 Task: Find connections with filter location Pauri with filter topic #Jobvacancywith filter profile language Spanish with filter current company WomenTech Network with filter school St. Joseph's College Of Engineering with filter industry Wholesale Photography Equipment and Supplies with filter service category CateringChange with filter keywords title Library Assistant
Action: Mouse moved to (686, 87)
Screenshot: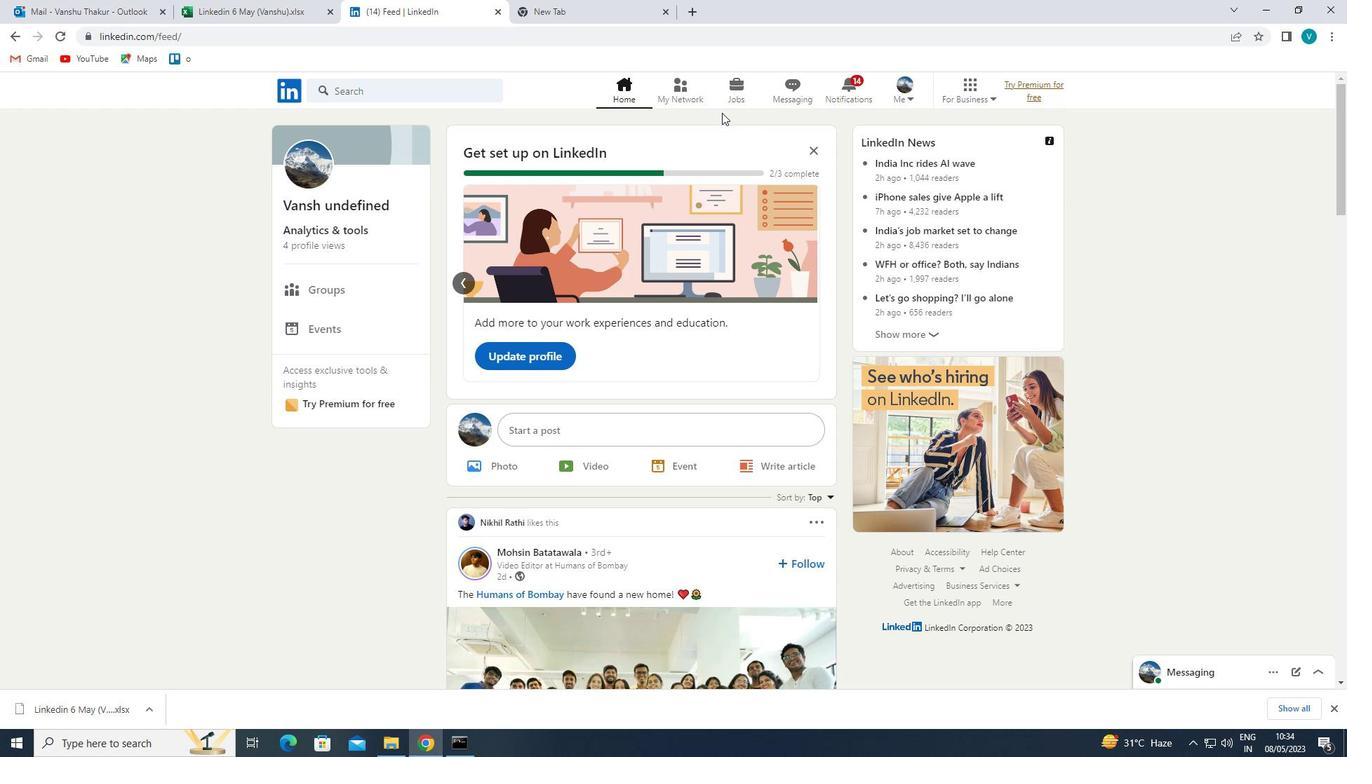 
Action: Mouse pressed left at (686, 87)
Screenshot: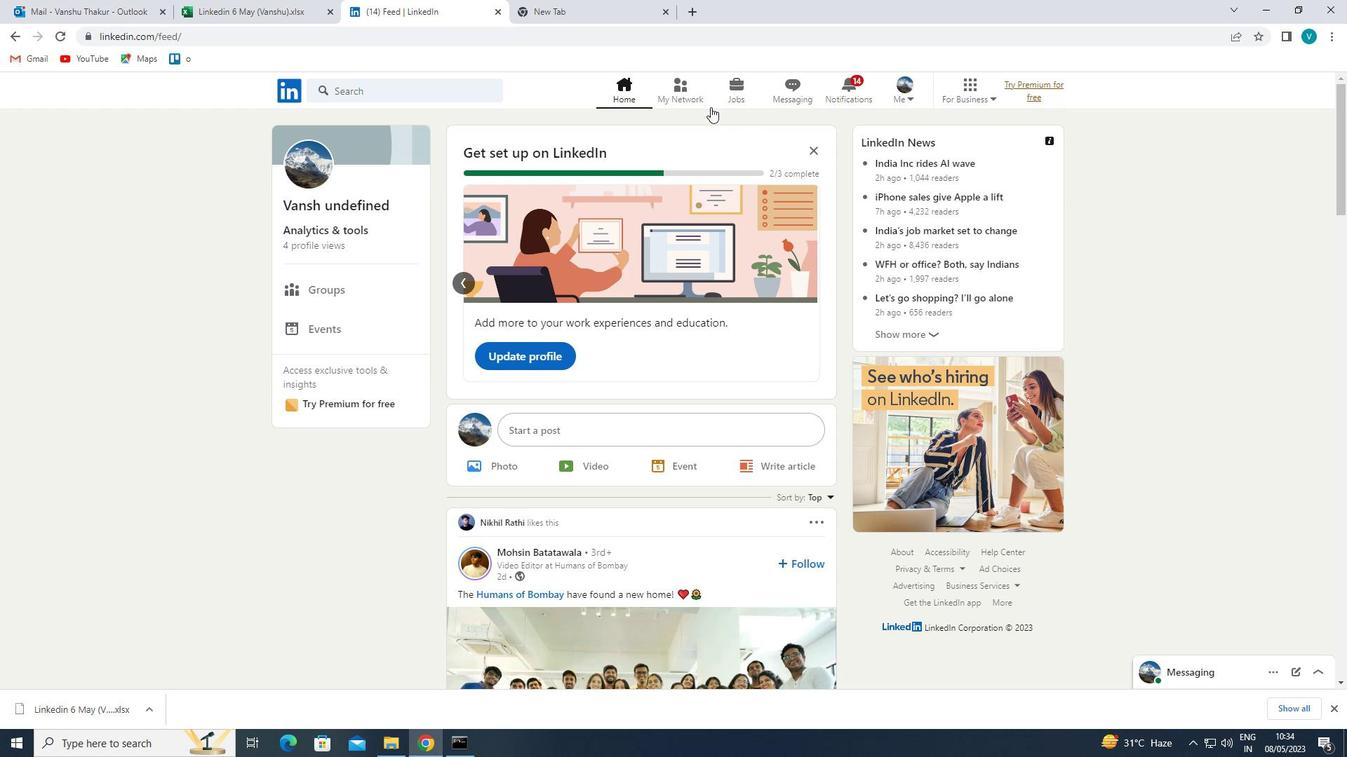 
Action: Mouse moved to (409, 167)
Screenshot: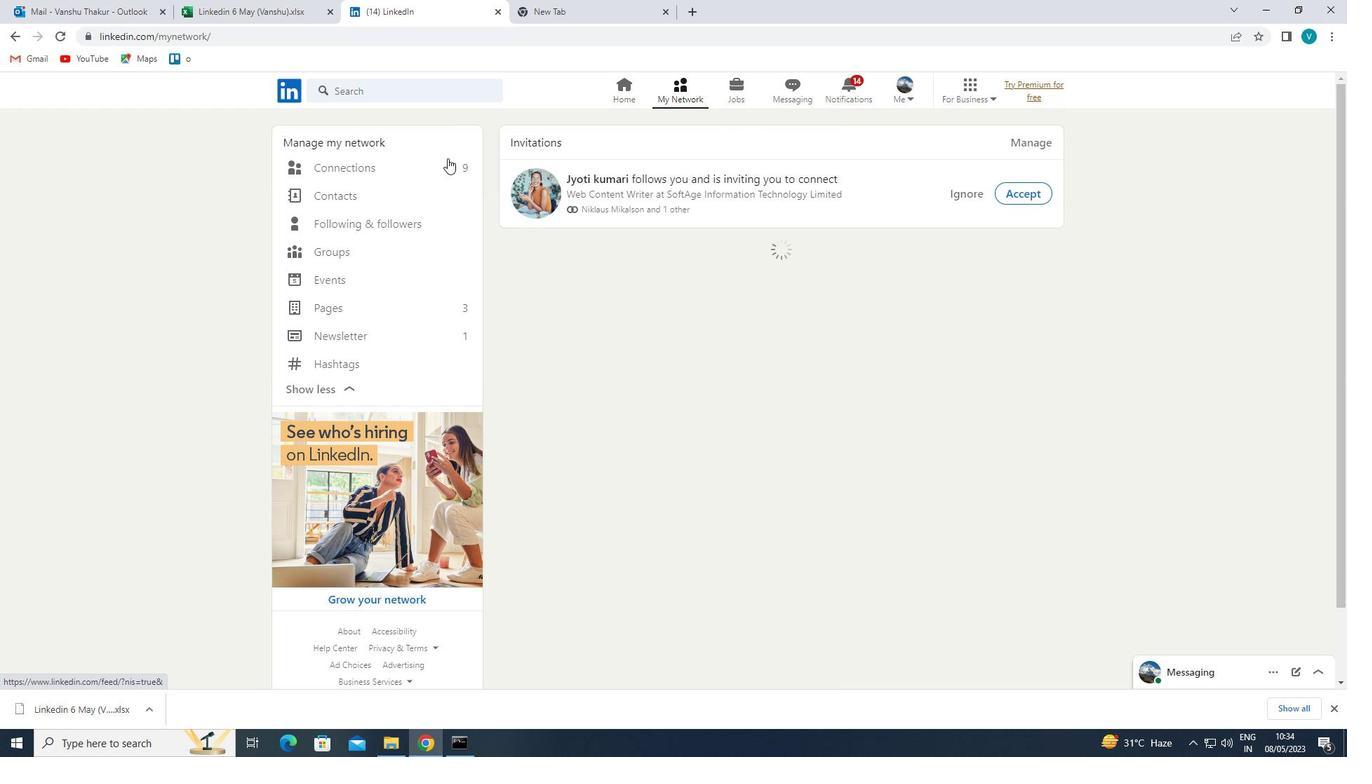 
Action: Mouse pressed left at (409, 167)
Screenshot: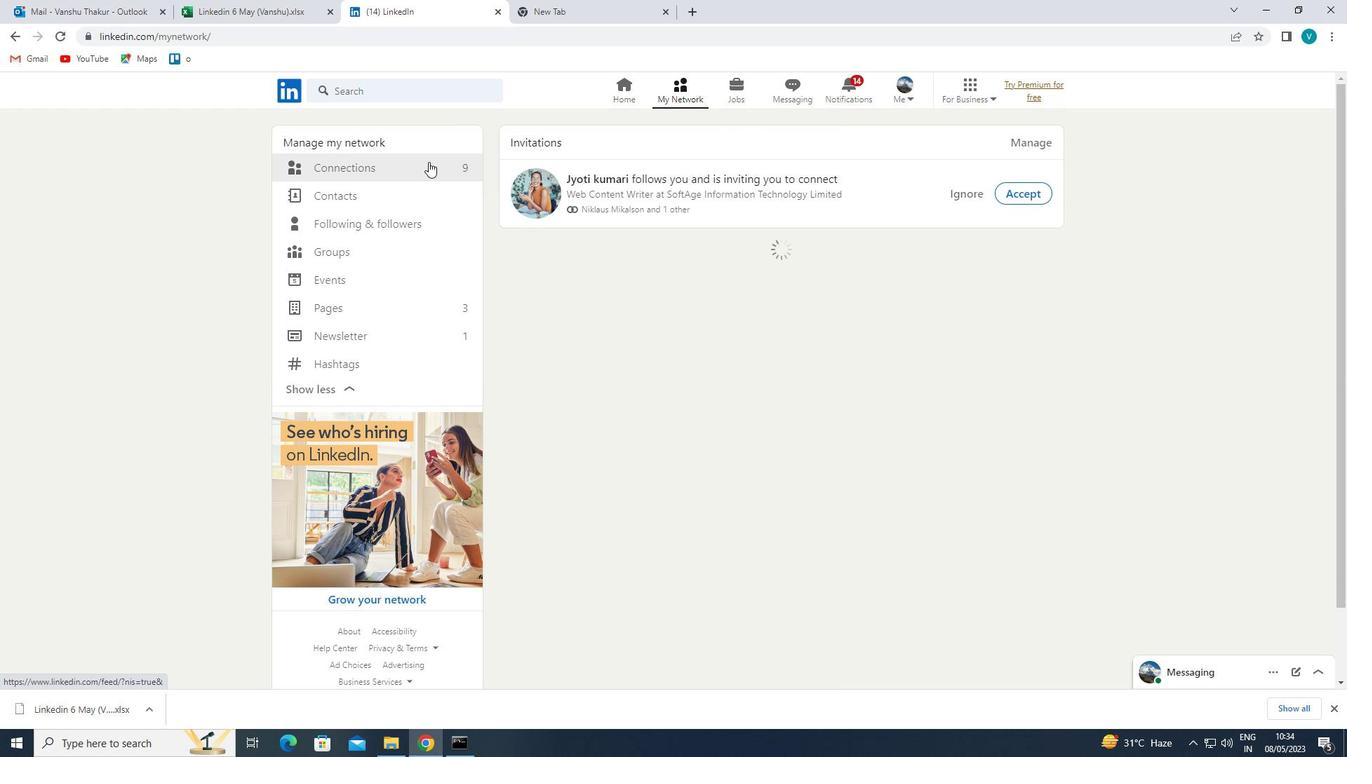 
Action: Mouse moved to (773, 159)
Screenshot: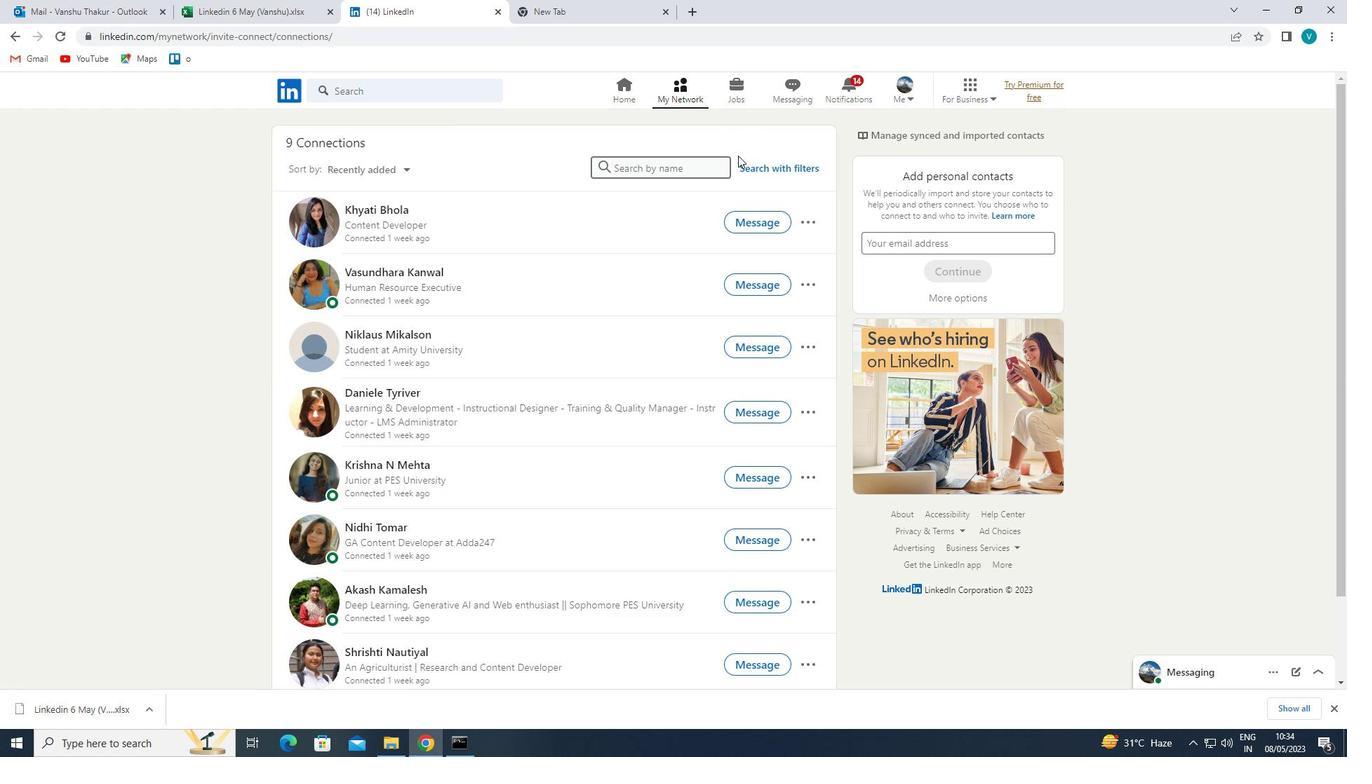 
Action: Mouse pressed left at (773, 159)
Screenshot: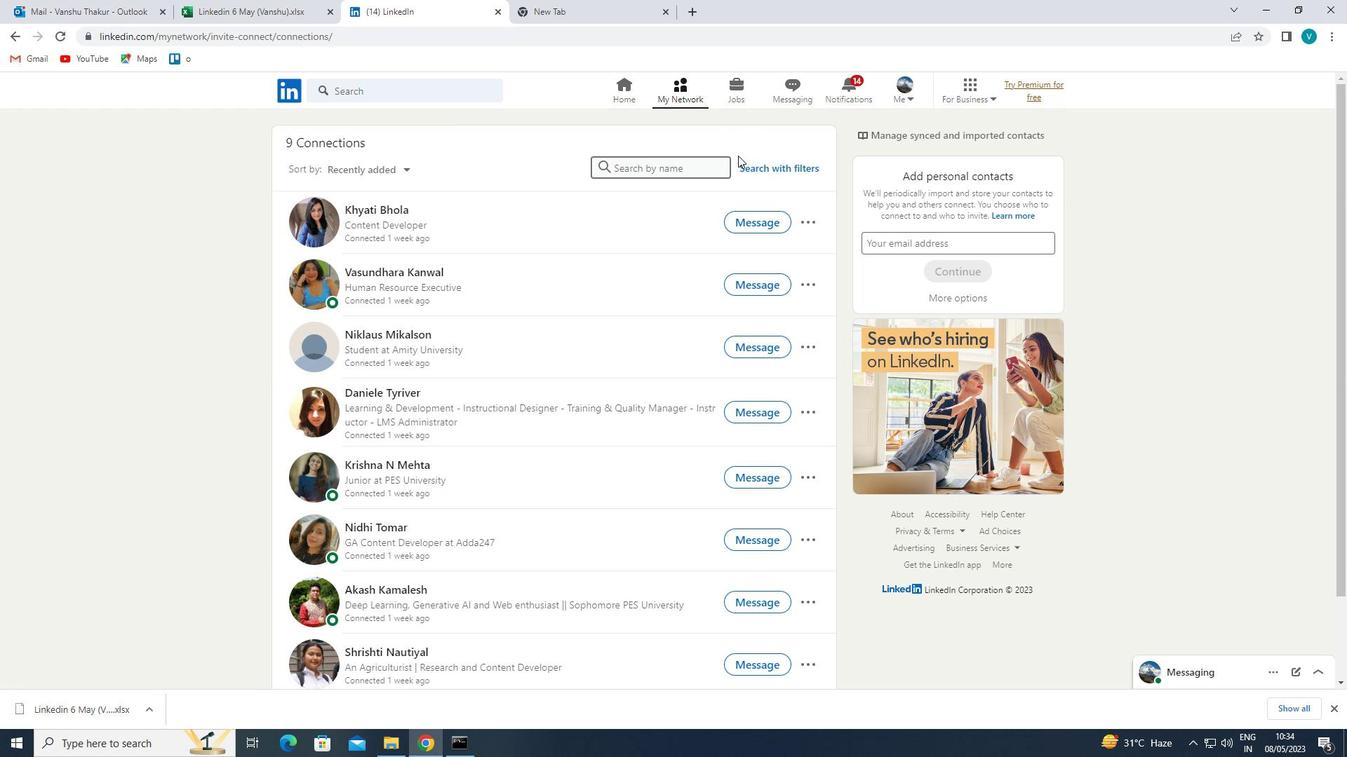 
Action: Mouse moved to (776, 162)
Screenshot: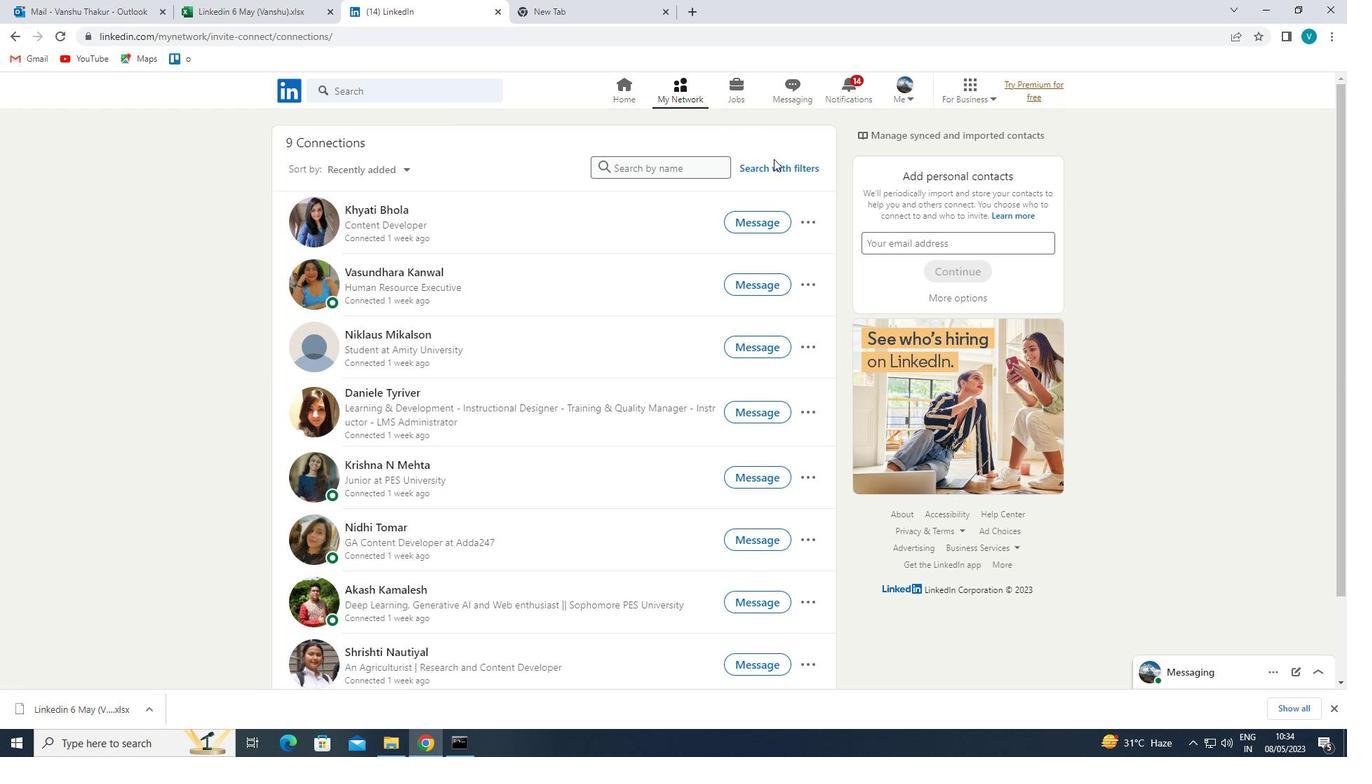 
Action: Mouse pressed left at (776, 162)
Screenshot: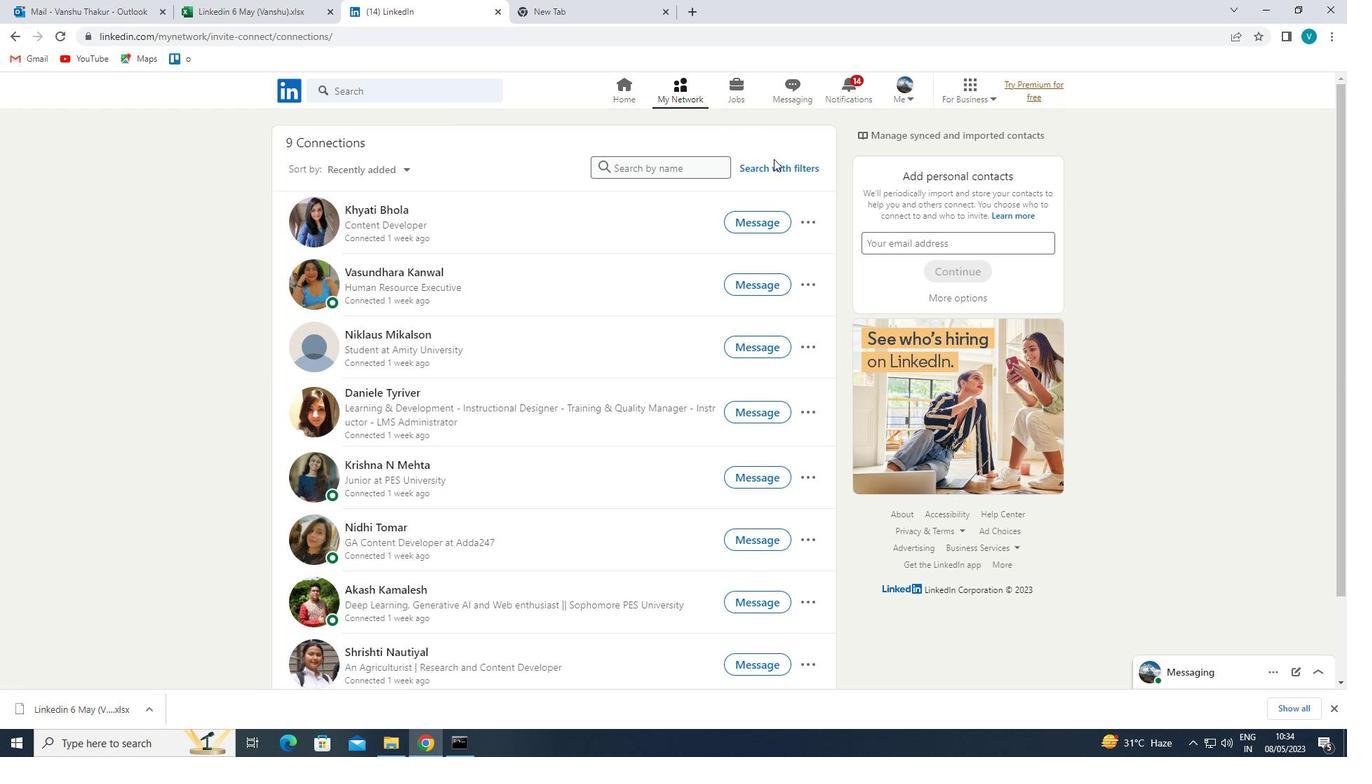 
Action: Mouse moved to (682, 129)
Screenshot: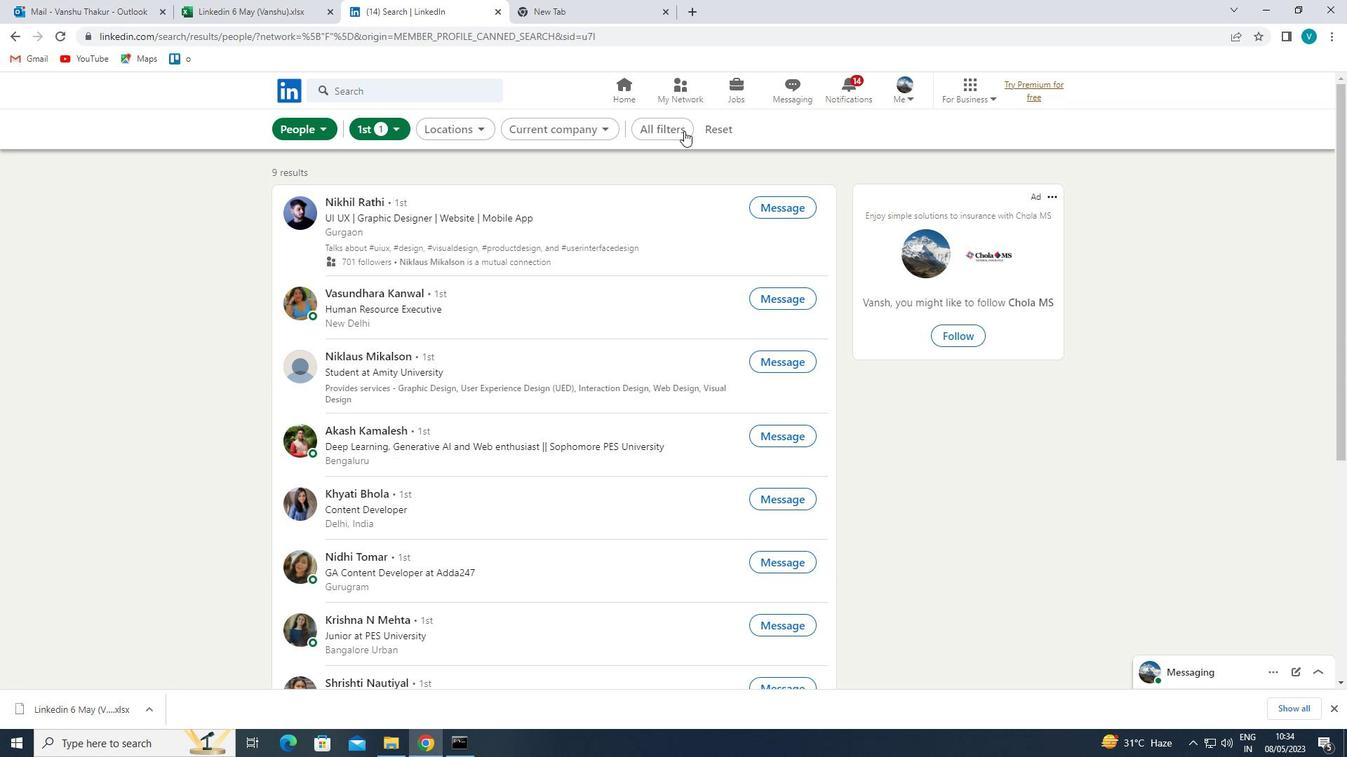 
Action: Mouse pressed left at (682, 129)
Screenshot: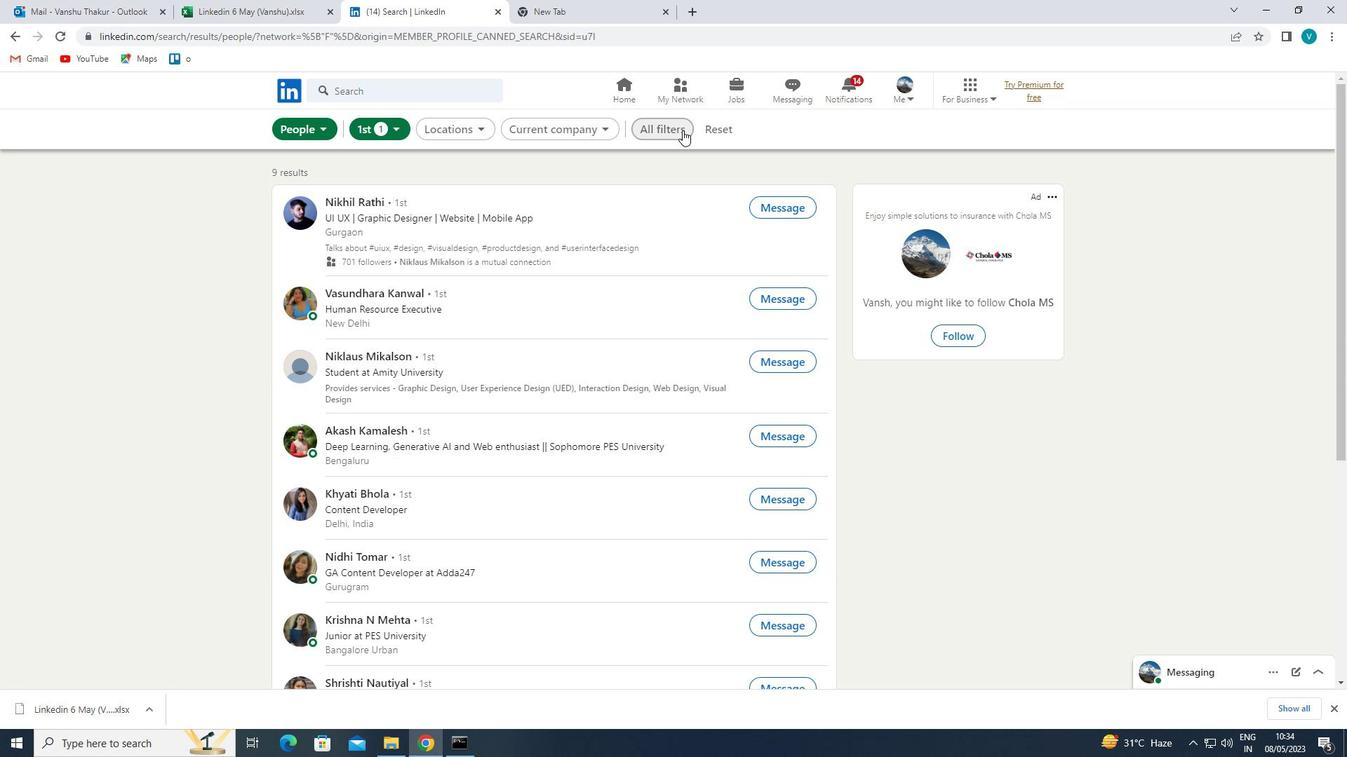 
Action: Mouse moved to (1171, 311)
Screenshot: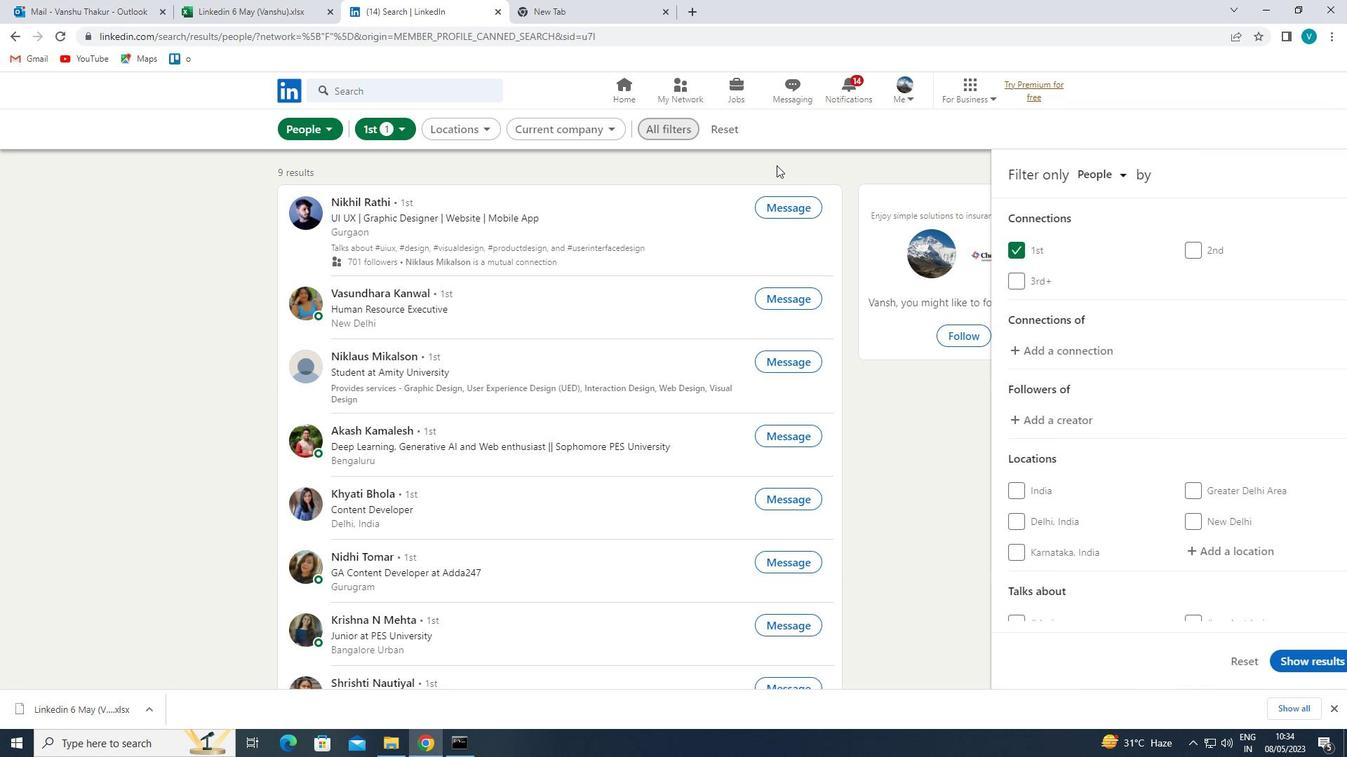 
Action: Mouse scrolled (1171, 310) with delta (0, 0)
Screenshot: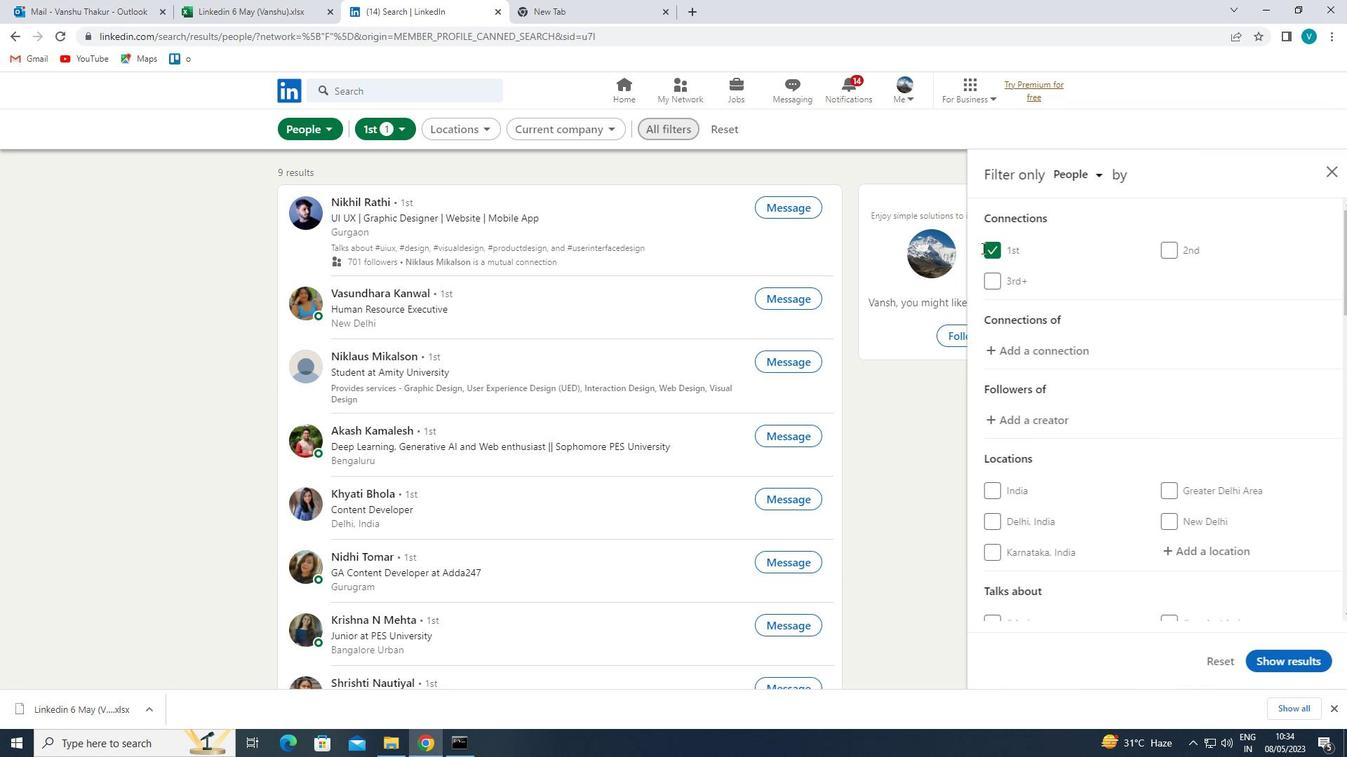 
Action: Mouse scrolled (1171, 310) with delta (0, 0)
Screenshot: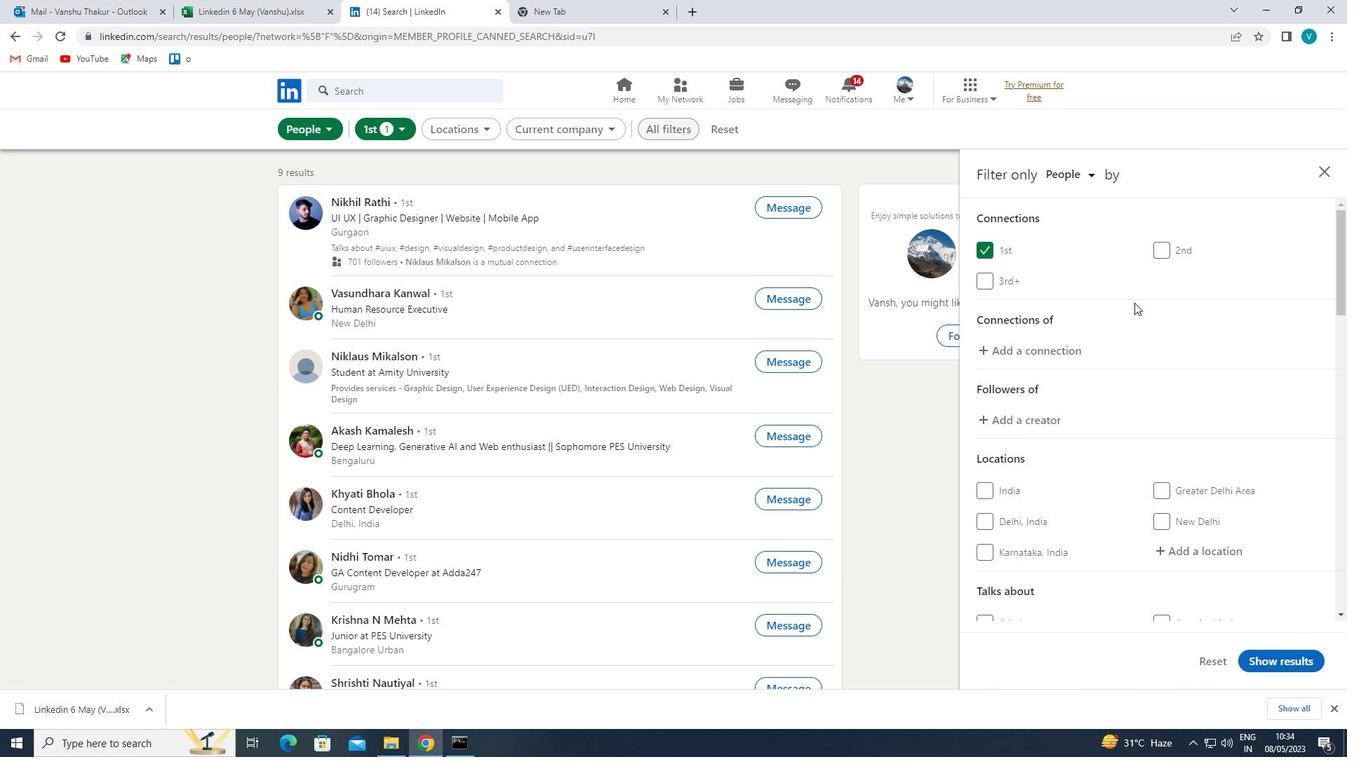 
Action: Mouse moved to (1198, 415)
Screenshot: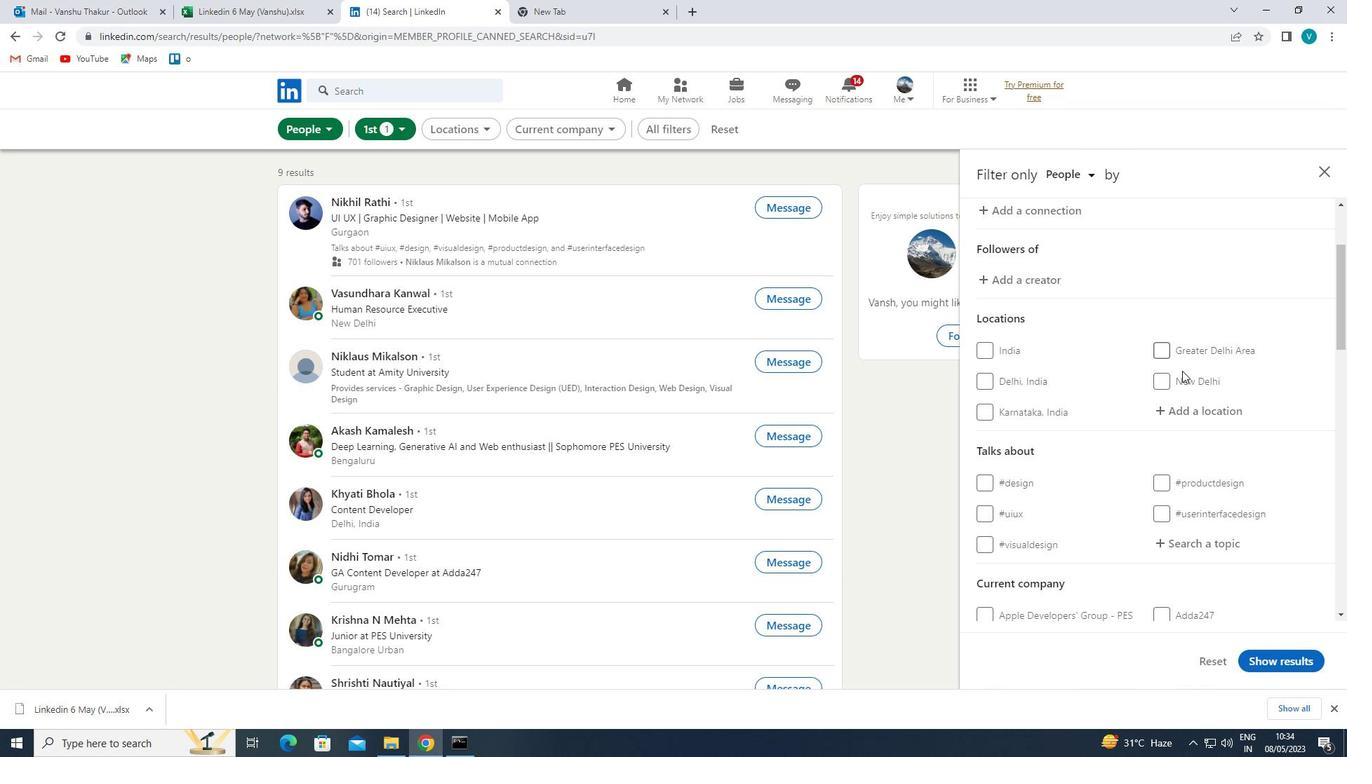 
Action: Mouse pressed left at (1198, 415)
Screenshot: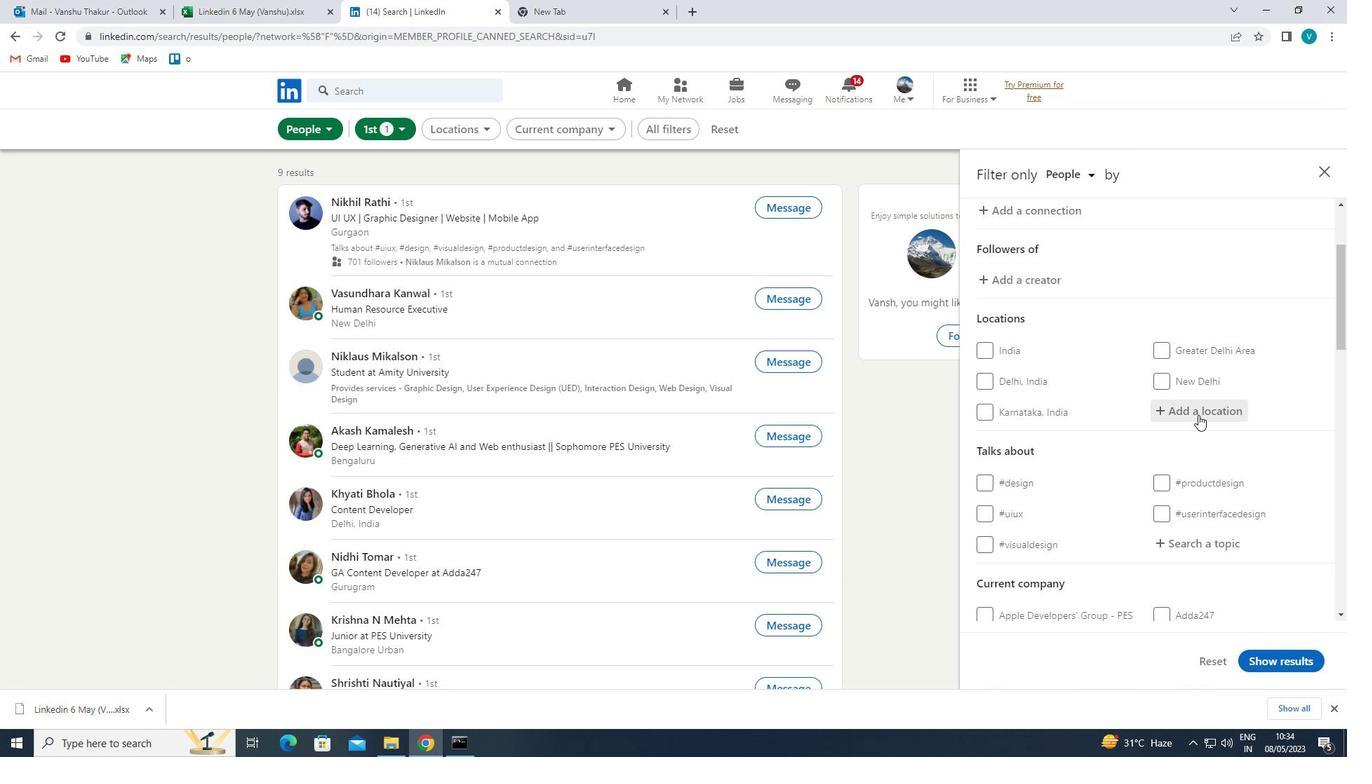 
Action: Mouse moved to (1045, 338)
Screenshot: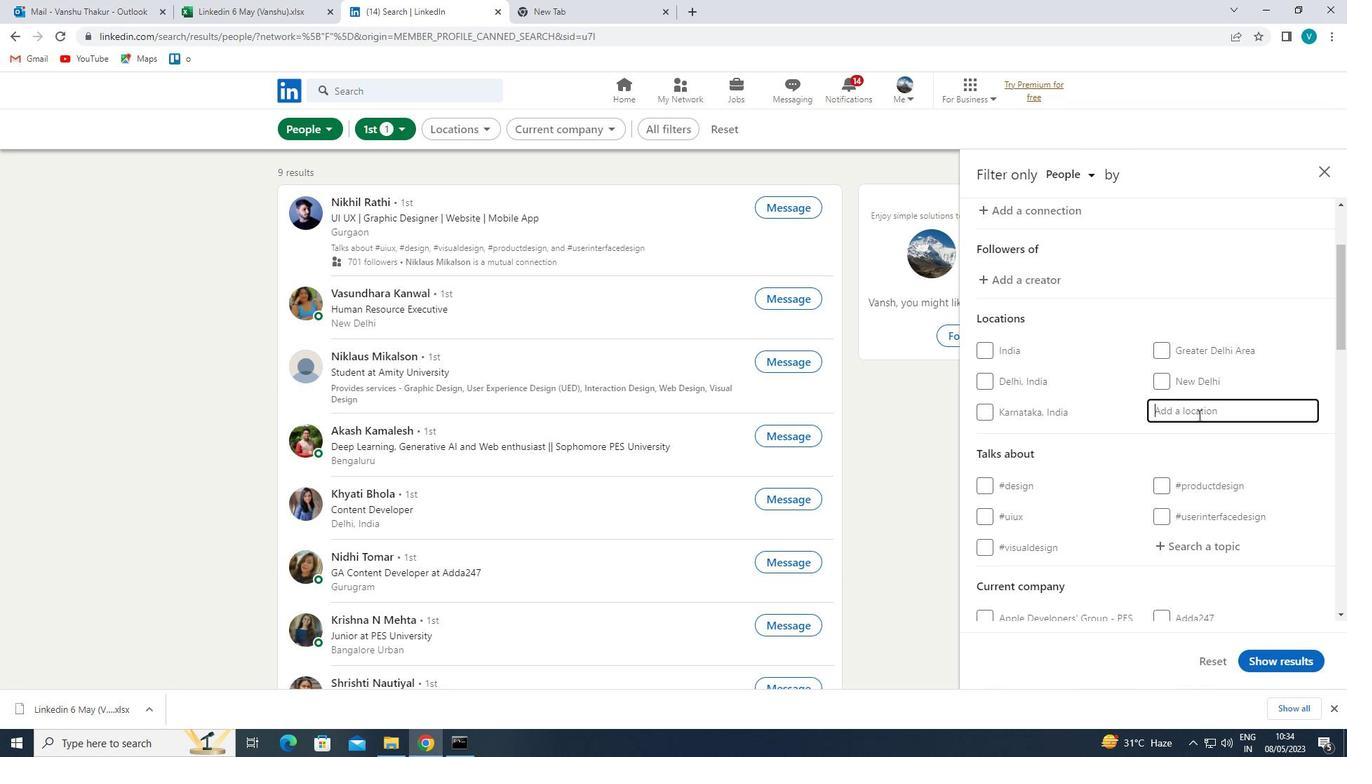
Action: Key pressed <Key.shift>PAURI
Screenshot: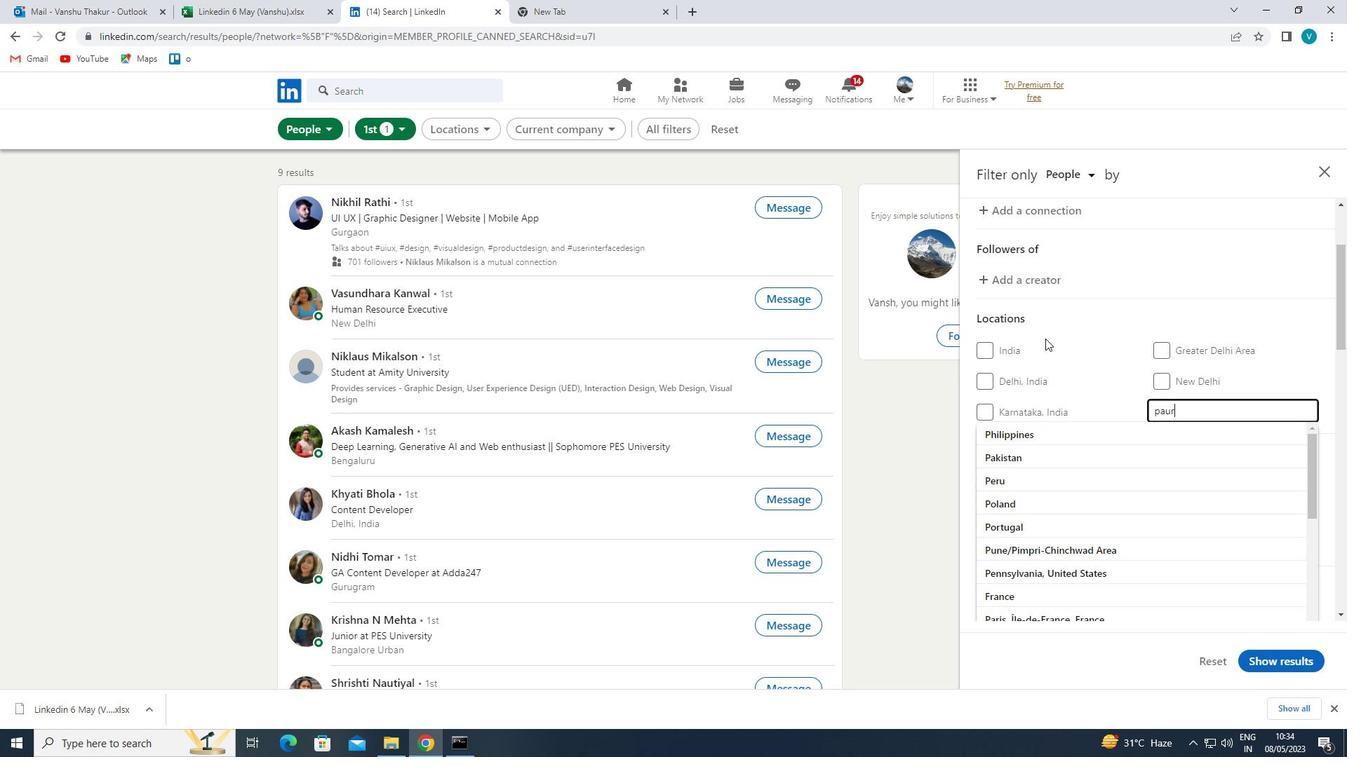 
Action: Mouse moved to (1058, 426)
Screenshot: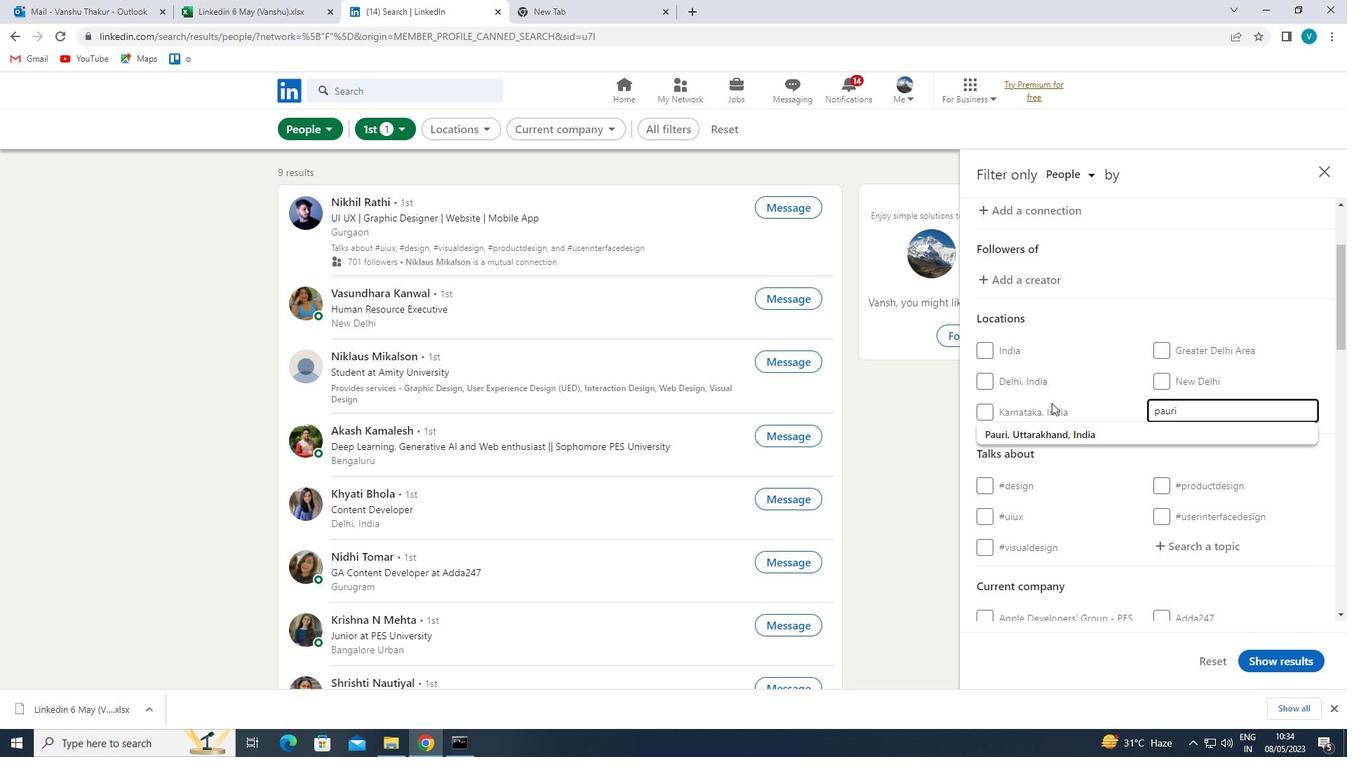 
Action: Mouse pressed left at (1058, 426)
Screenshot: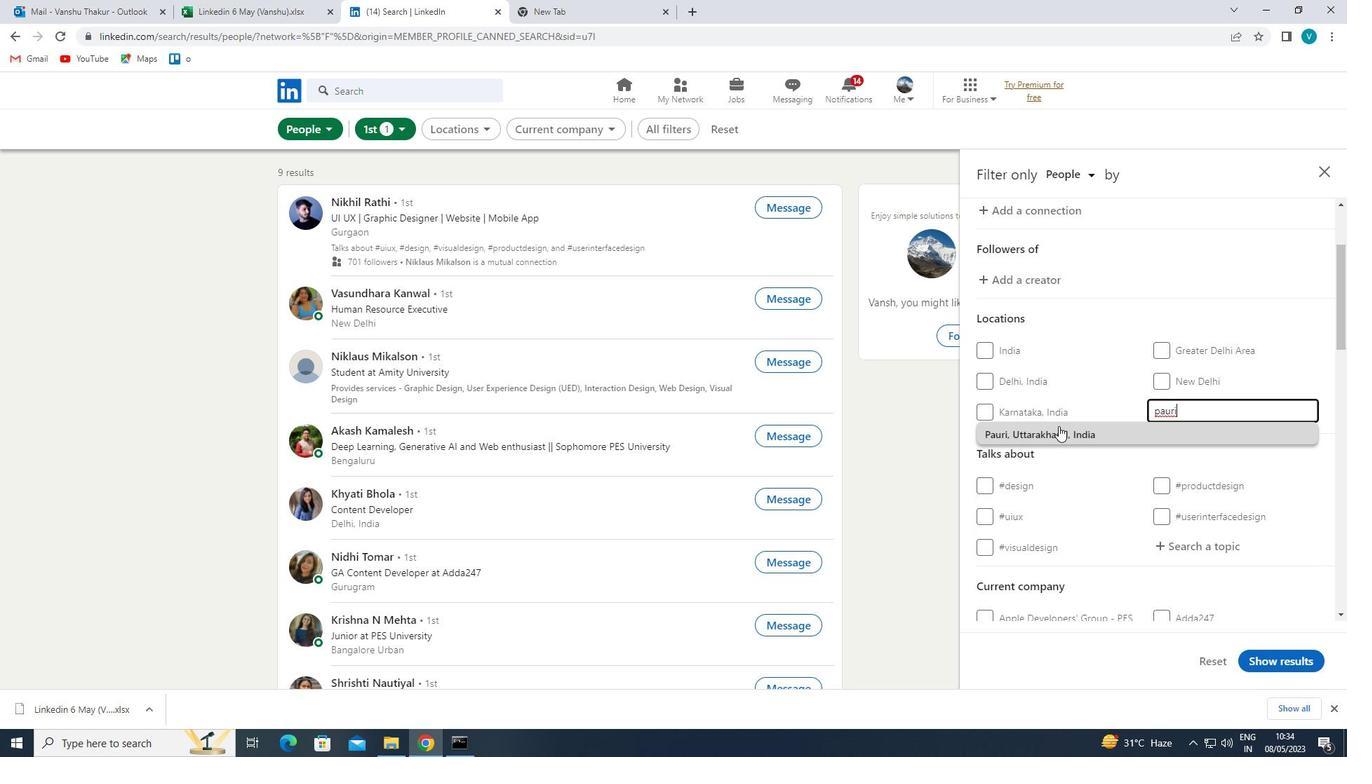 
Action: Mouse moved to (1228, 480)
Screenshot: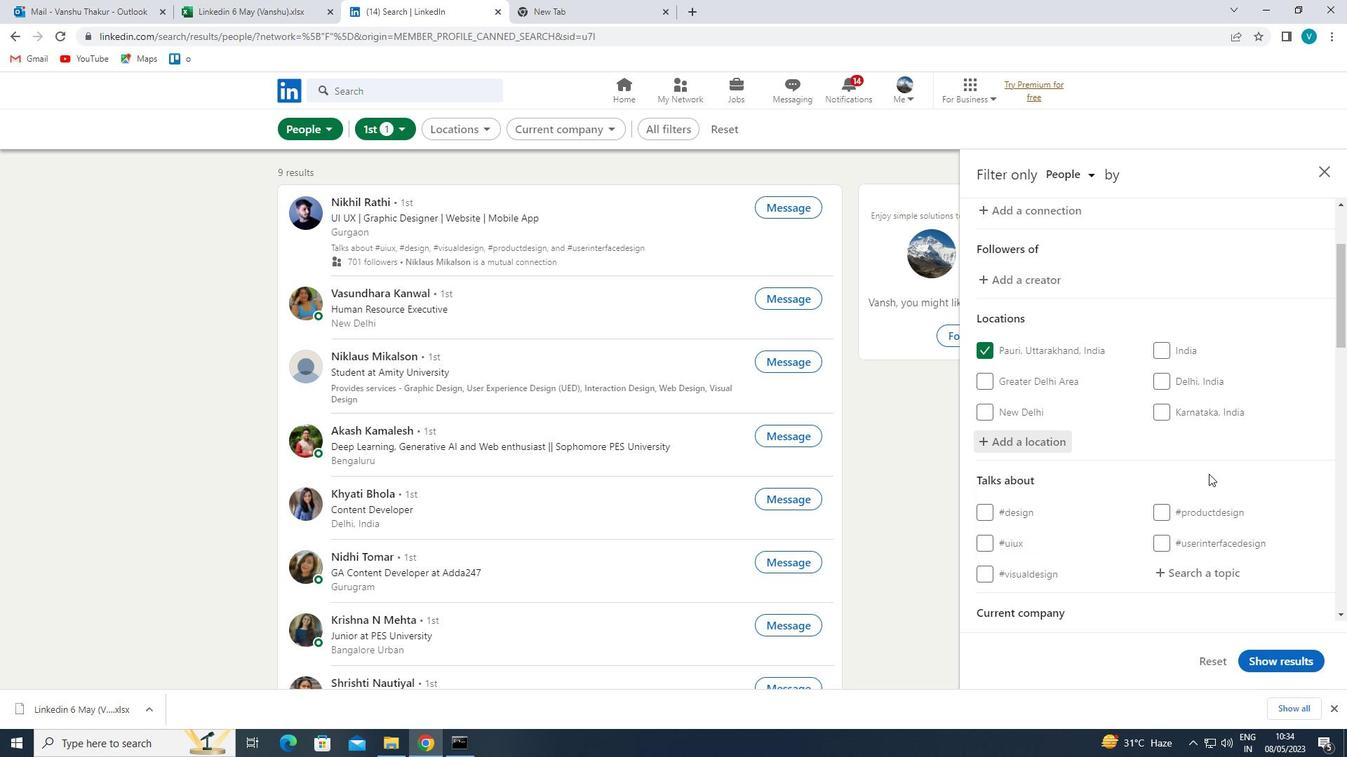 
Action: Mouse scrolled (1228, 479) with delta (0, 0)
Screenshot: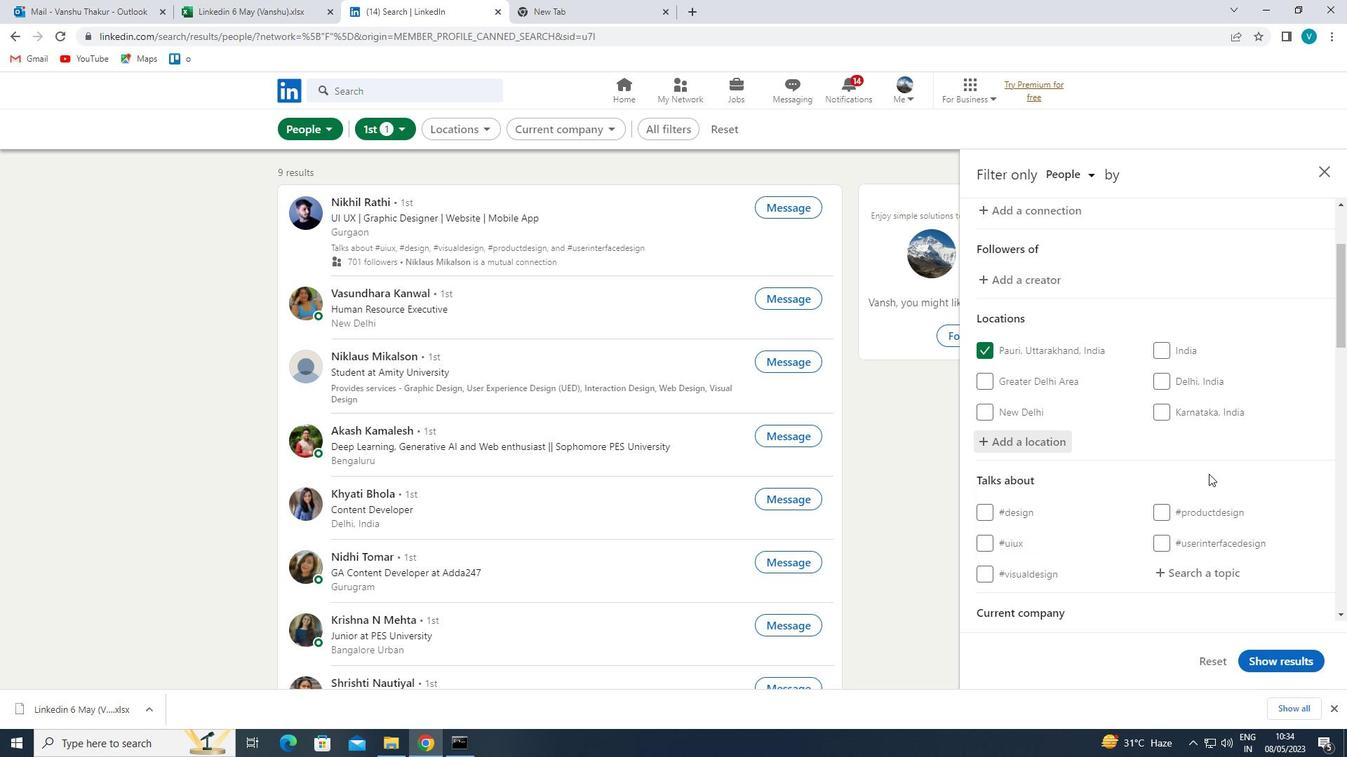 
Action: Mouse moved to (1228, 481)
Screenshot: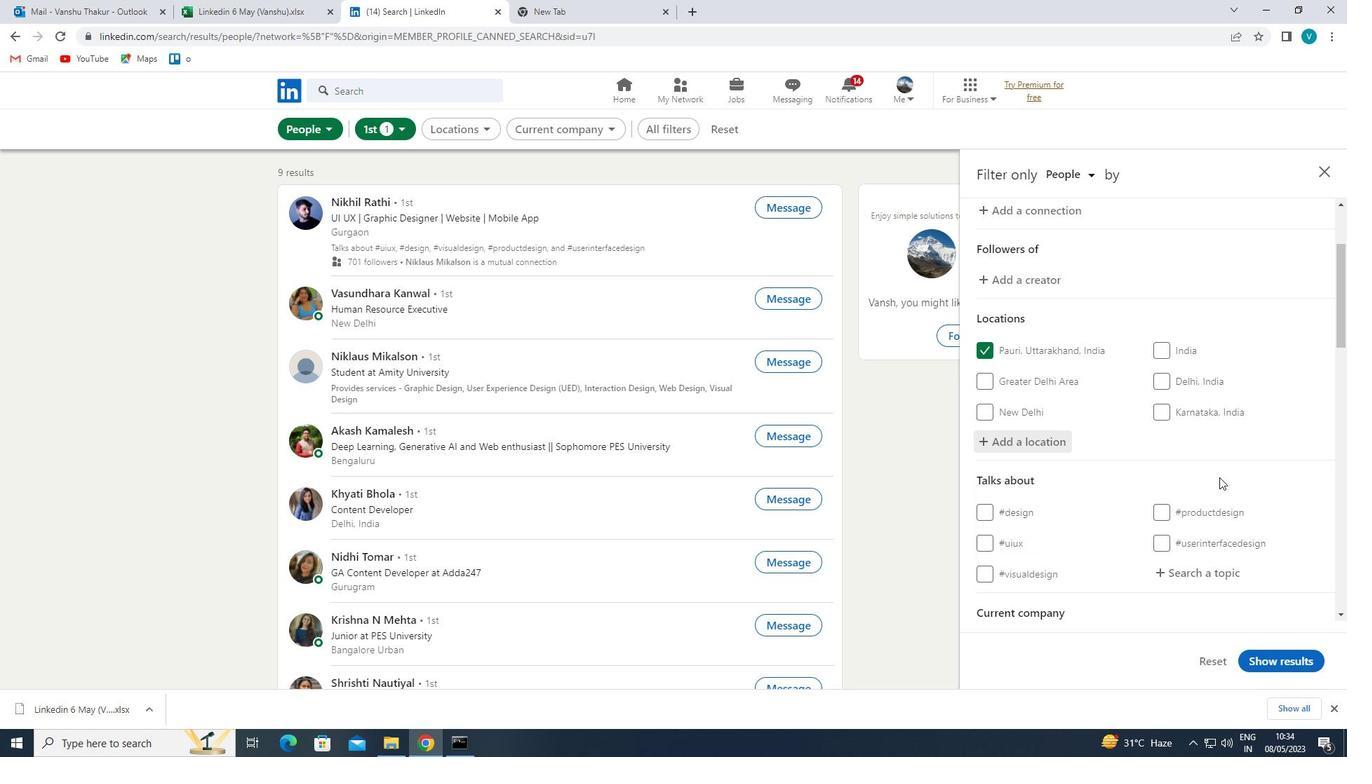 
Action: Mouse scrolled (1228, 480) with delta (0, 0)
Screenshot: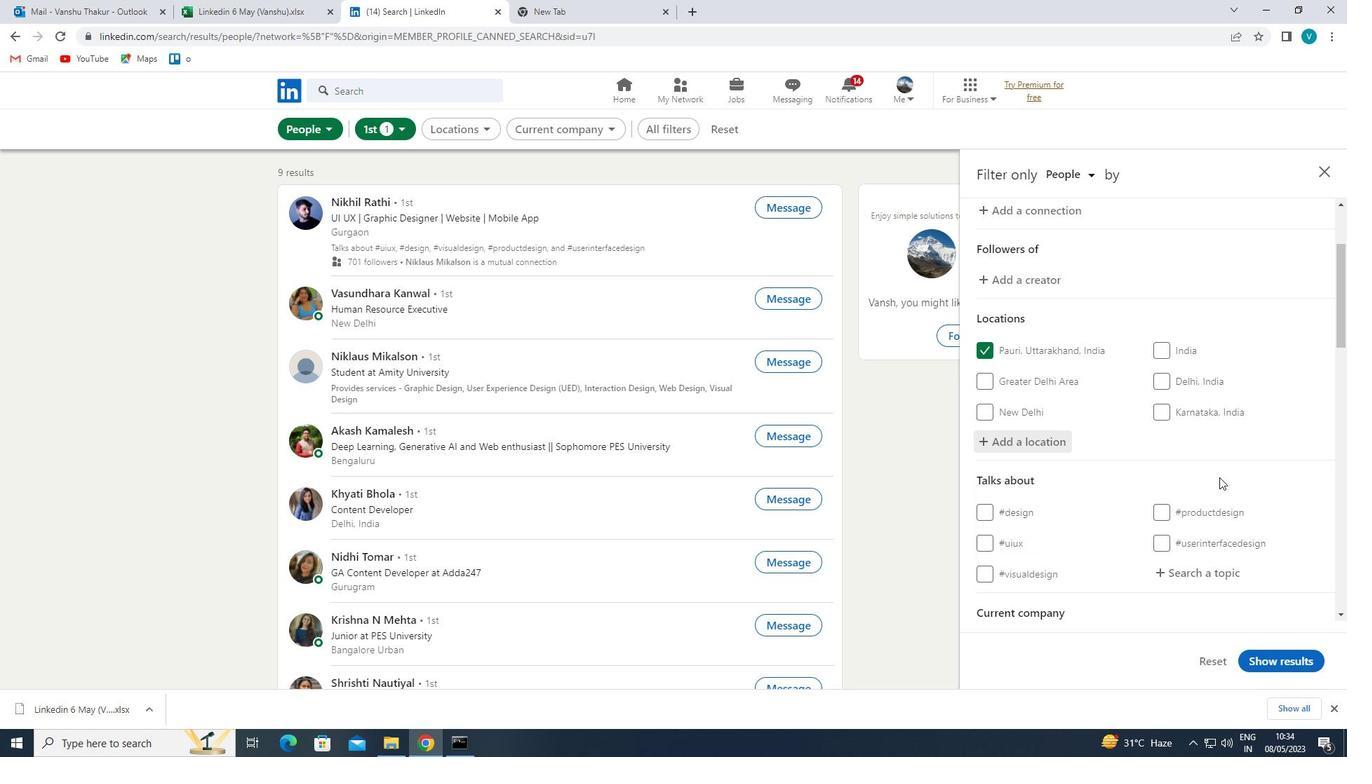 
Action: Mouse moved to (1230, 435)
Screenshot: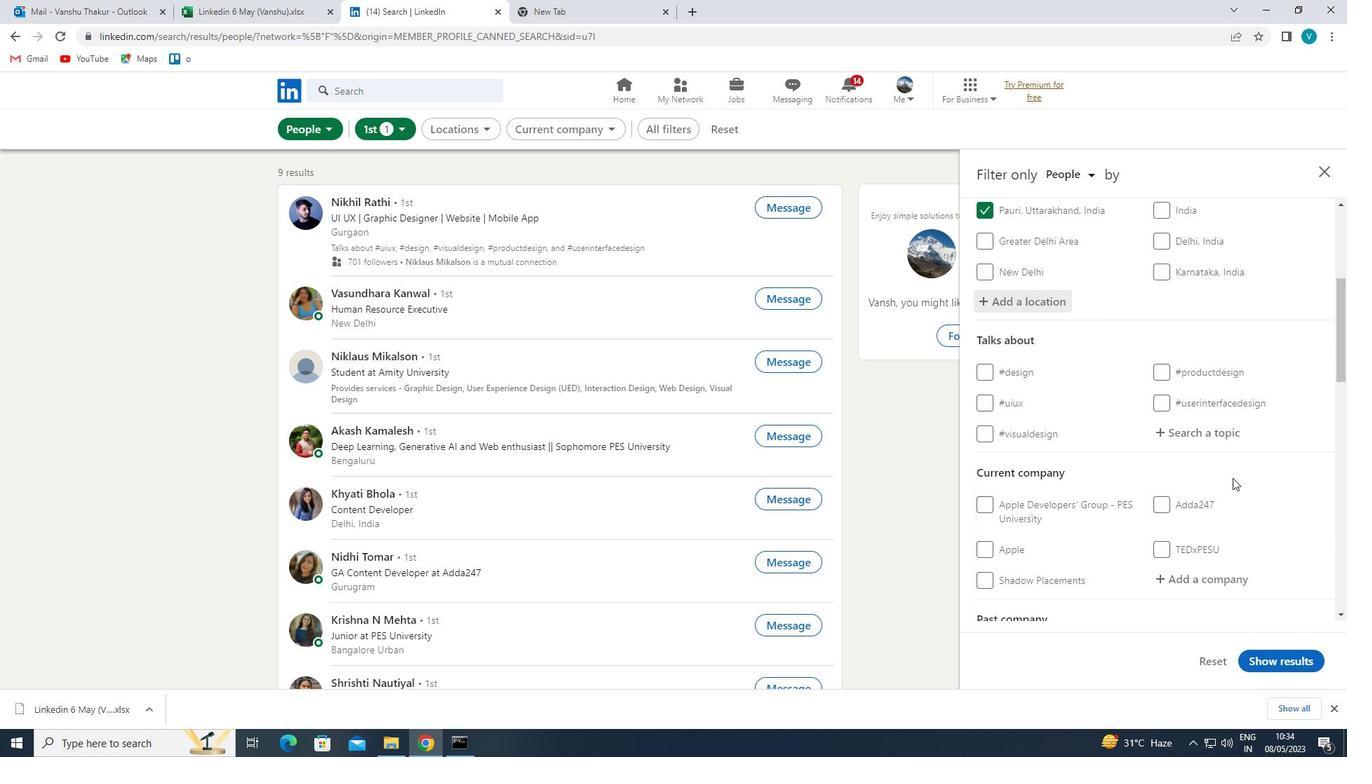 
Action: Mouse pressed left at (1230, 435)
Screenshot: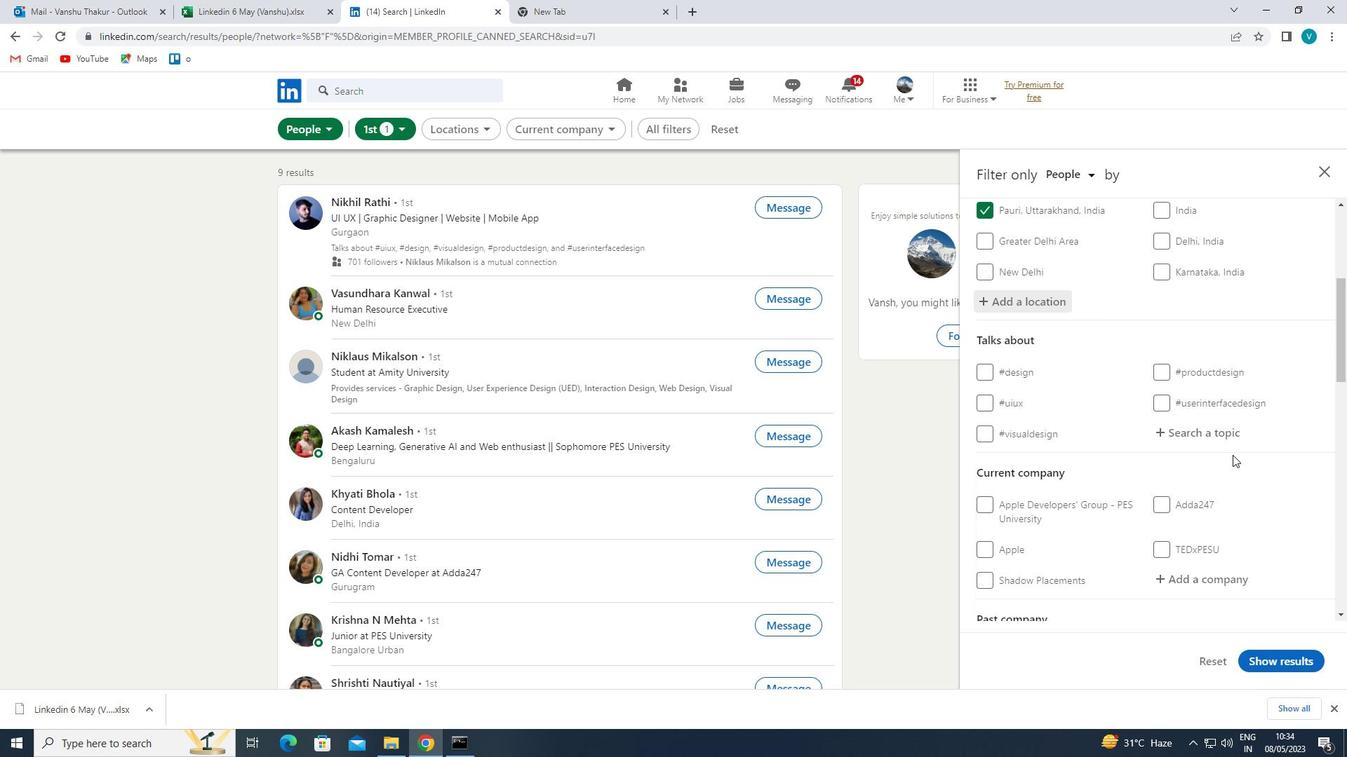 
Action: Mouse moved to (994, 300)
Screenshot: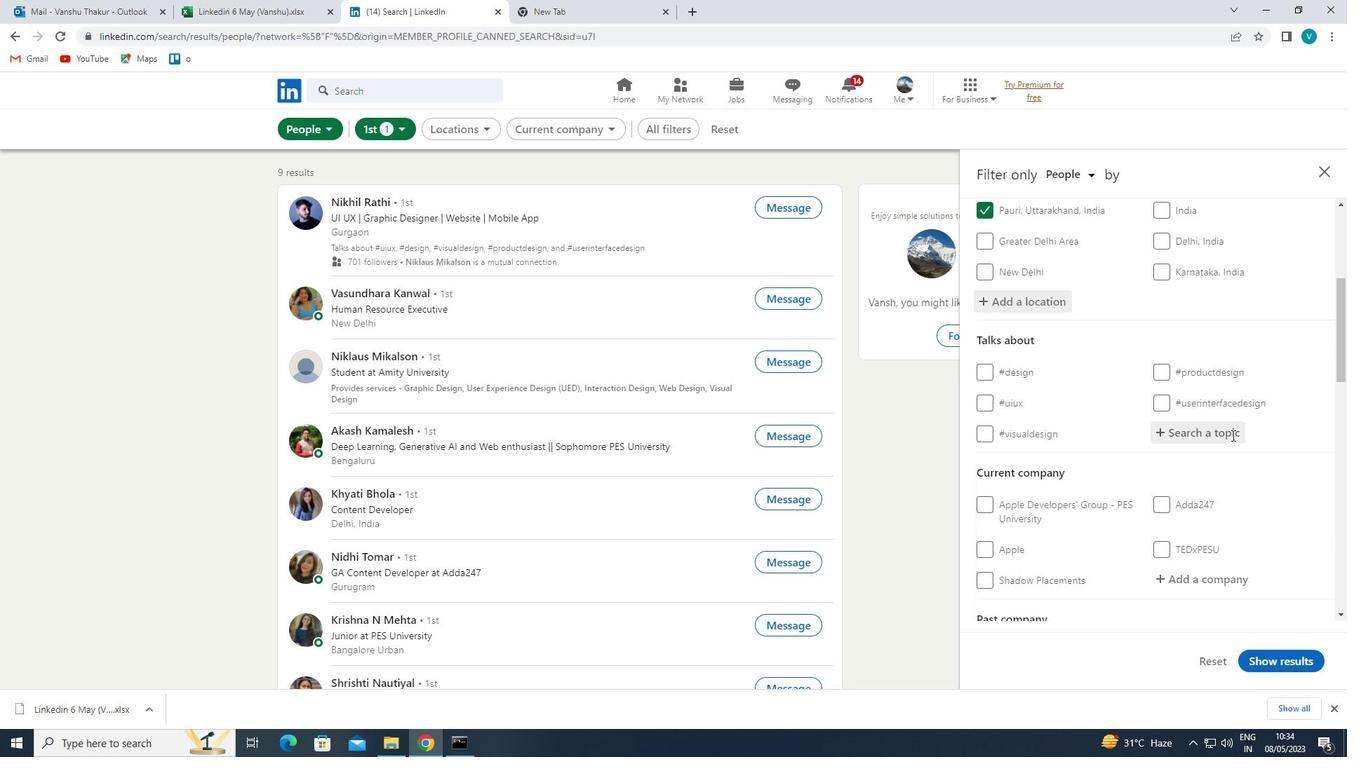 
Action: Key pressed JOBVACAB<Key.backspace>
Screenshot: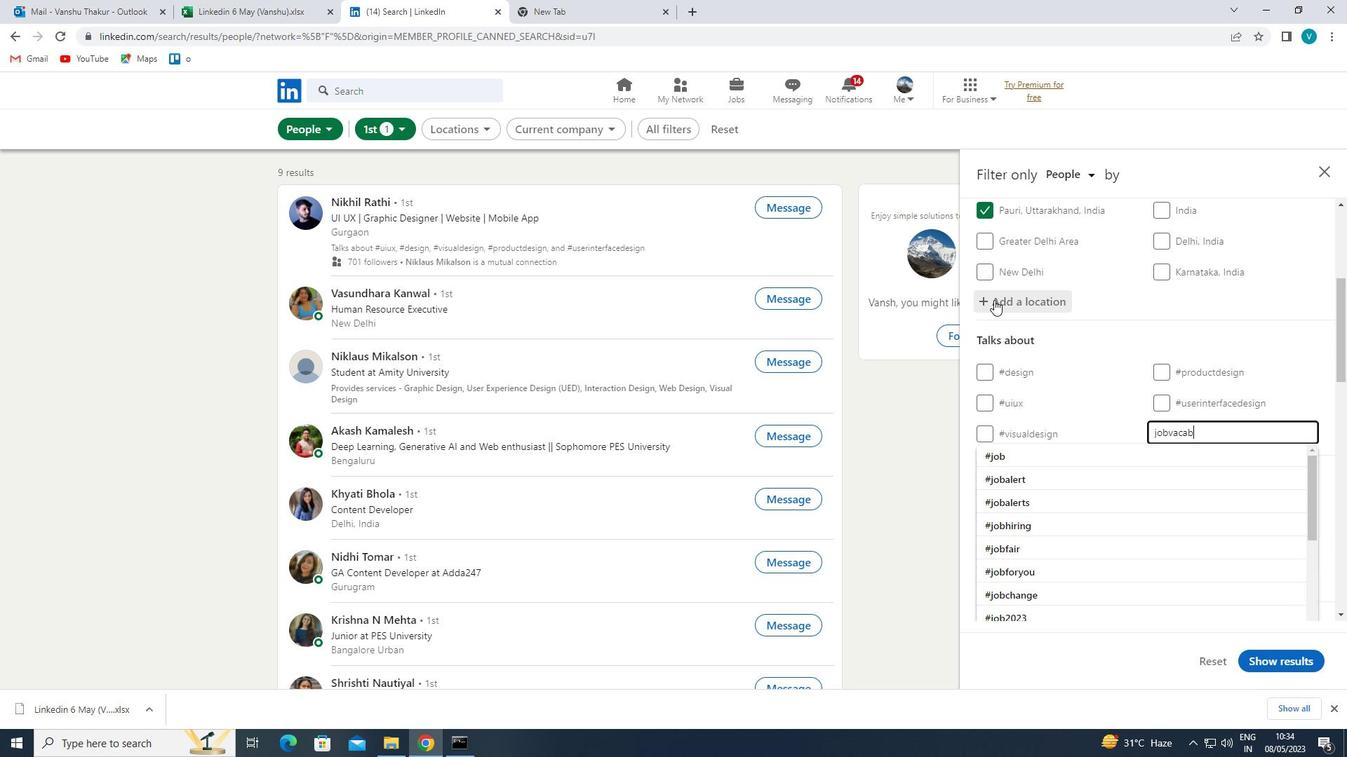 
Action: Mouse moved to (1042, 451)
Screenshot: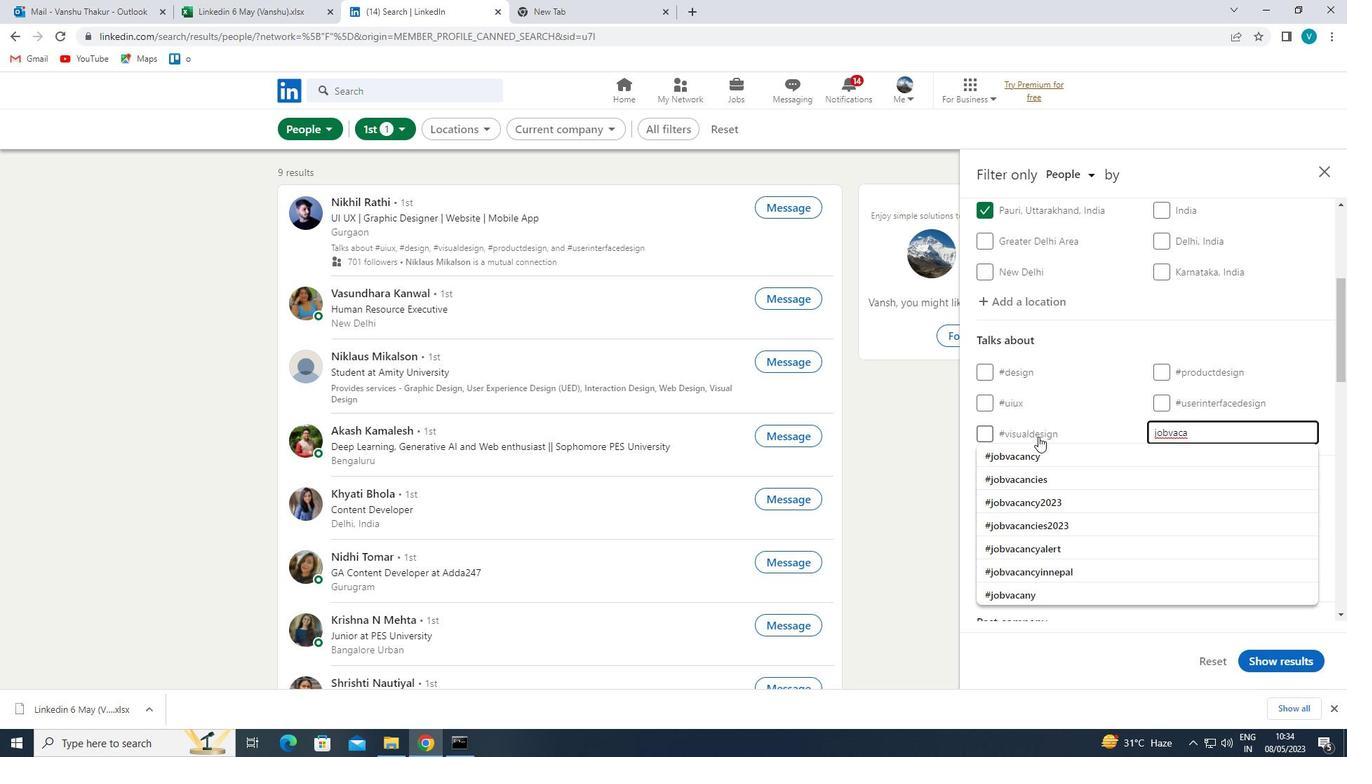 
Action: Mouse pressed left at (1042, 451)
Screenshot: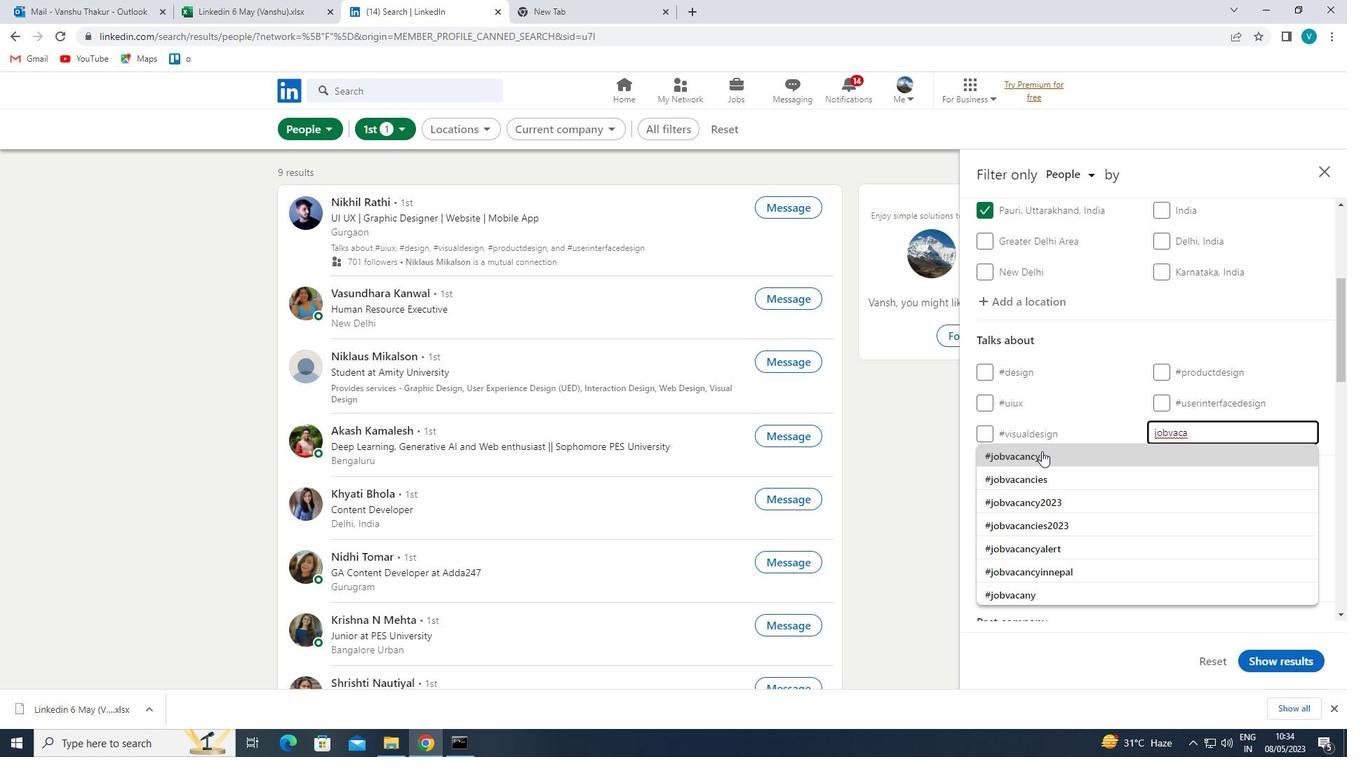 
Action: Mouse moved to (1058, 451)
Screenshot: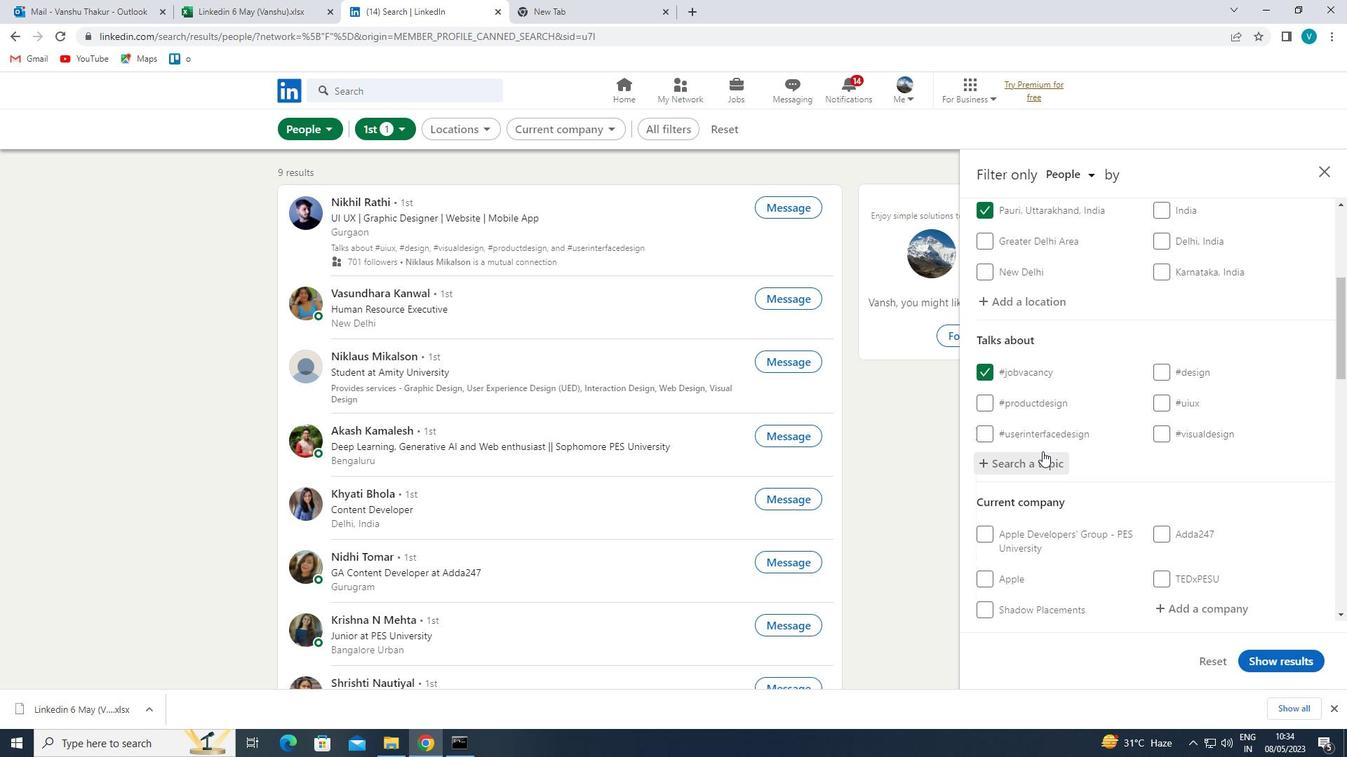 
Action: Mouse scrolled (1058, 451) with delta (0, 0)
Screenshot: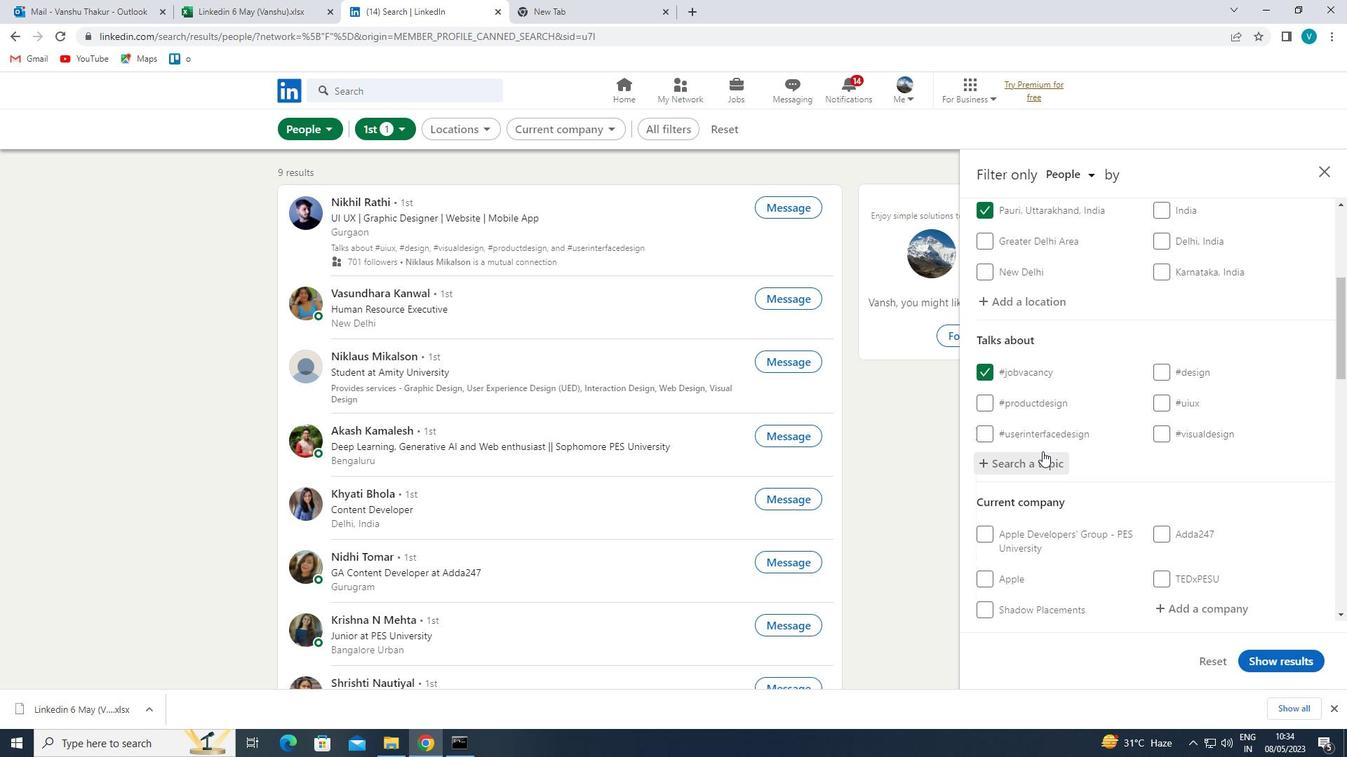 
Action: Mouse moved to (1065, 451)
Screenshot: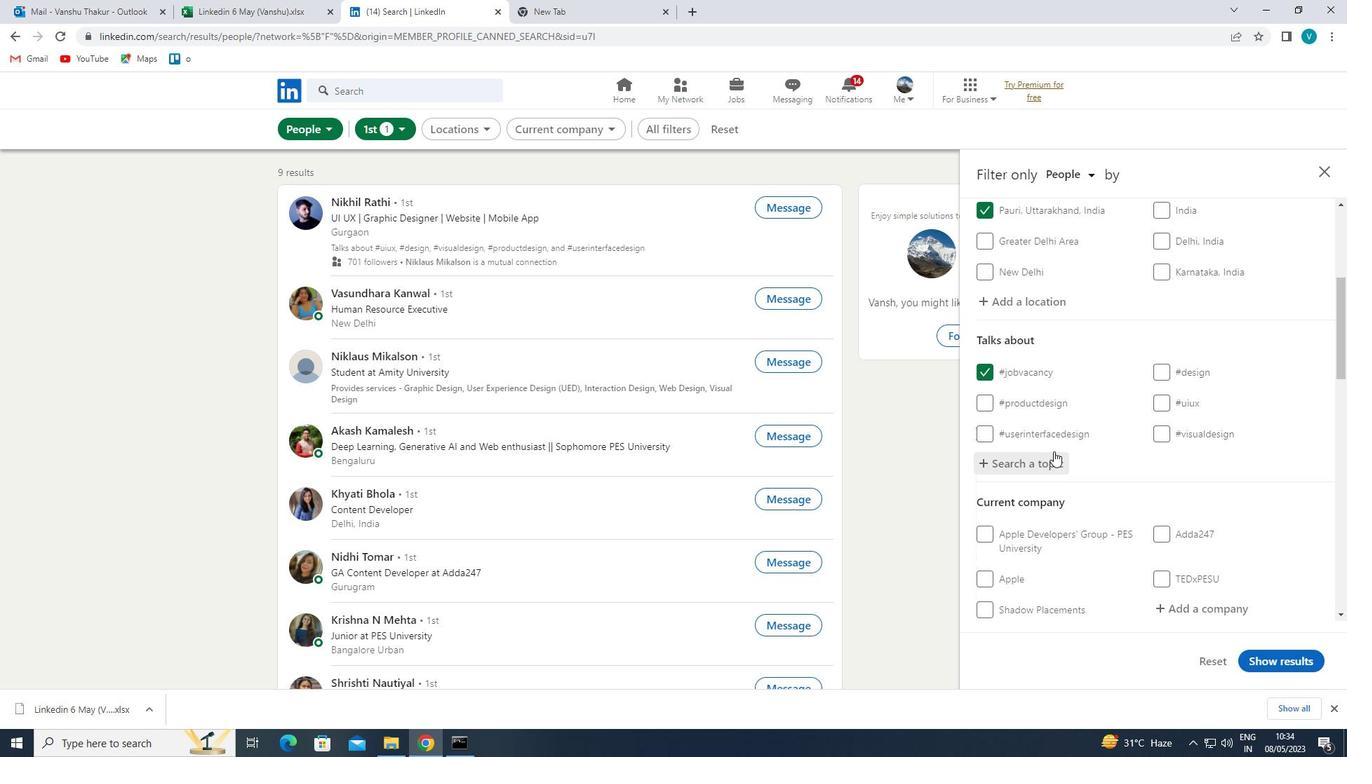 
Action: Mouse scrolled (1065, 451) with delta (0, 0)
Screenshot: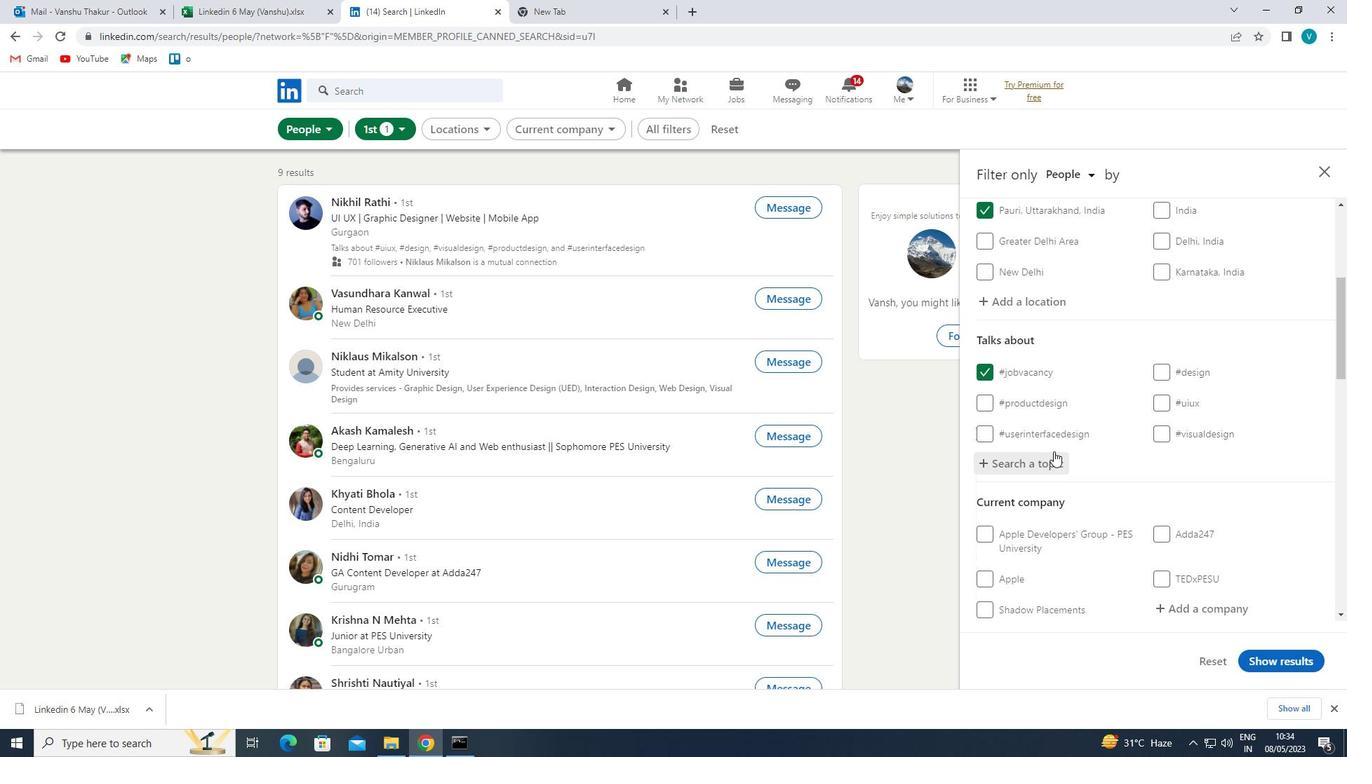 
Action: Mouse moved to (1069, 451)
Screenshot: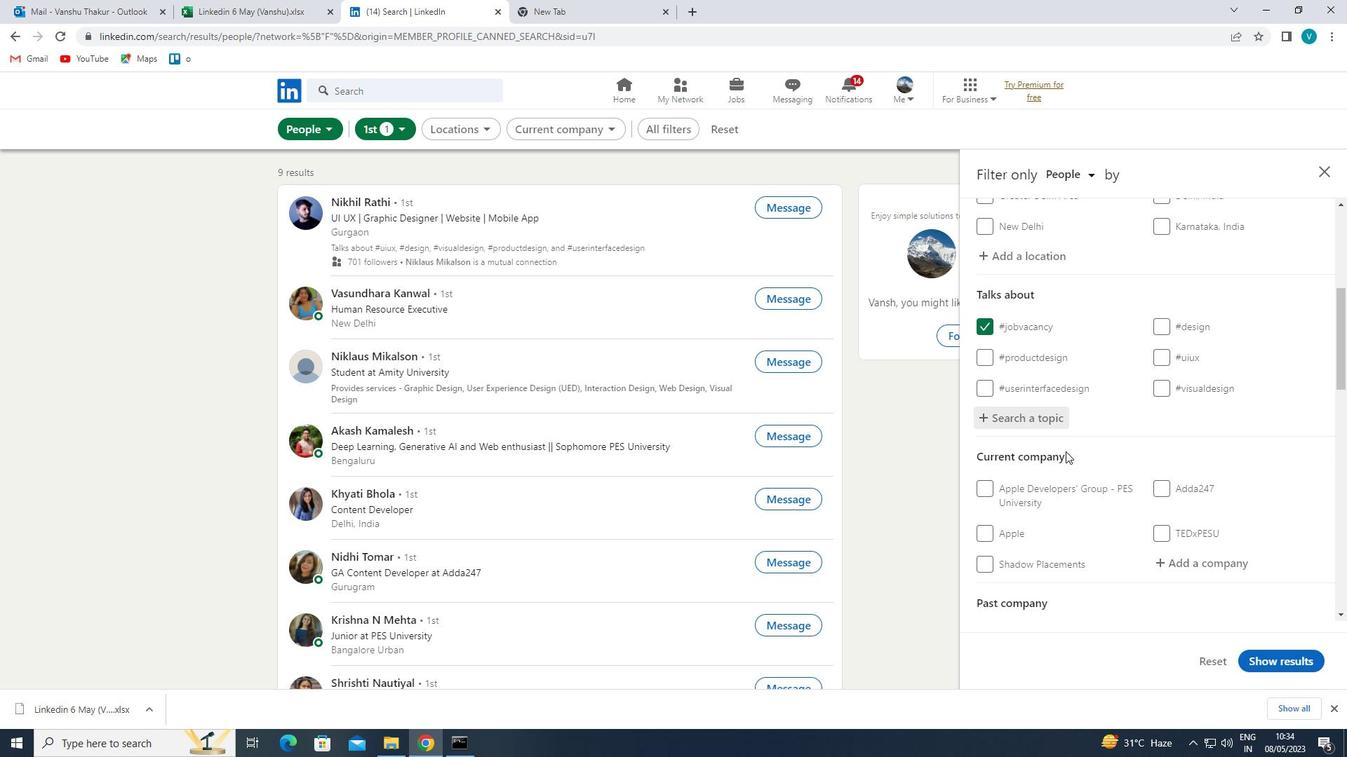 
Action: Mouse scrolled (1069, 451) with delta (0, 0)
Screenshot: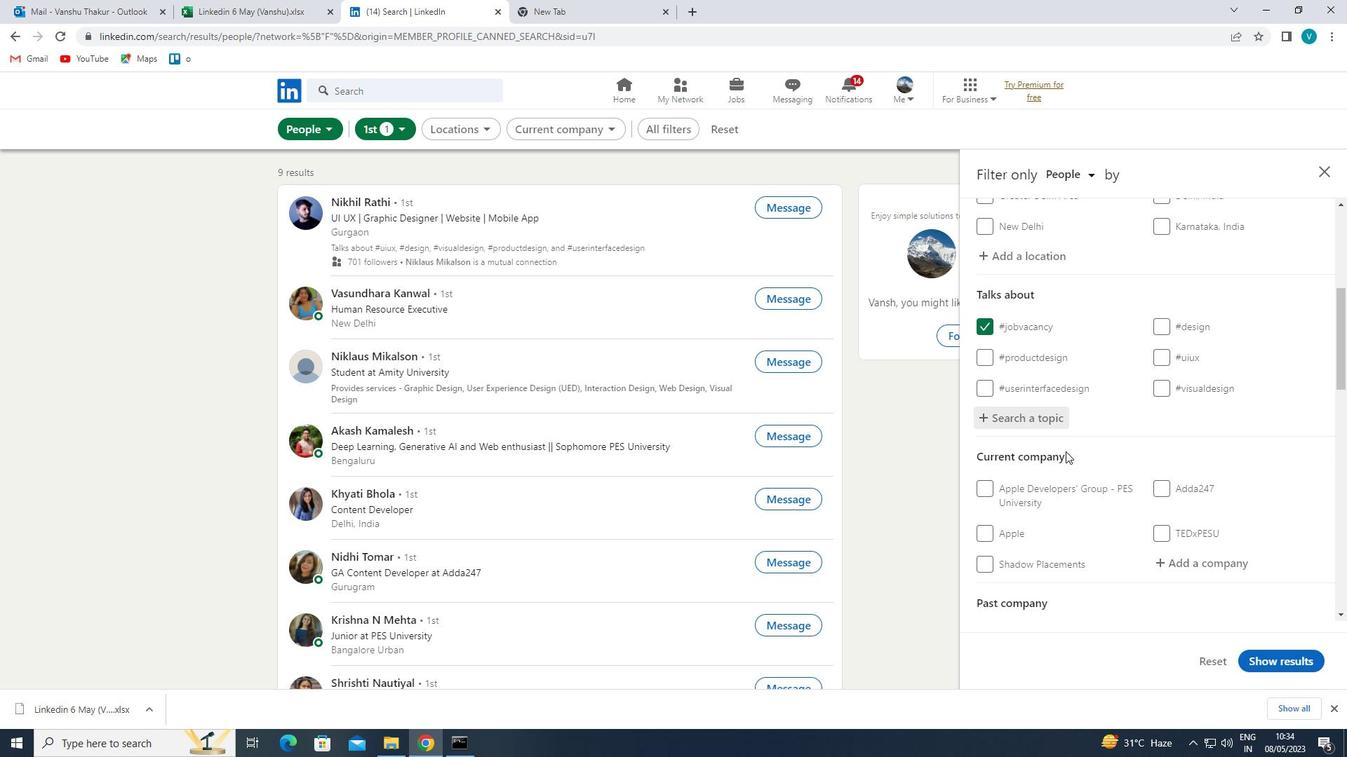 
Action: Mouse moved to (1207, 398)
Screenshot: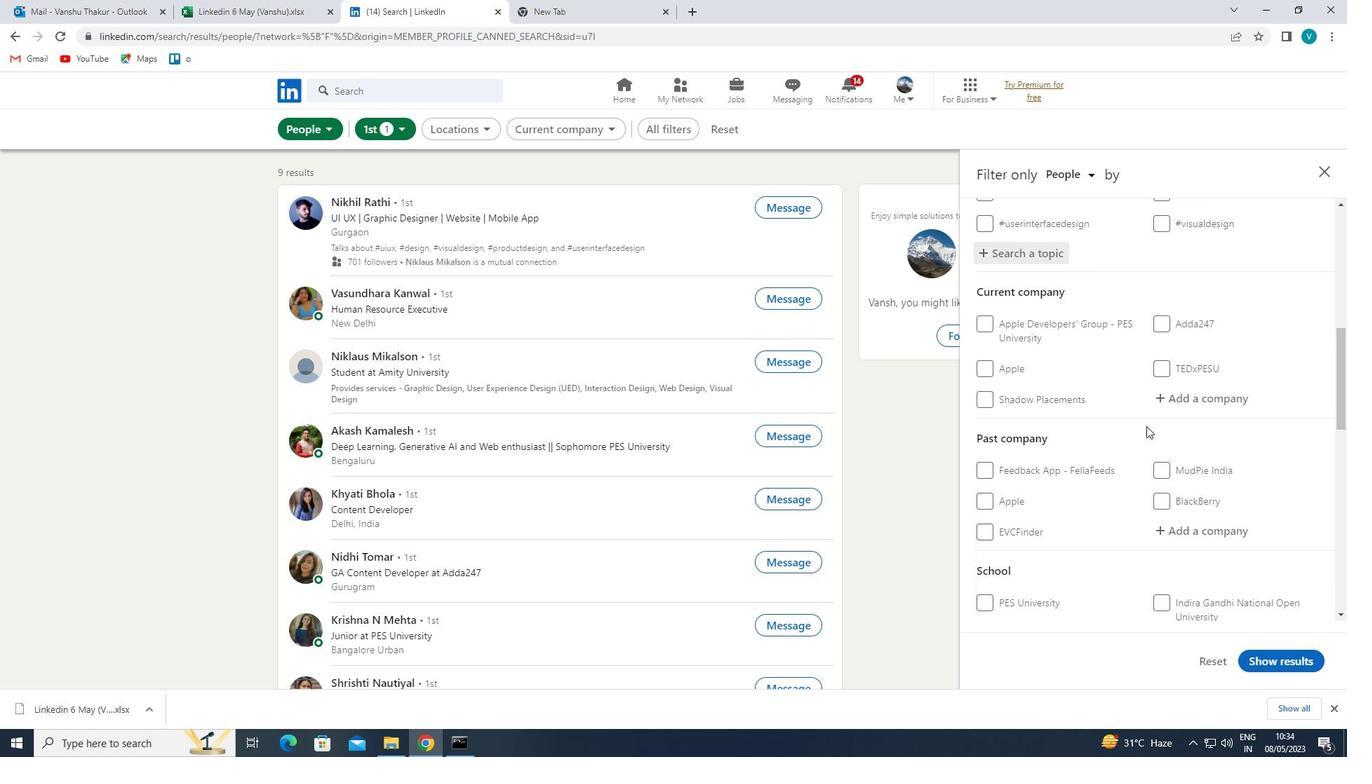 
Action: Mouse pressed left at (1207, 398)
Screenshot: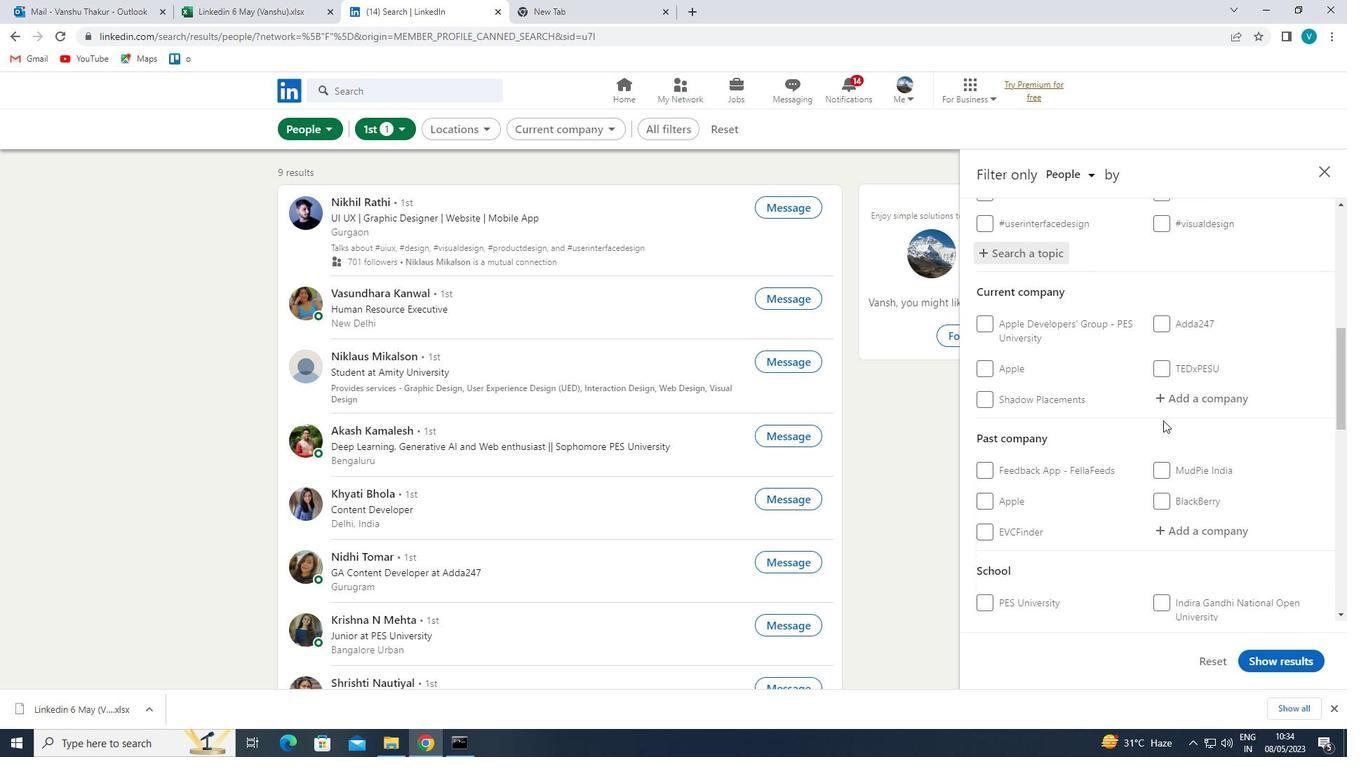 
Action: Mouse moved to (1030, 295)
Screenshot: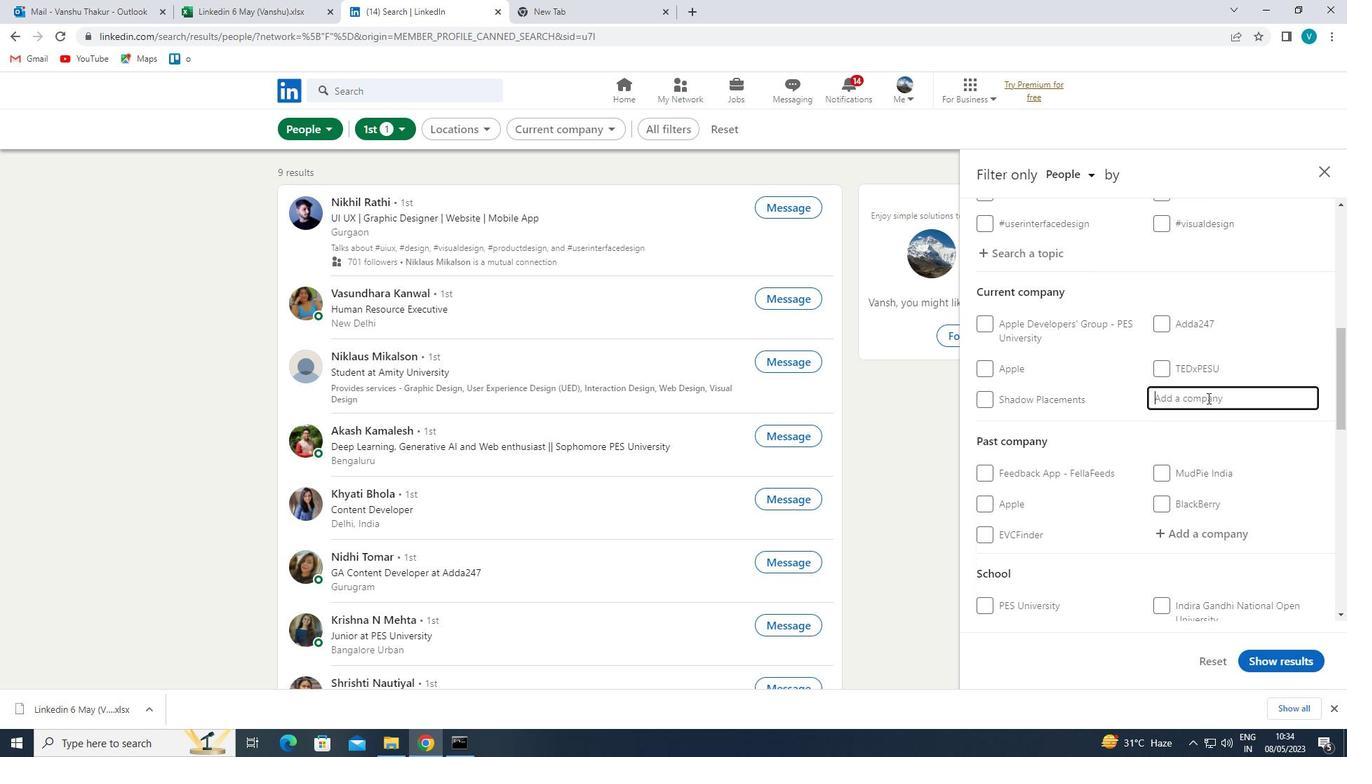 
Action: Key pressed <Key.shift>WOMEN
Screenshot: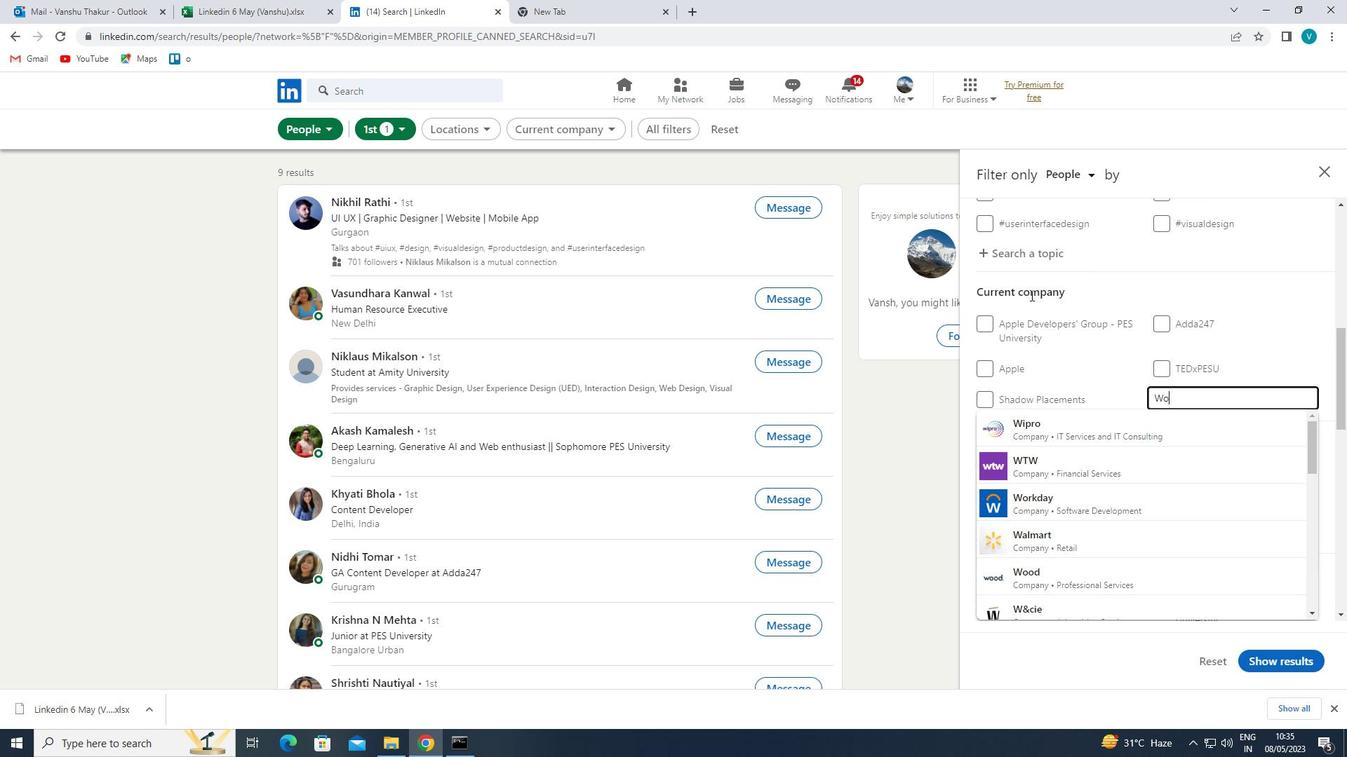 
Action: Mouse moved to (1063, 312)
Screenshot: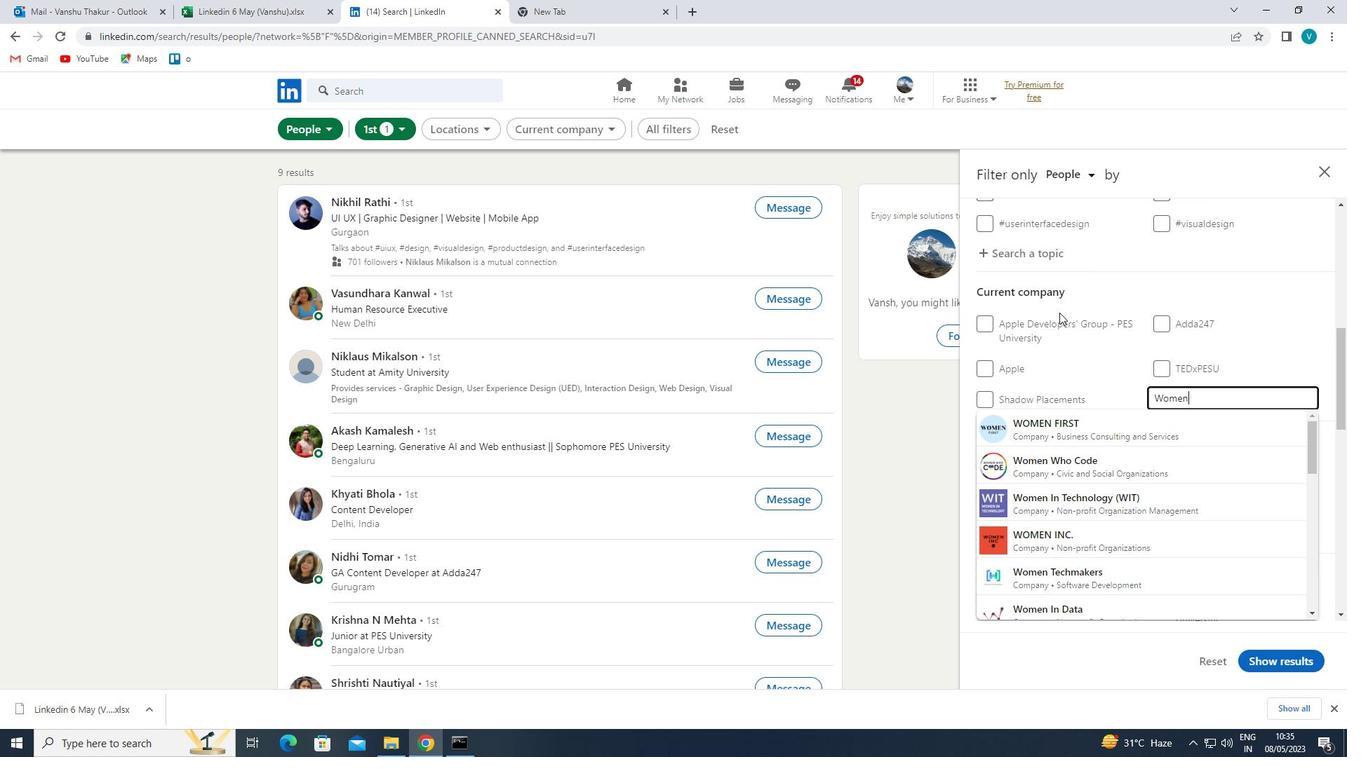 
Action: Key pressed <Key.shift>TECH
Screenshot: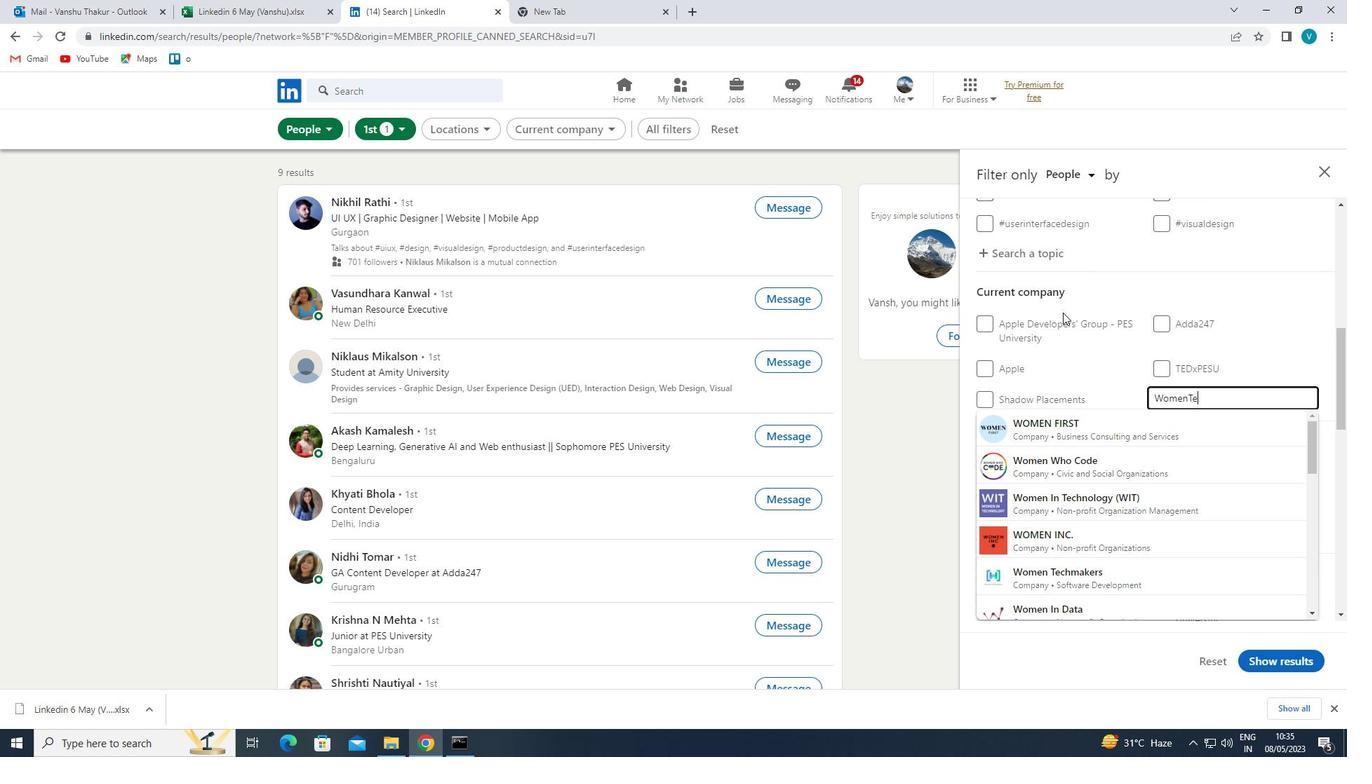 
Action: Mouse moved to (1112, 420)
Screenshot: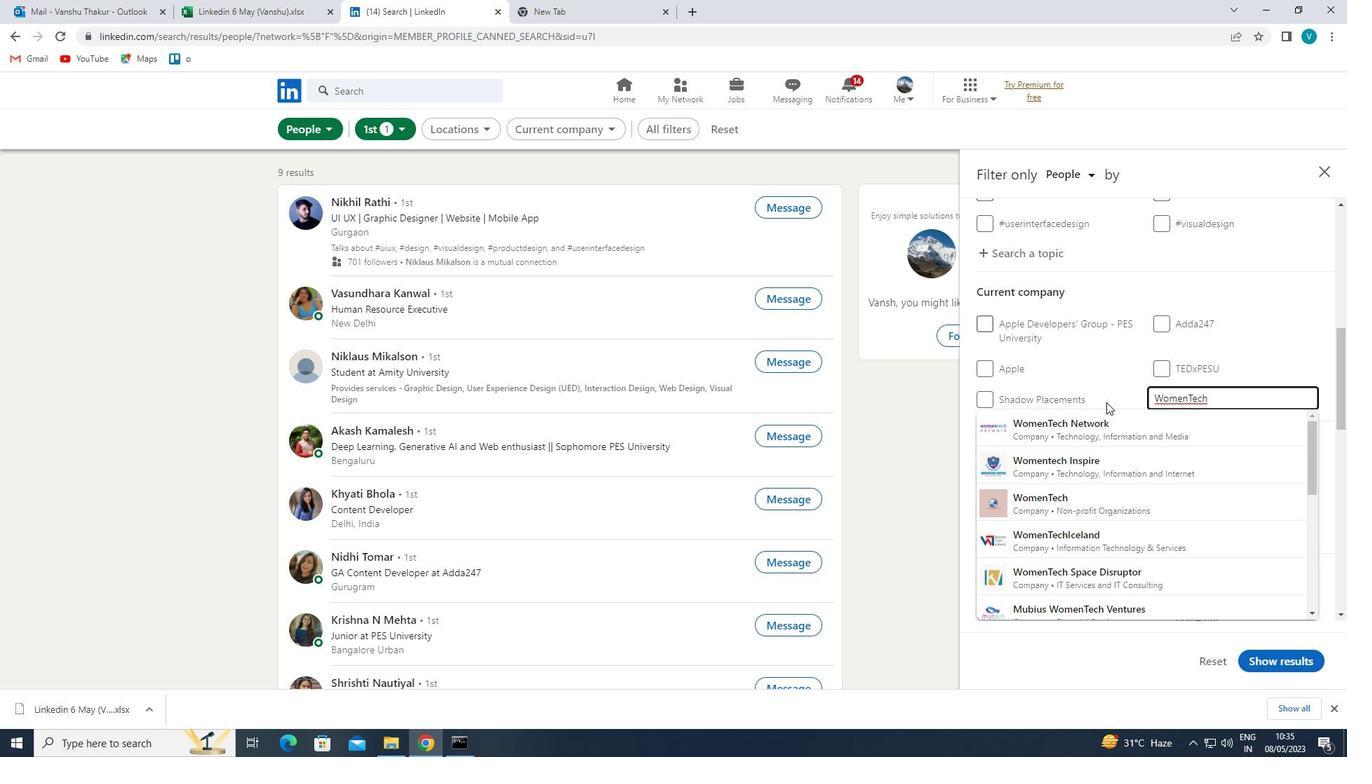 
Action: Mouse pressed left at (1112, 420)
Screenshot: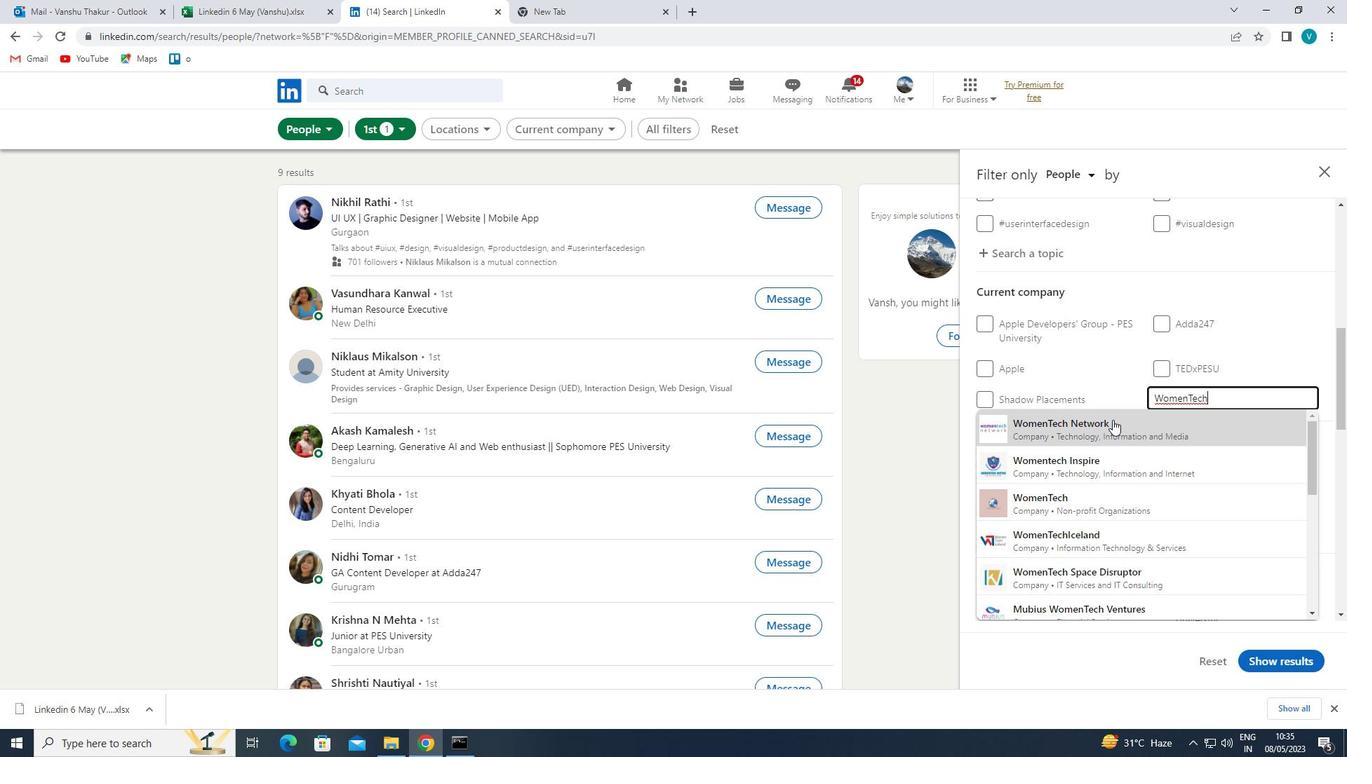 
Action: Mouse moved to (1117, 422)
Screenshot: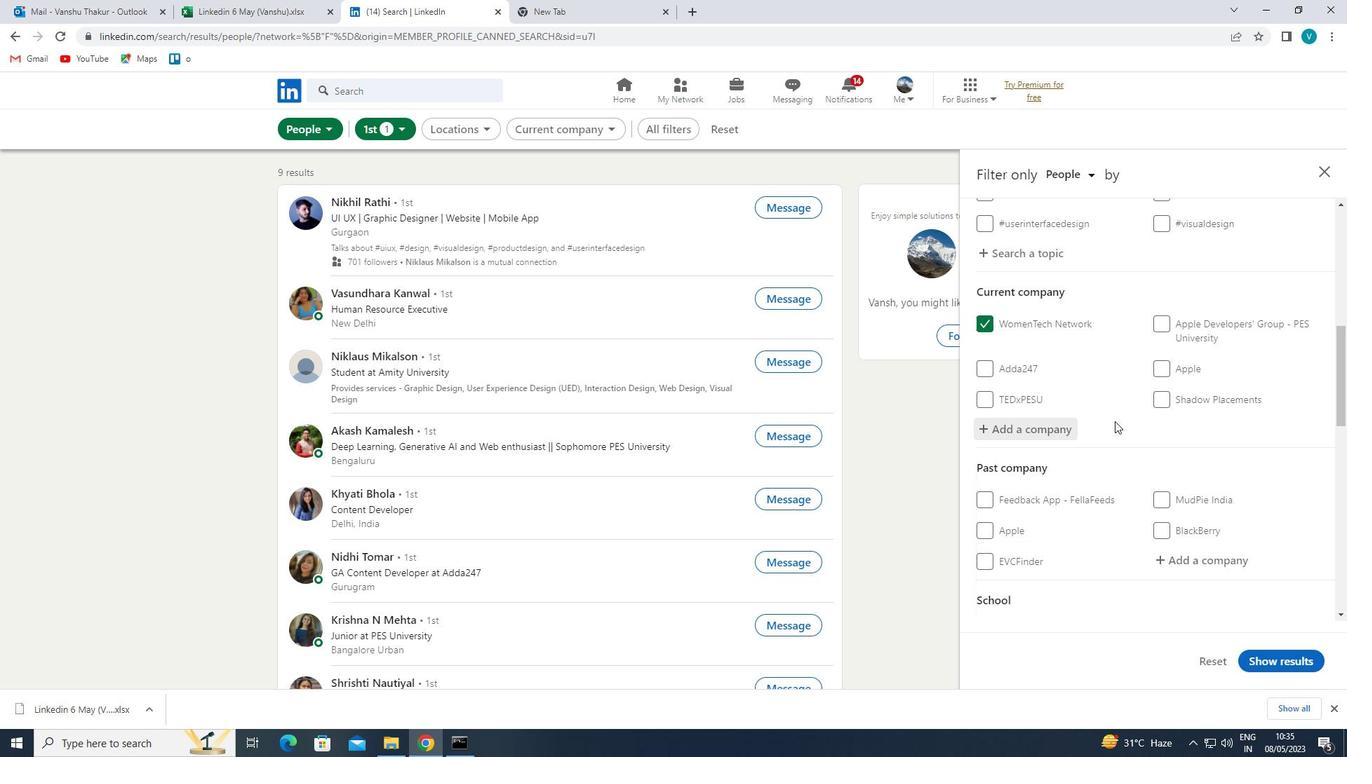 
Action: Mouse scrolled (1117, 421) with delta (0, 0)
Screenshot: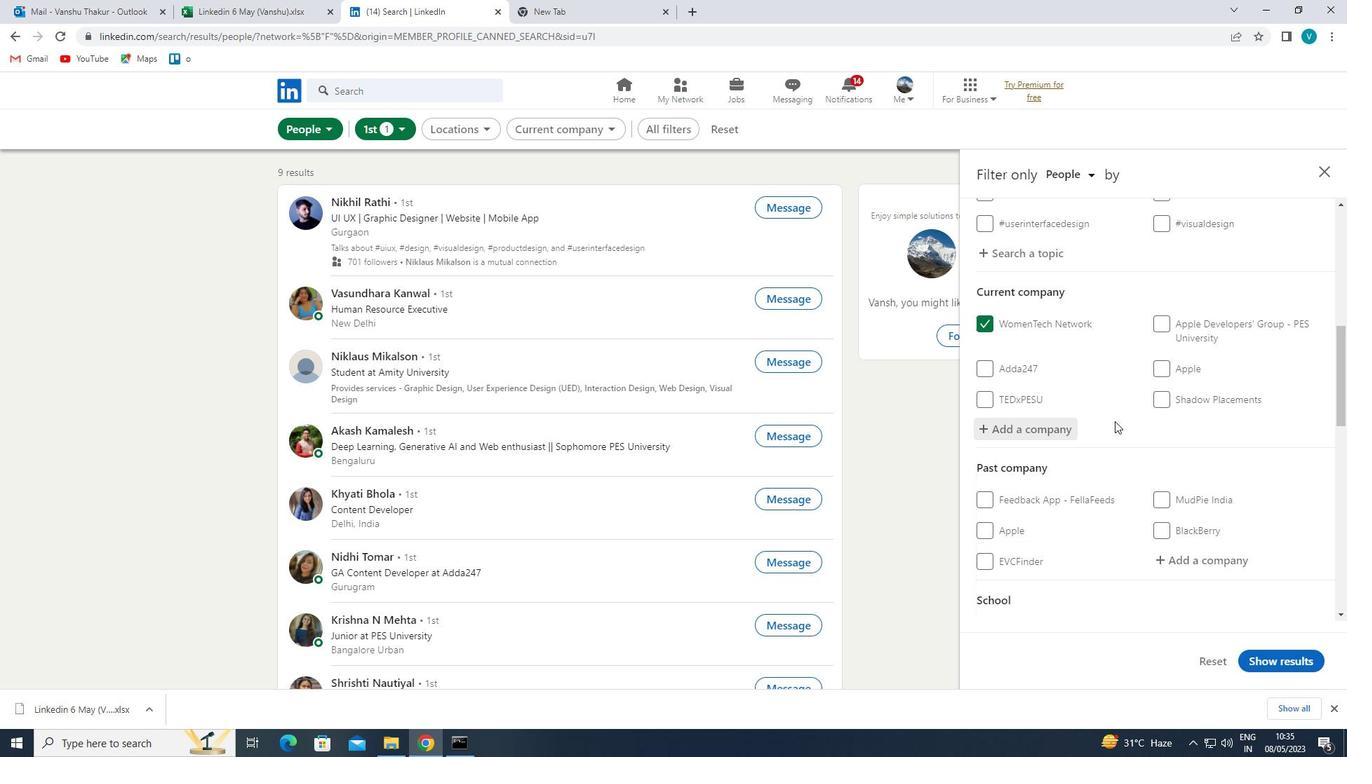 
Action: Mouse moved to (1120, 424)
Screenshot: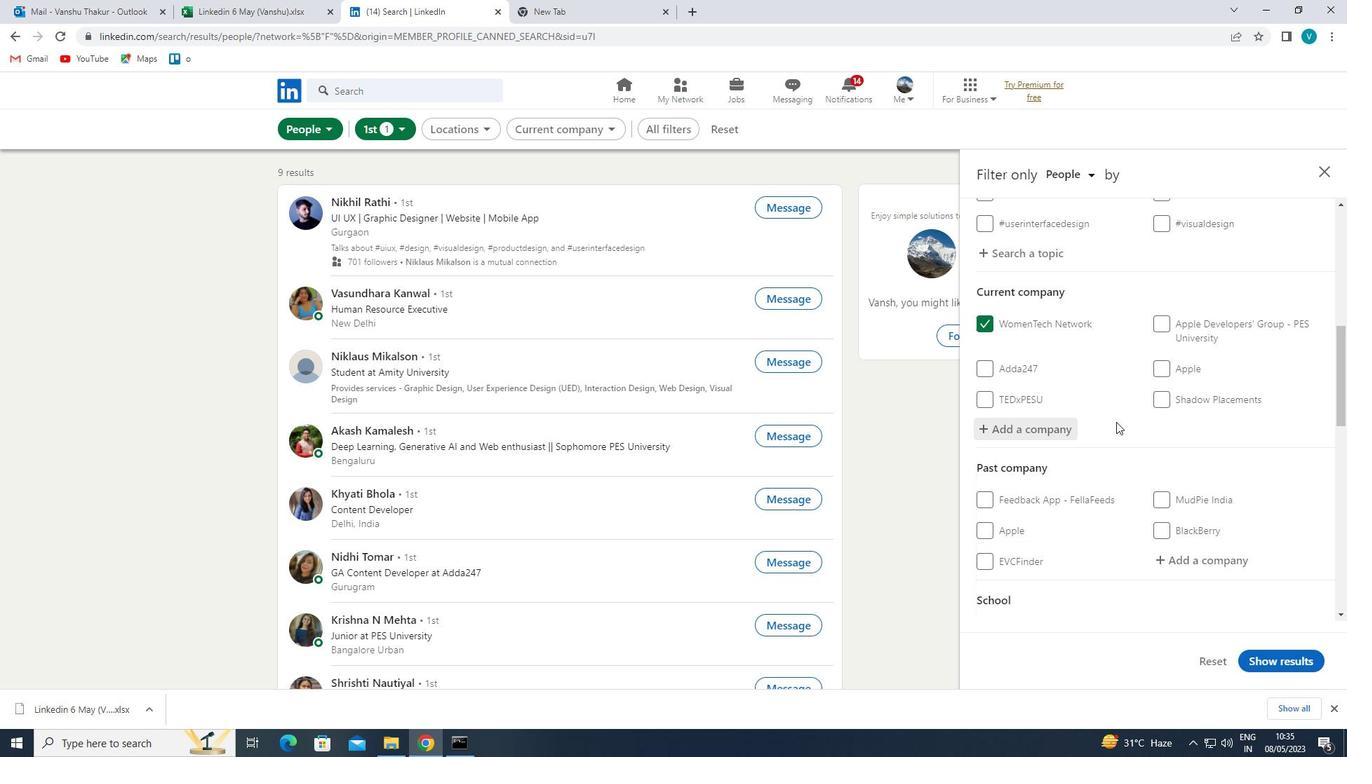 
Action: Mouse scrolled (1120, 423) with delta (0, 0)
Screenshot: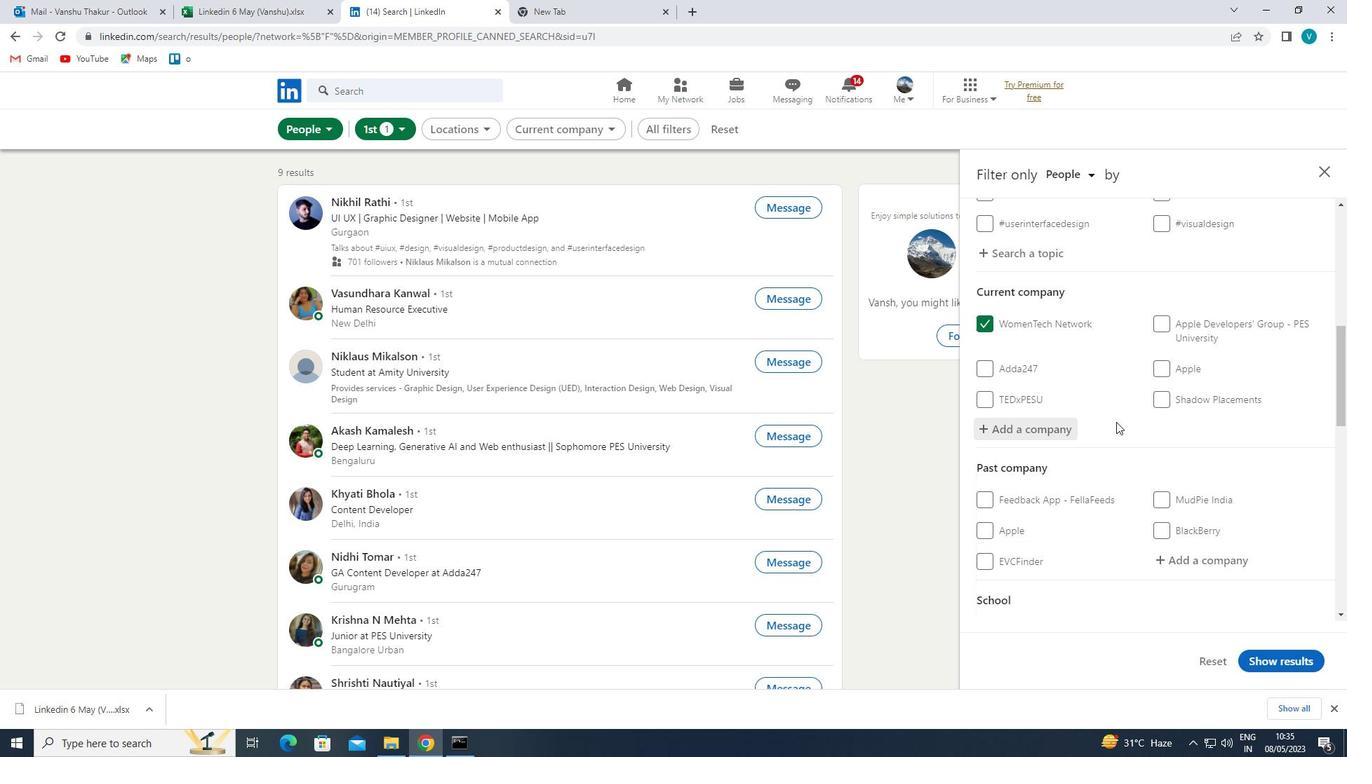 
Action: Mouse moved to (1122, 429)
Screenshot: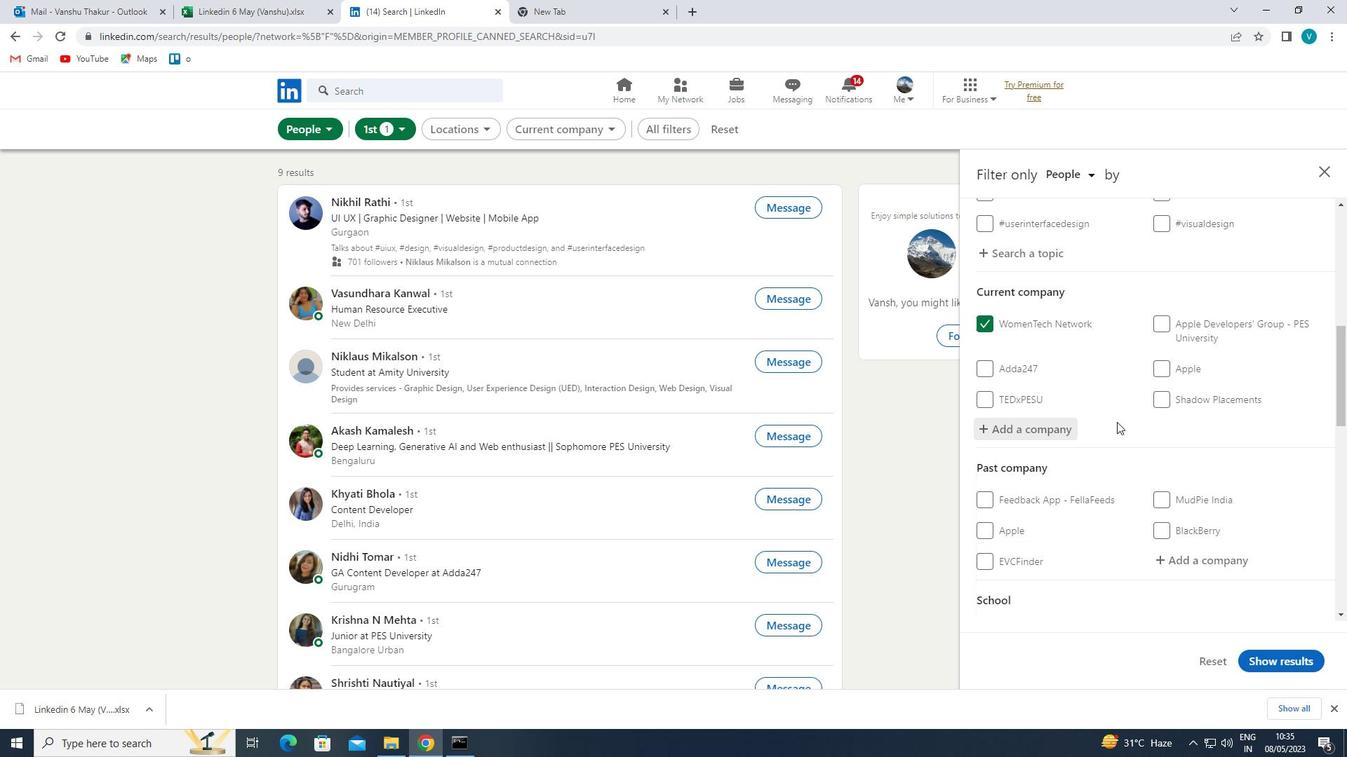
Action: Mouse scrolled (1122, 428) with delta (0, 0)
Screenshot: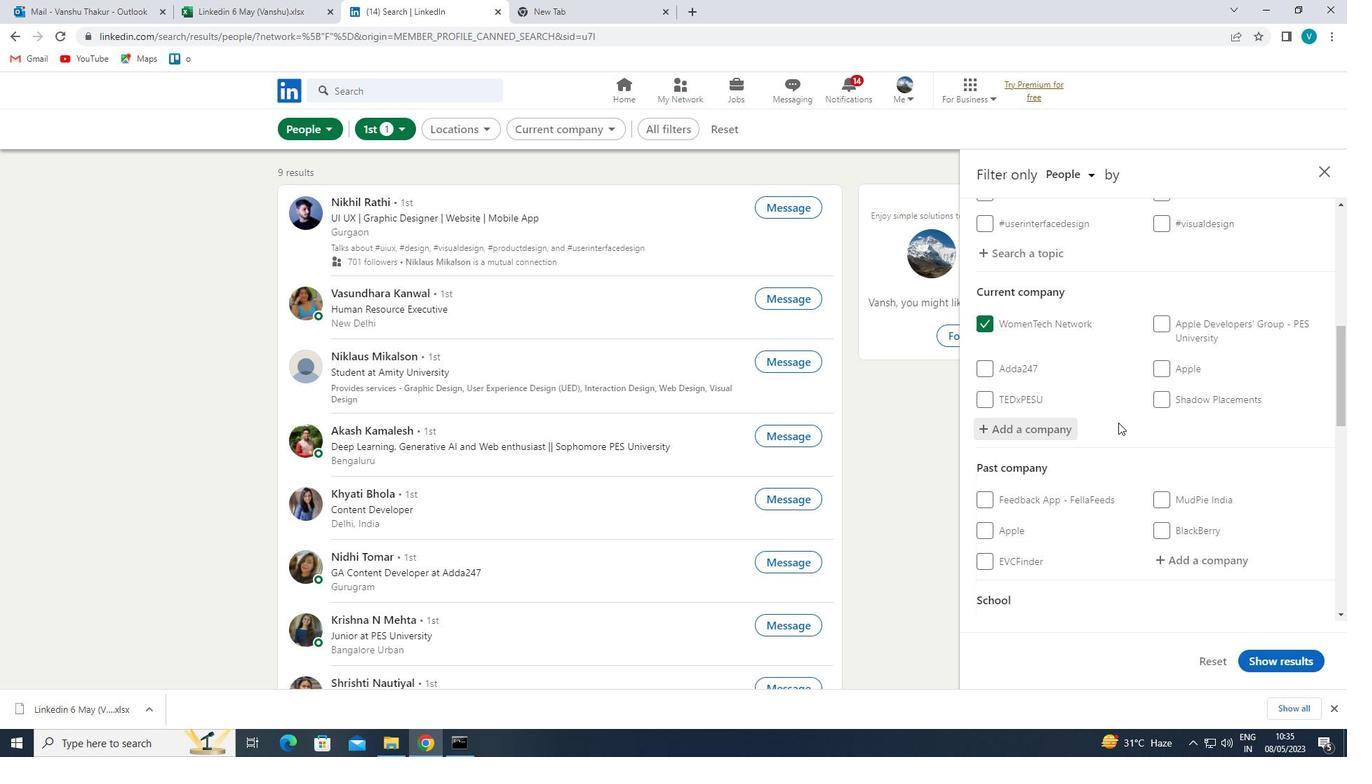 
Action: Mouse moved to (1122, 431)
Screenshot: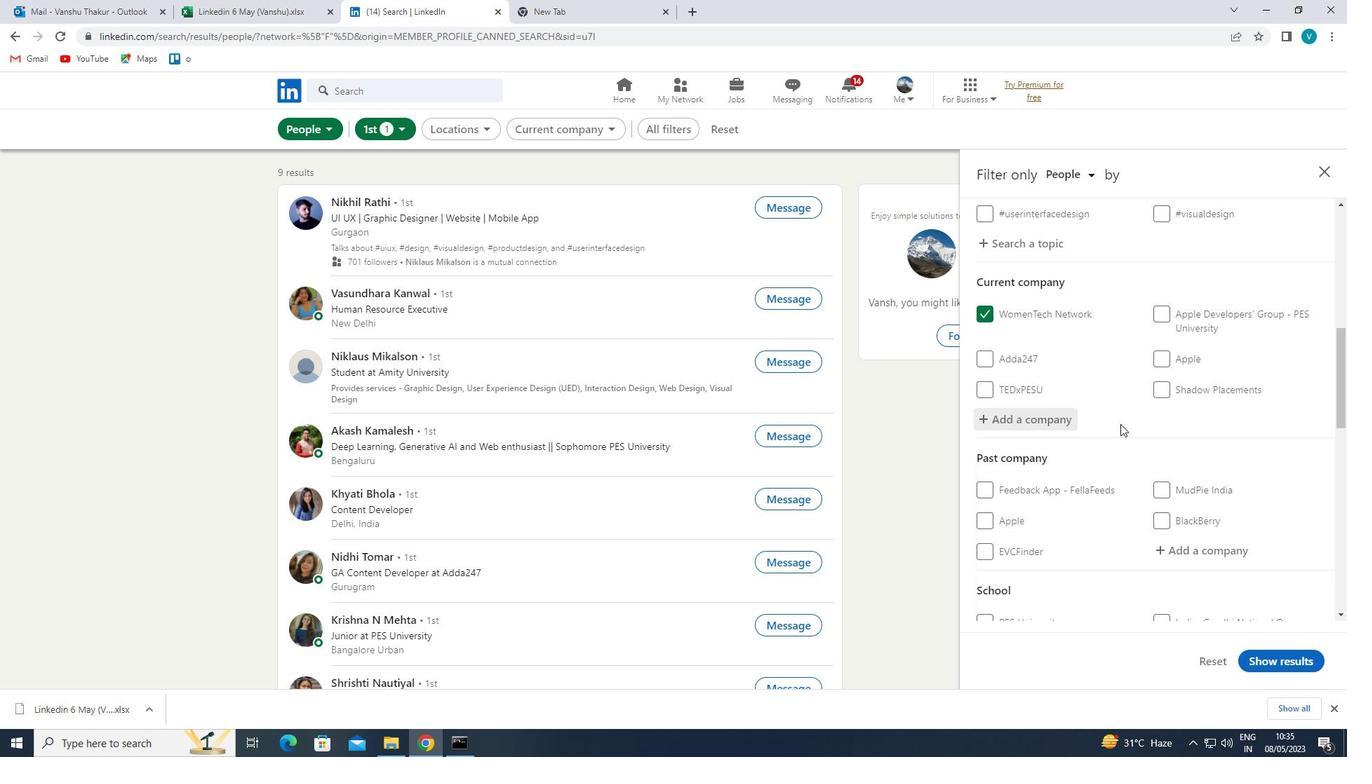 
Action: Mouse scrolled (1122, 430) with delta (0, 0)
Screenshot: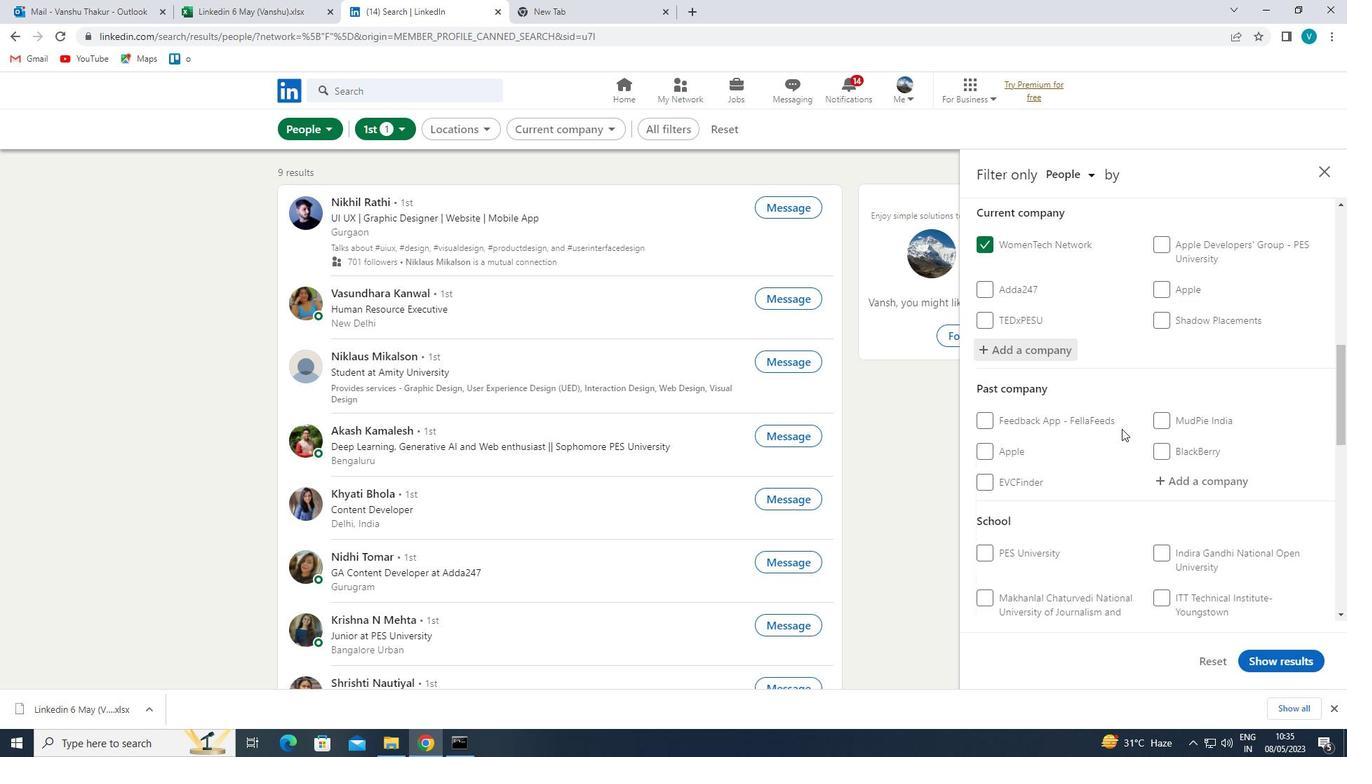 
Action: Mouse moved to (1132, 430)
Screenshot: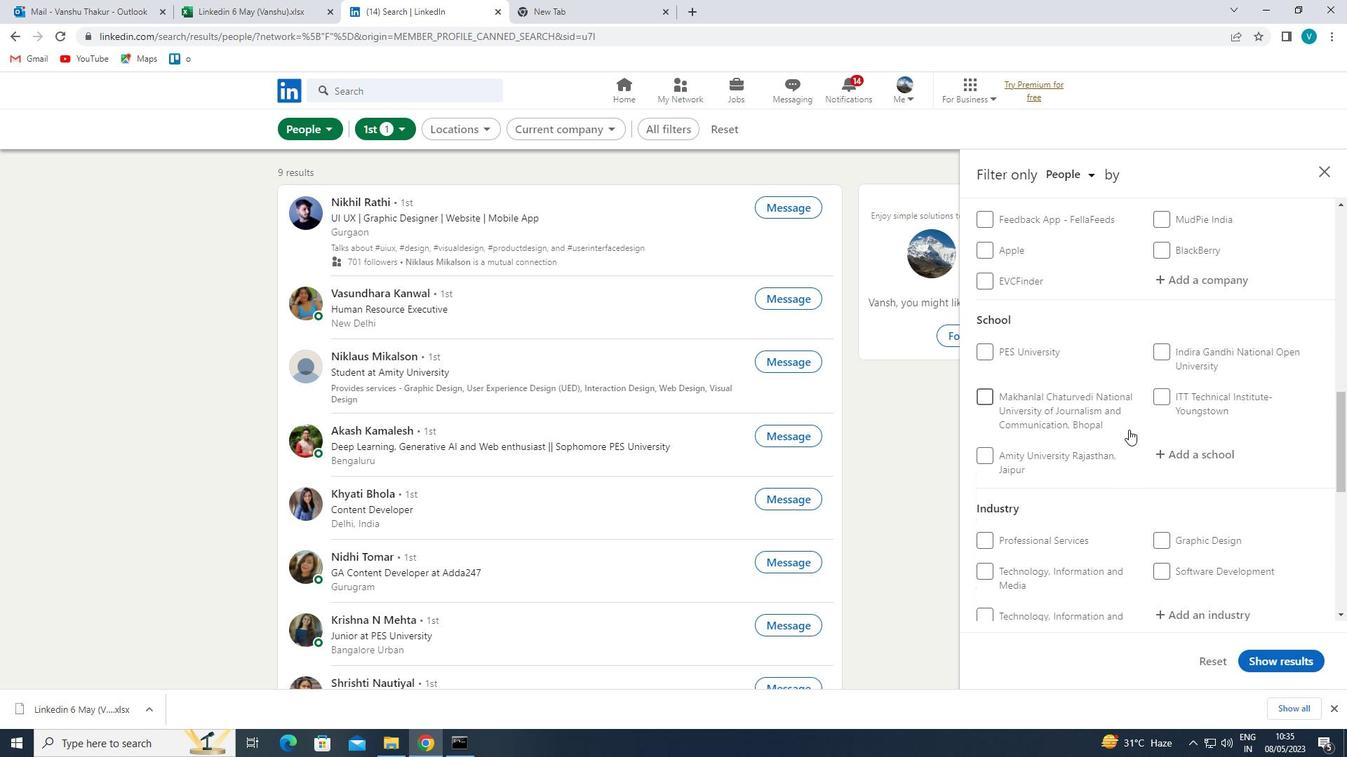 
Action: Mouse scrolled (1132, 429) with delta (0, 0)
Screenshot: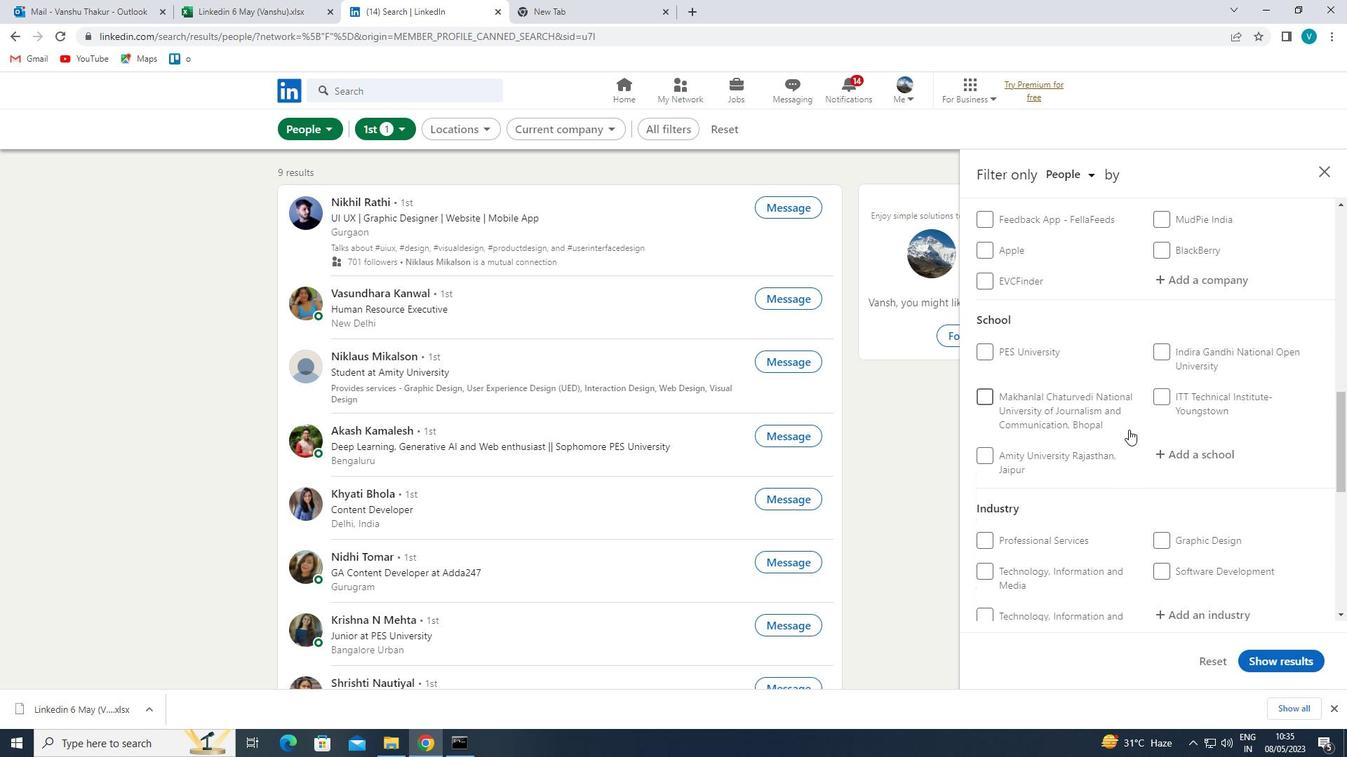 
Action: Mouse moved to (1192, 383)
Screenshot: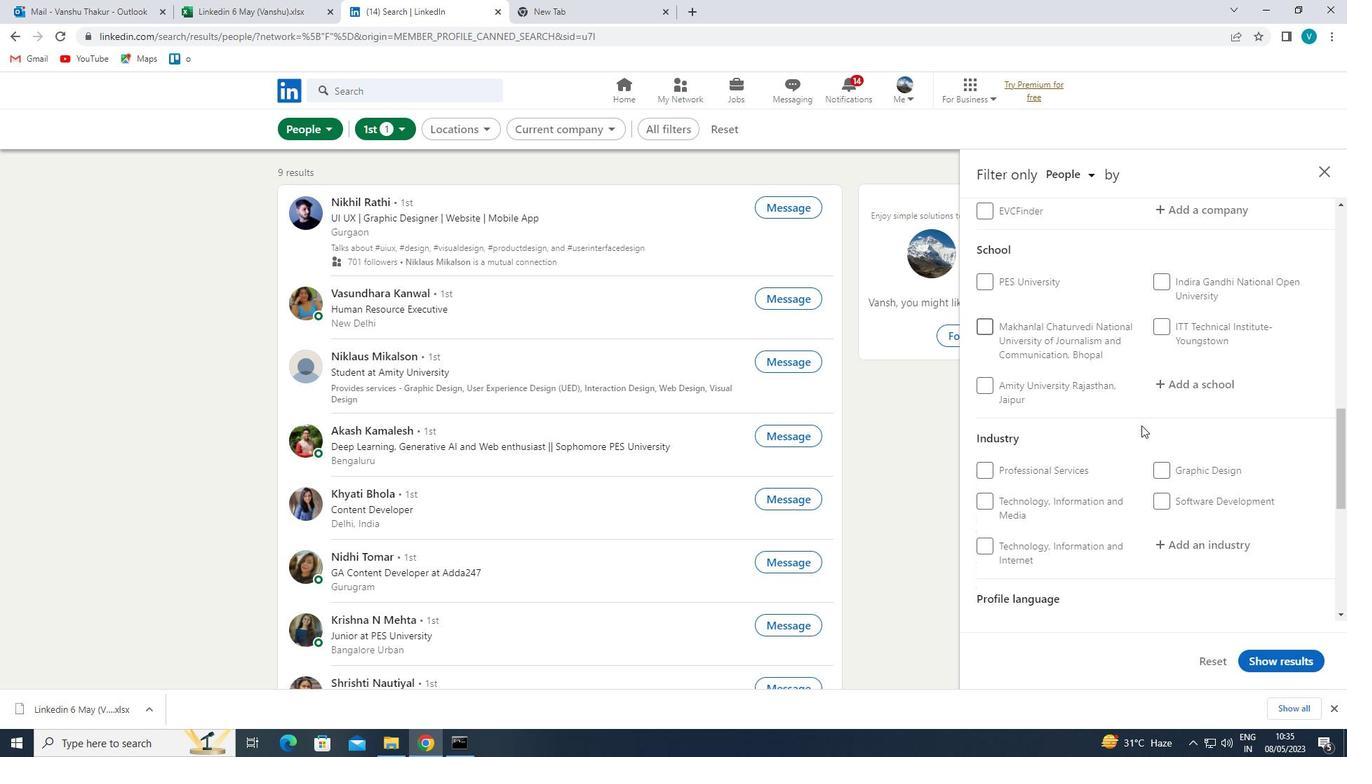 
Action: Mouse pressed left at (1192, 383)
Screenshot: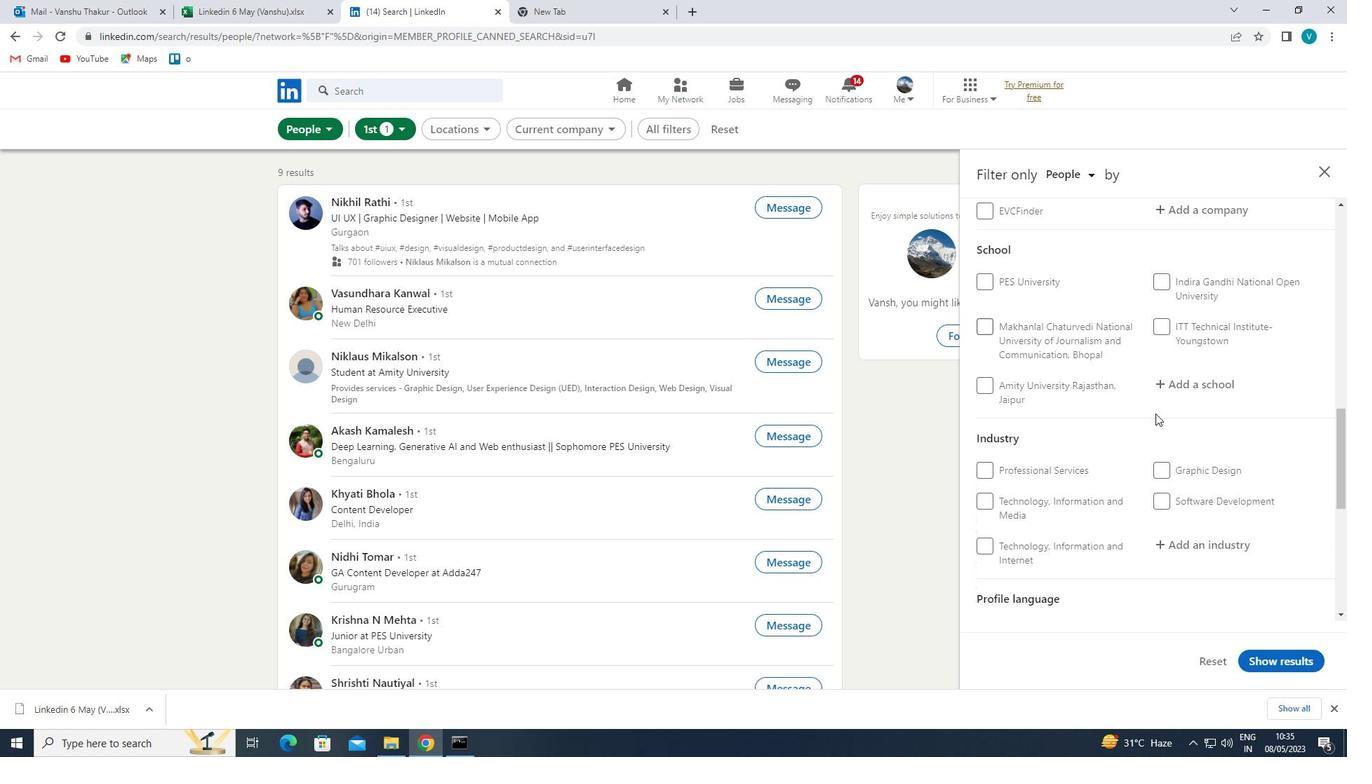 
Action: Mouse moved to (1068, 310)
Screenshot: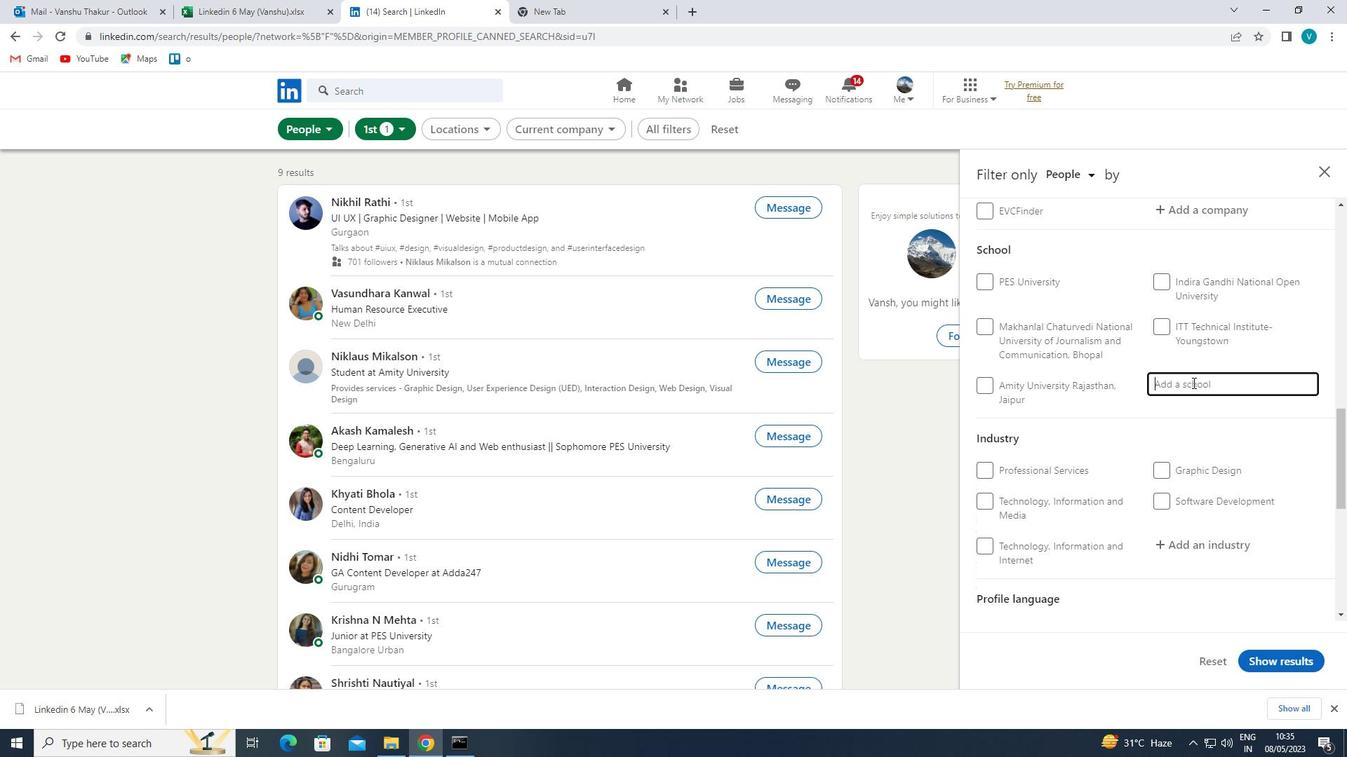 
Action: Key pressed <Key.shift>
Screenshot: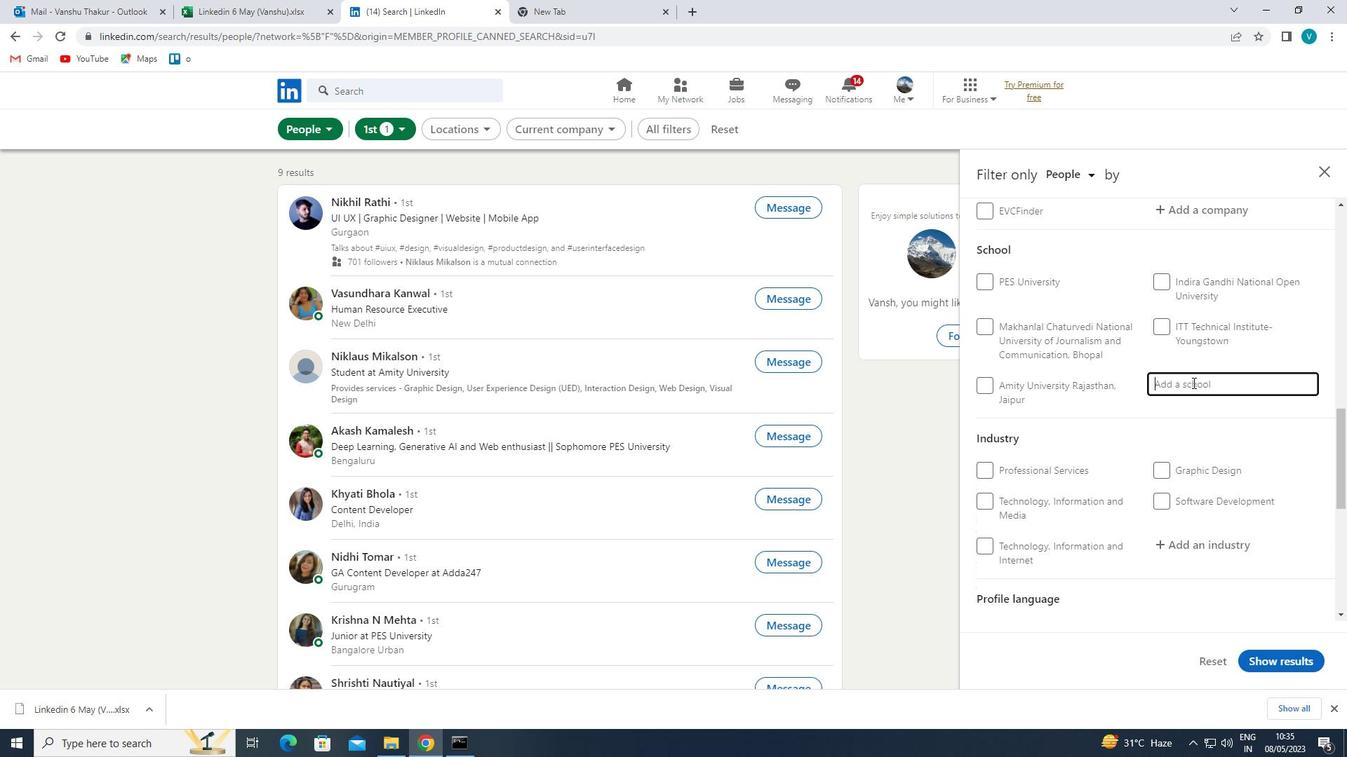 
Action: Mouse moved to (1046, 297)
Screenshot: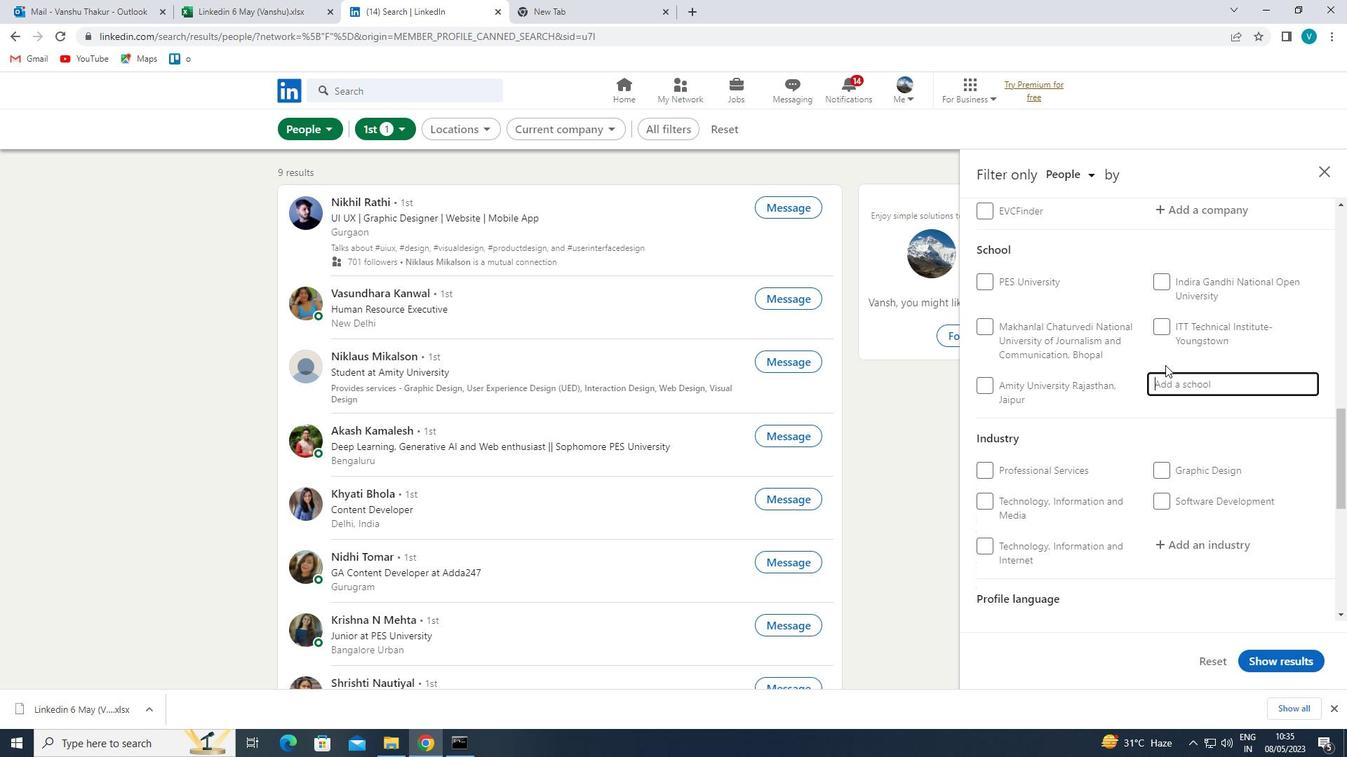
Action: Key pressed ST.<Key.space><Key.shift>JOSEPH'
Screenshot: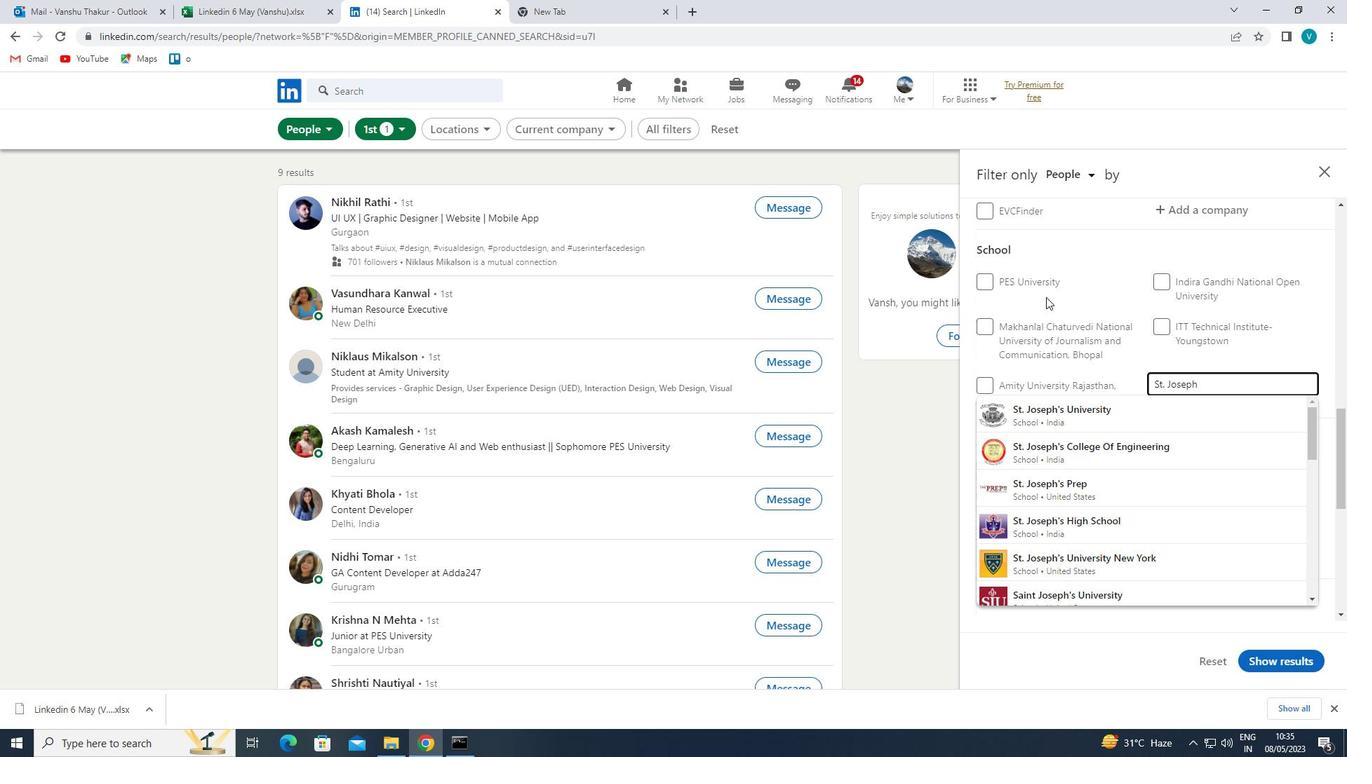 
Action: Mouse moved to (1045, 297)
Screenshot: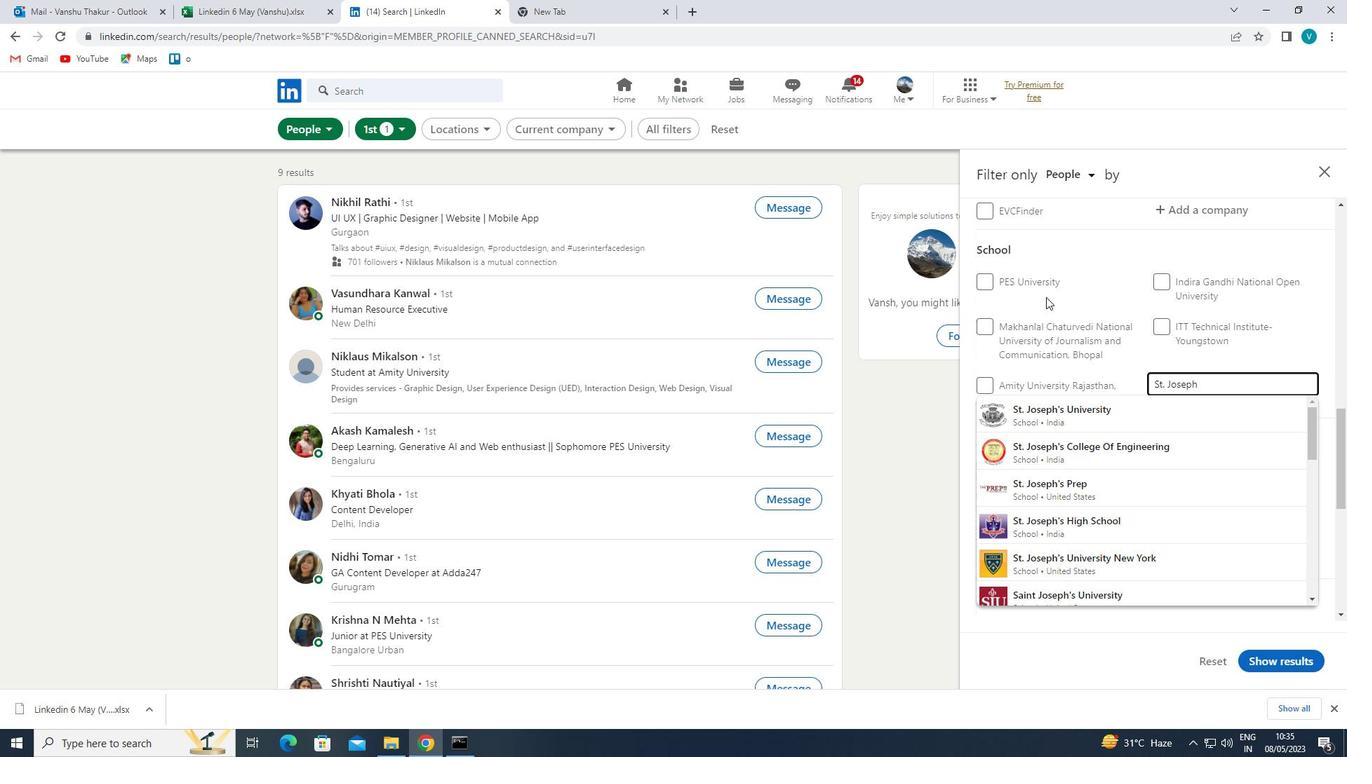 
Action: Key pressed S<Key.space>
Screenshot: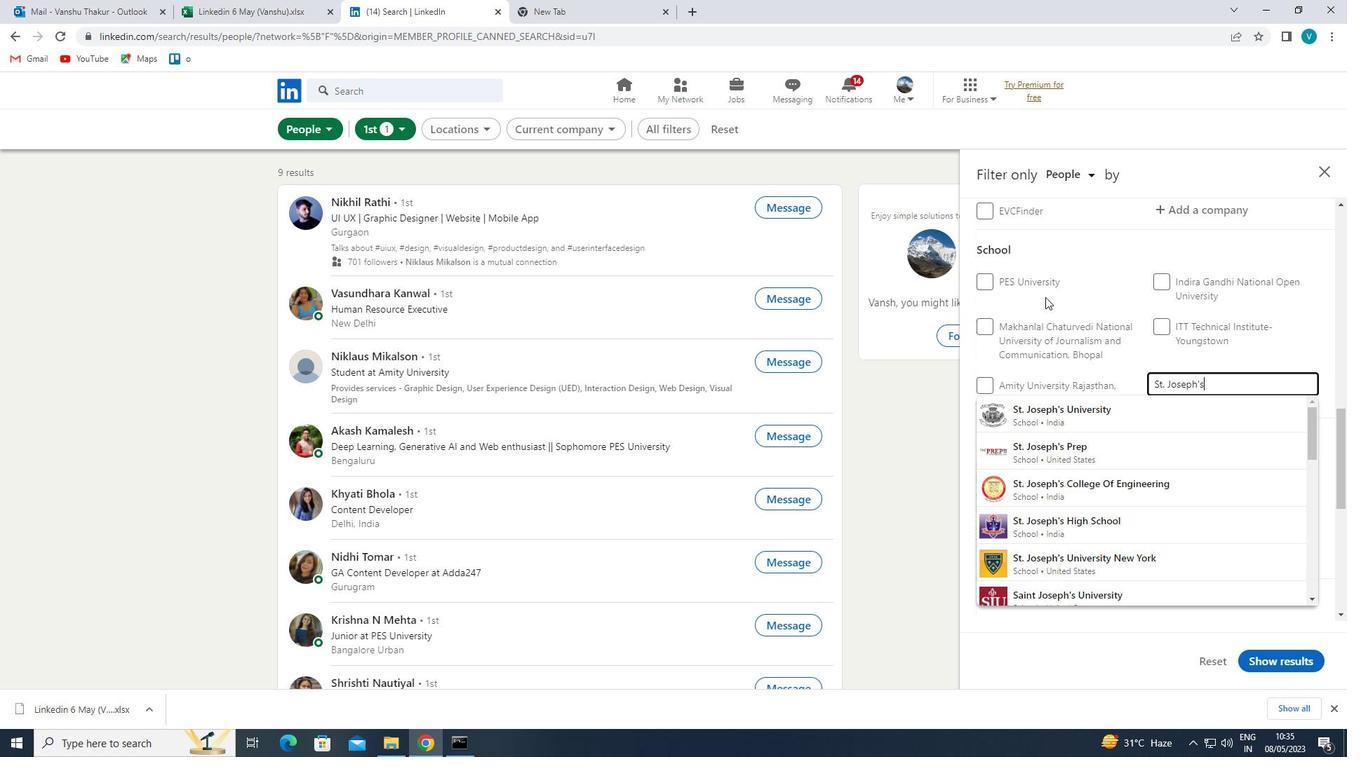 
Action: Mouse moved to (1116, 559)
Screenshot: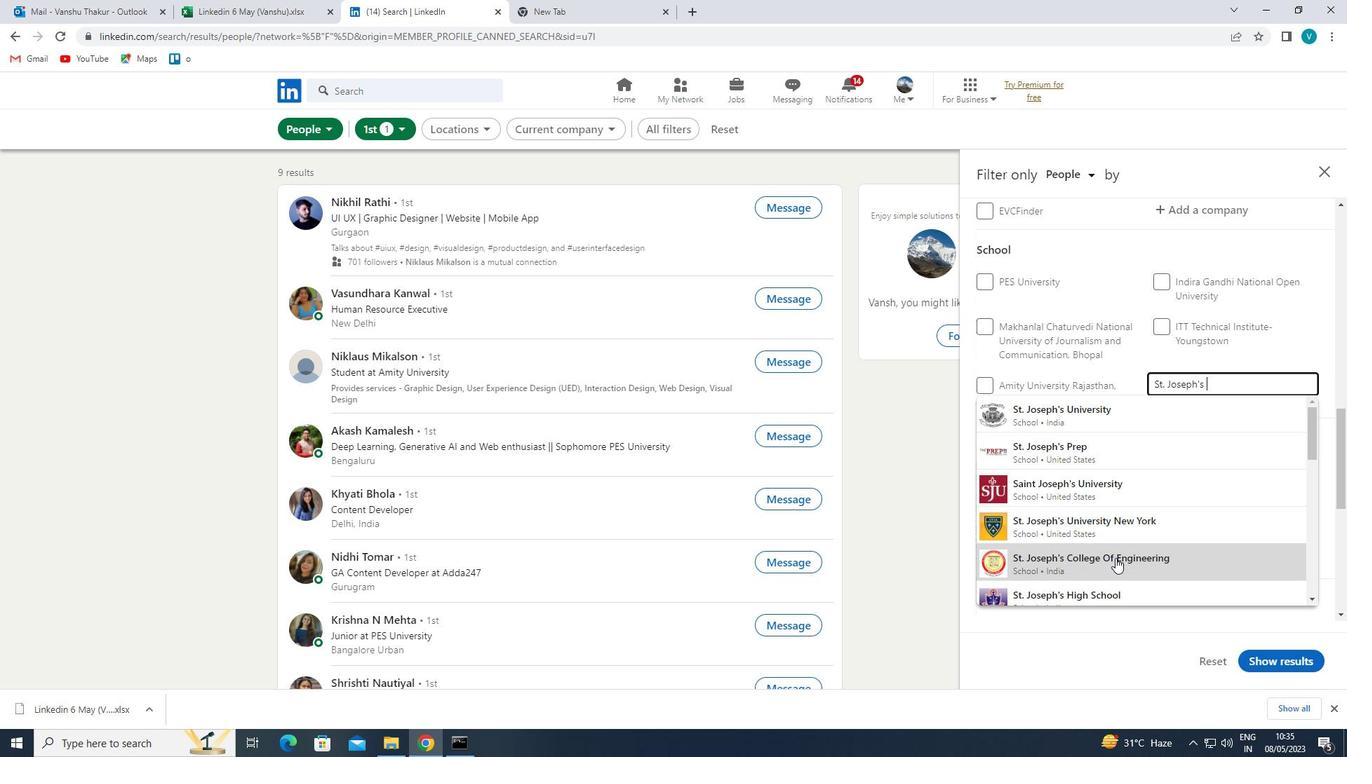 
Action: Mouse pressed left at (1116, 559)
Screenshot: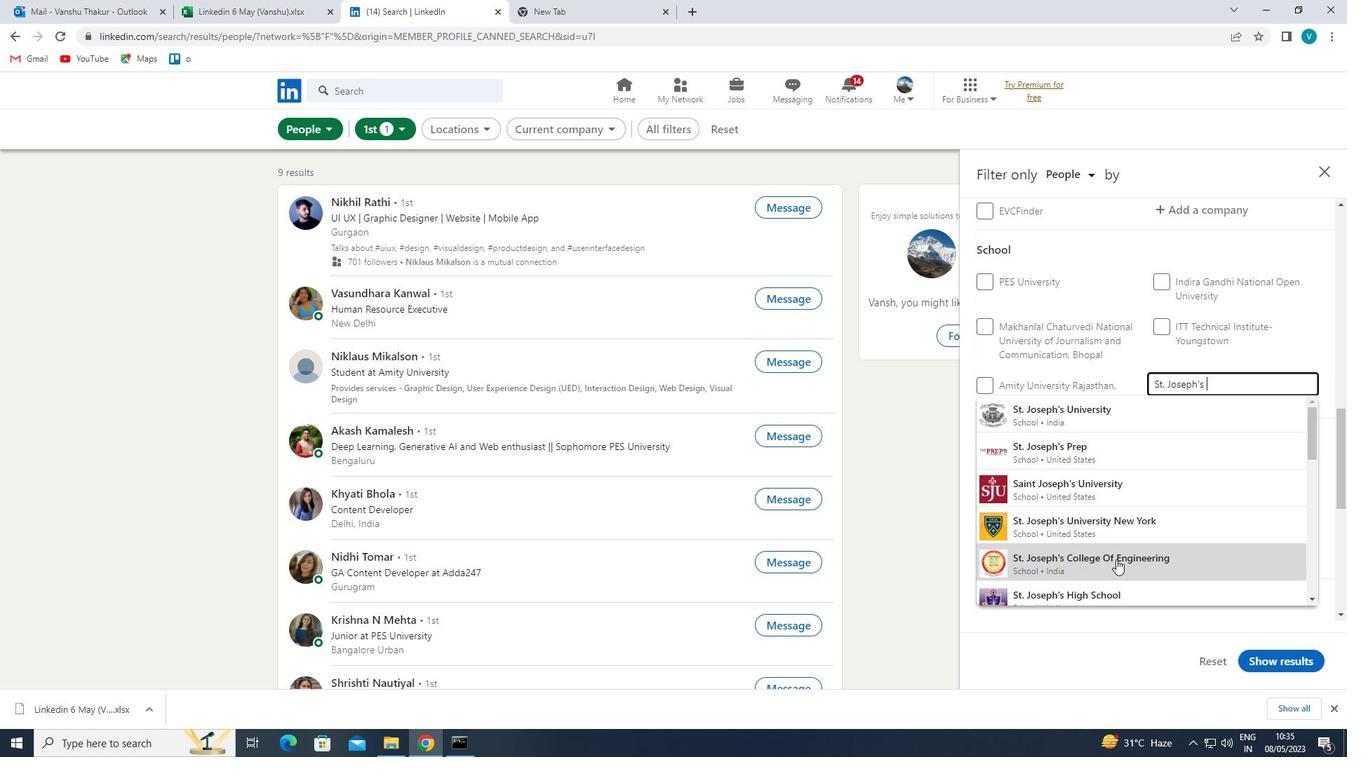 
Action: Mouse moved to (1189, 499)
Screenshot: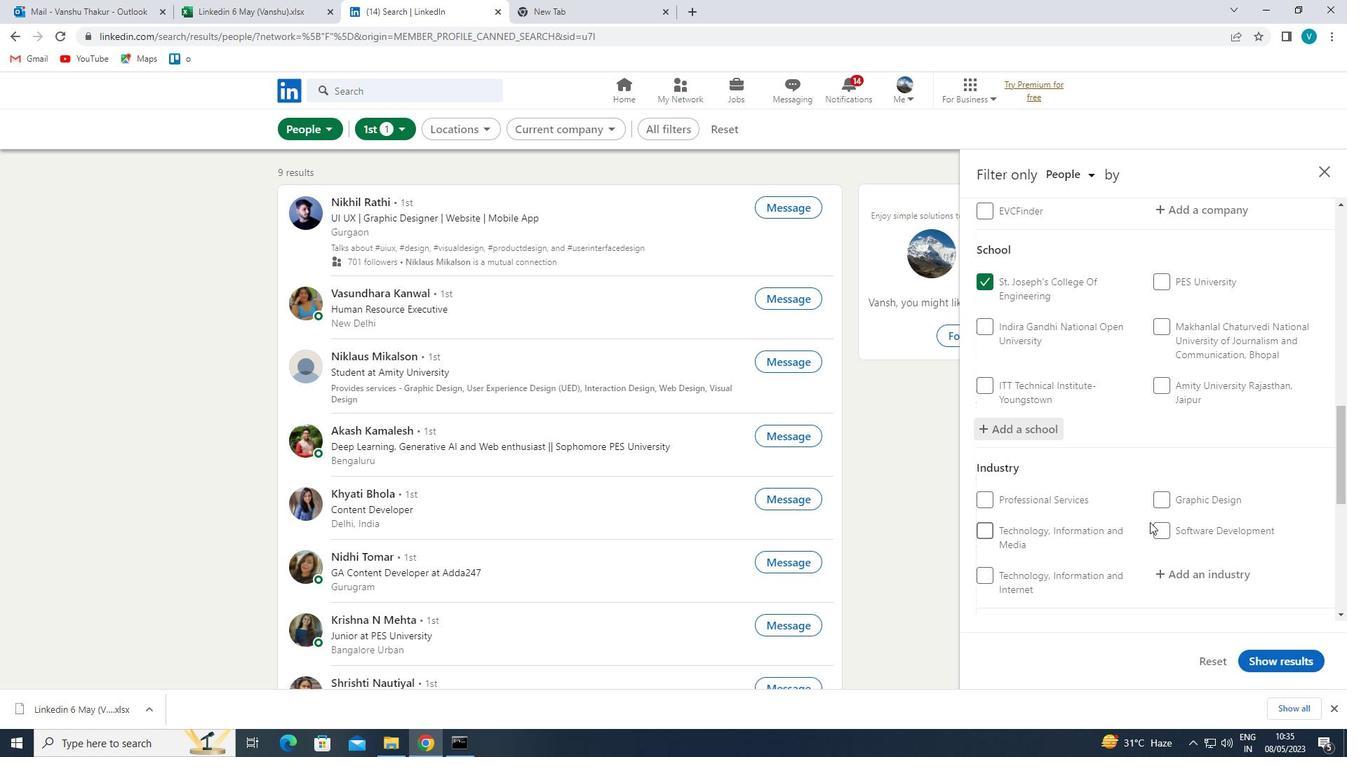 
Action: Mouse scrolled (1189, 498) with delta (0, 0)
Screenshot: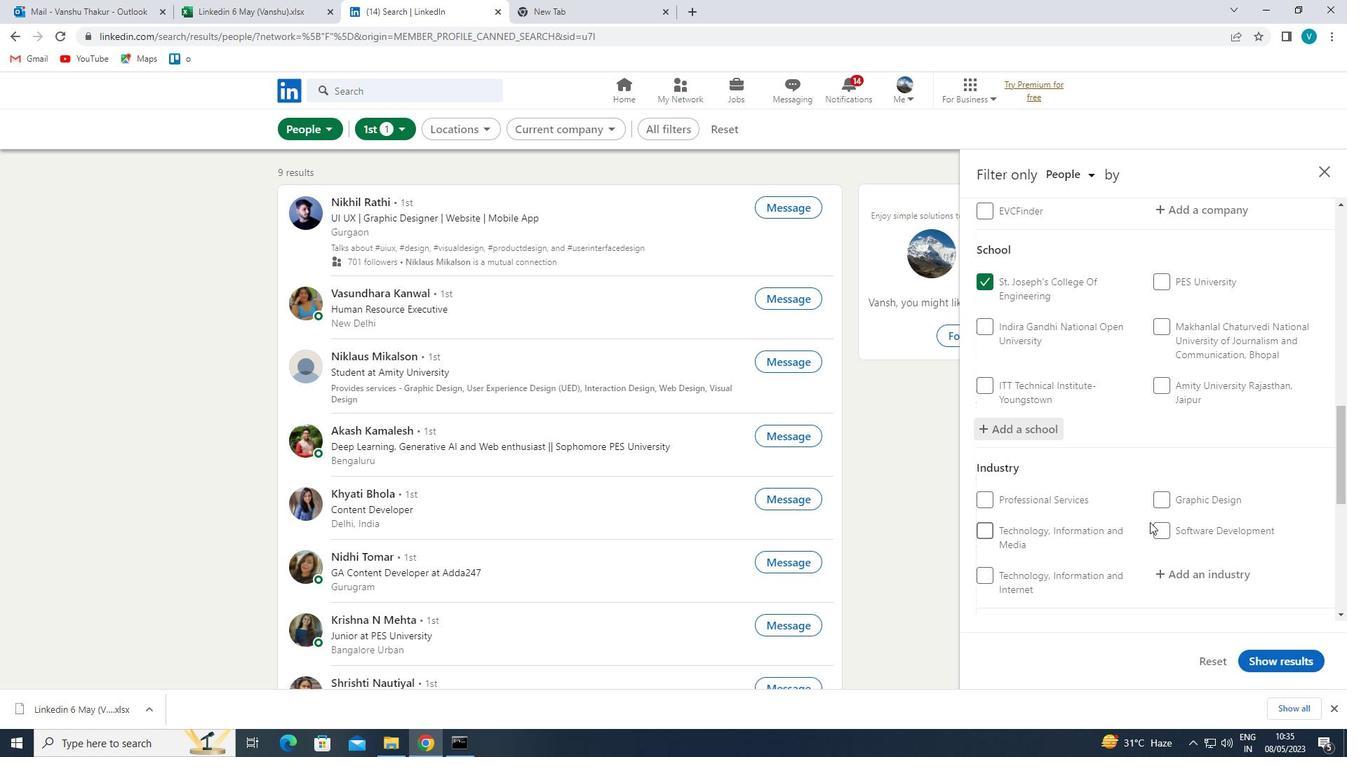 
Action: Mouse moved to (1197, 492)
Screenshot: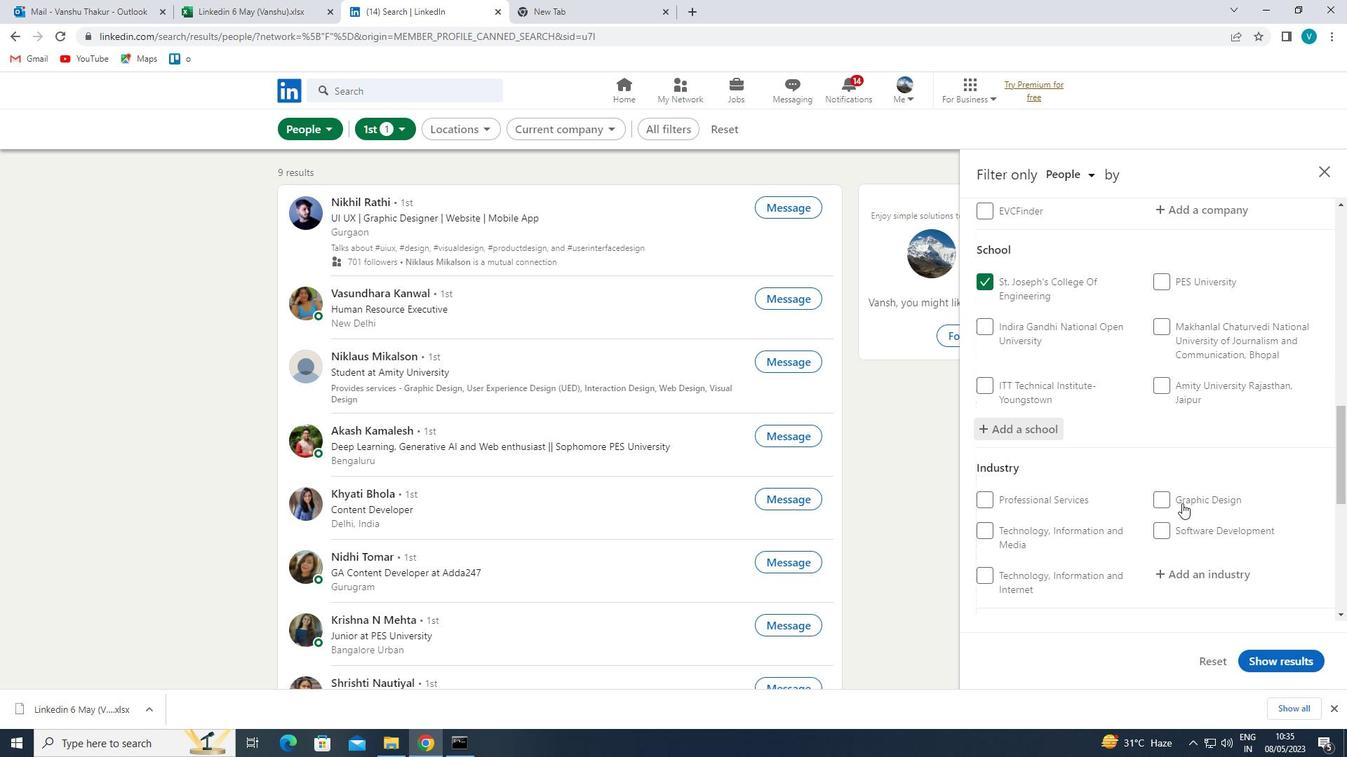 
Action: Mouse scrolled (1197, 491) with delta (0, 0)
Screenshot: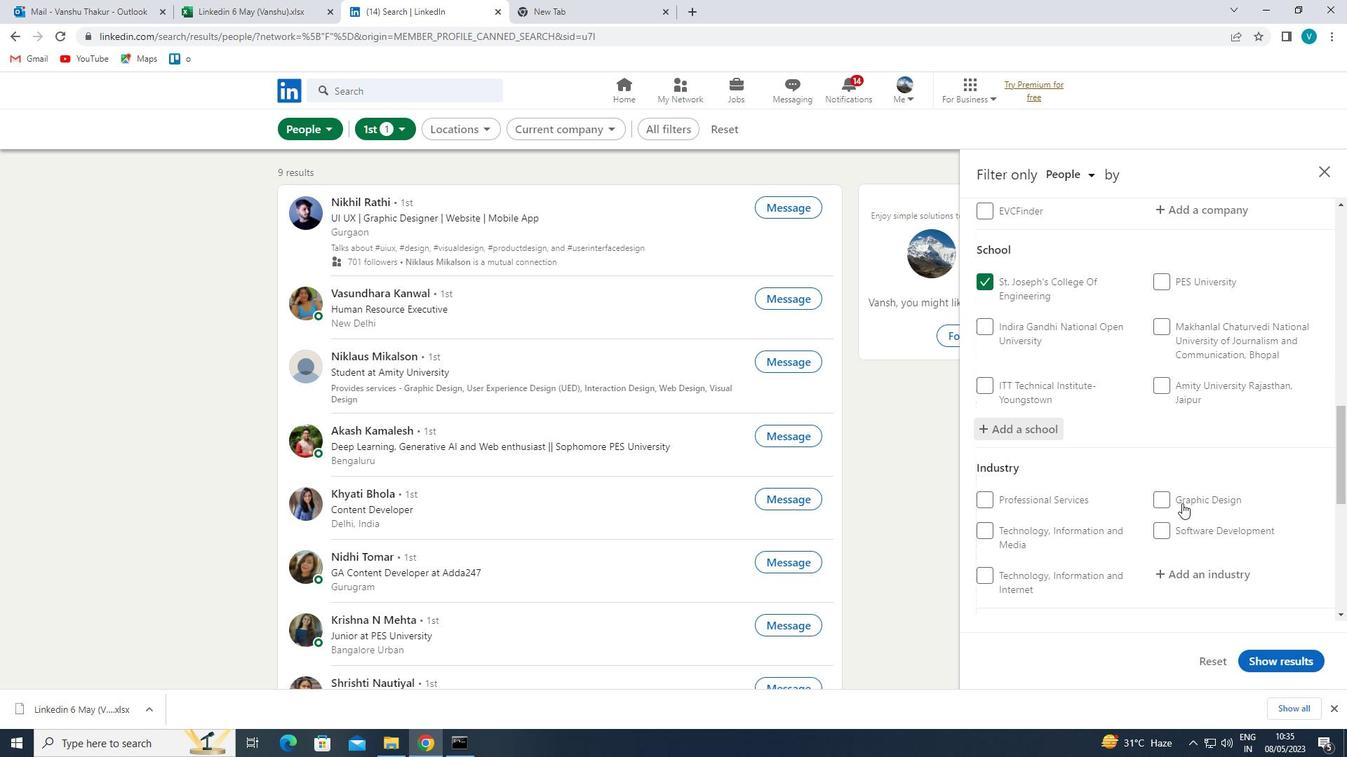 
Action: Mouse moved to (1202, 488)
Screenshot: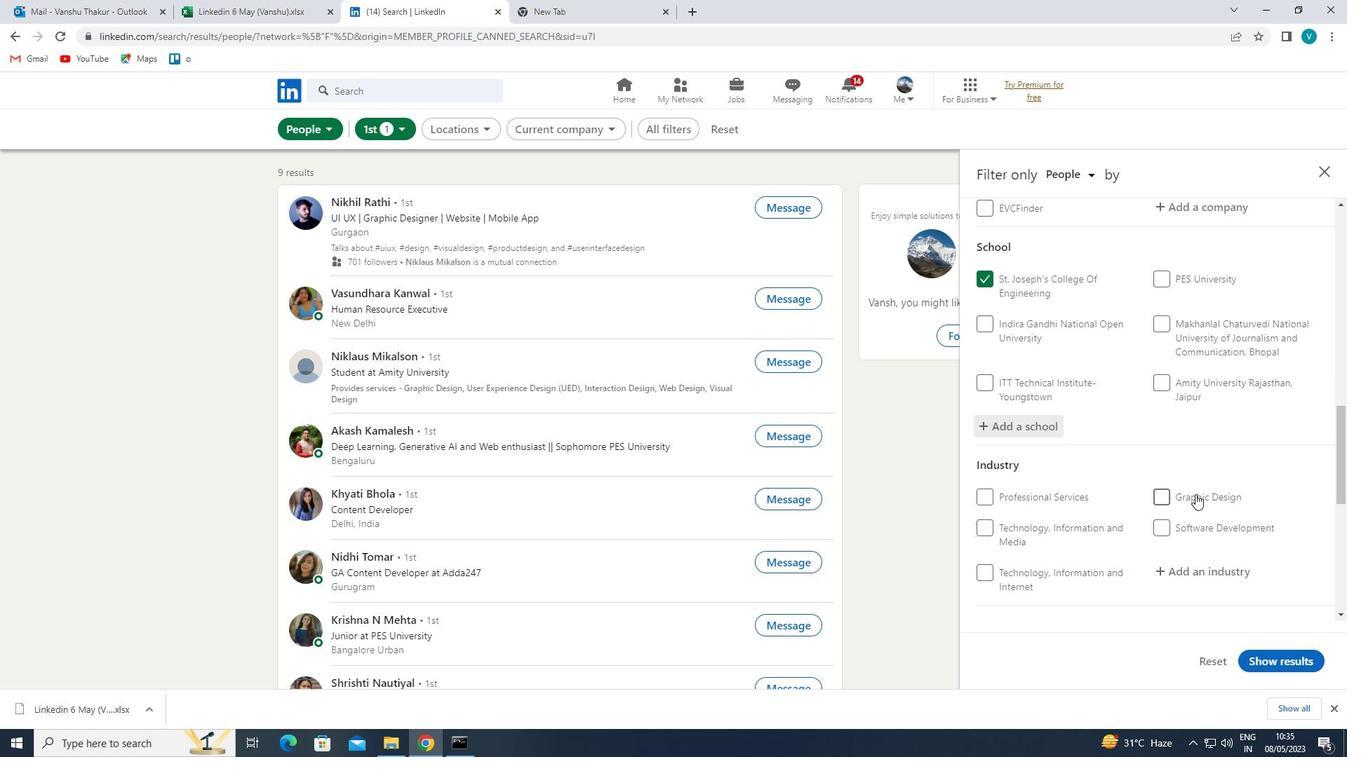 
Action: Mouse scrolled (1202, 487) with delta (0, 0)
Screenshot: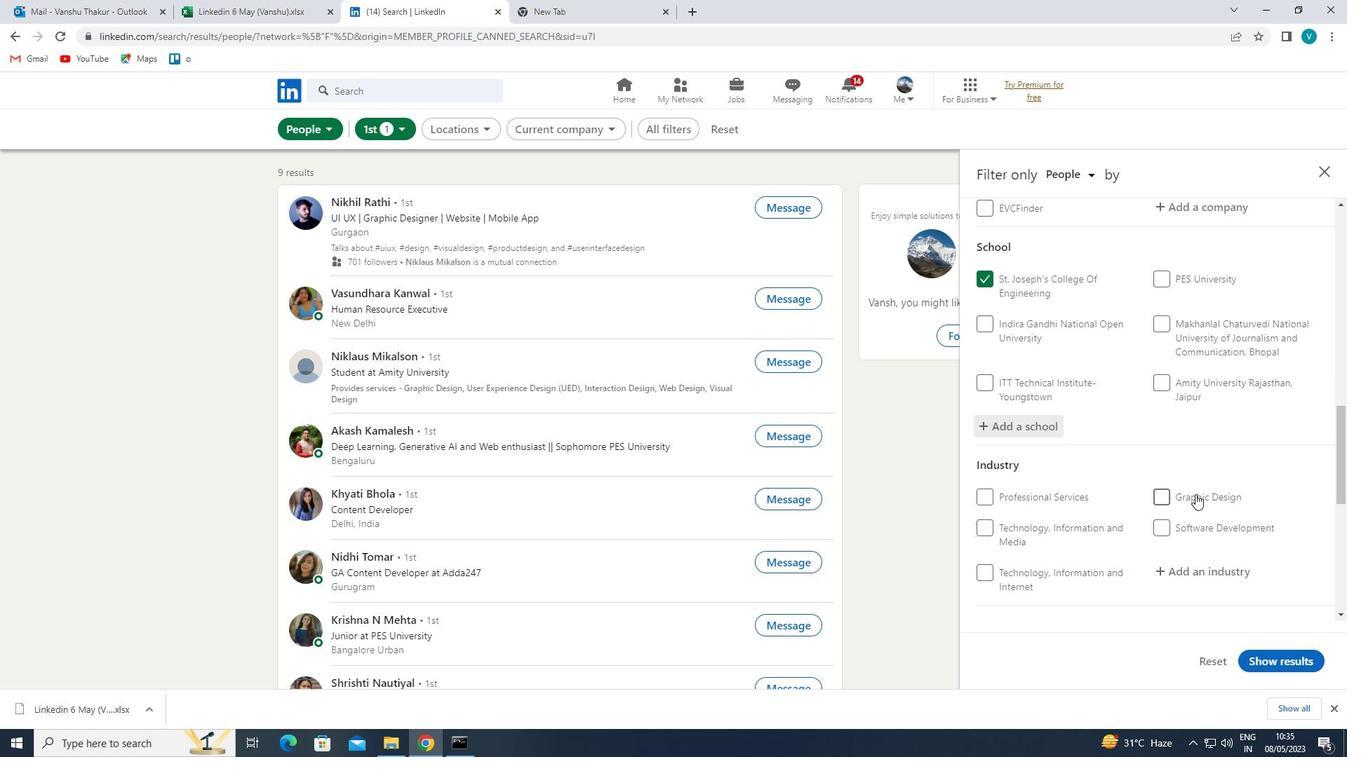 
Action: Mouse moved to (1225, 367)
Screenshot: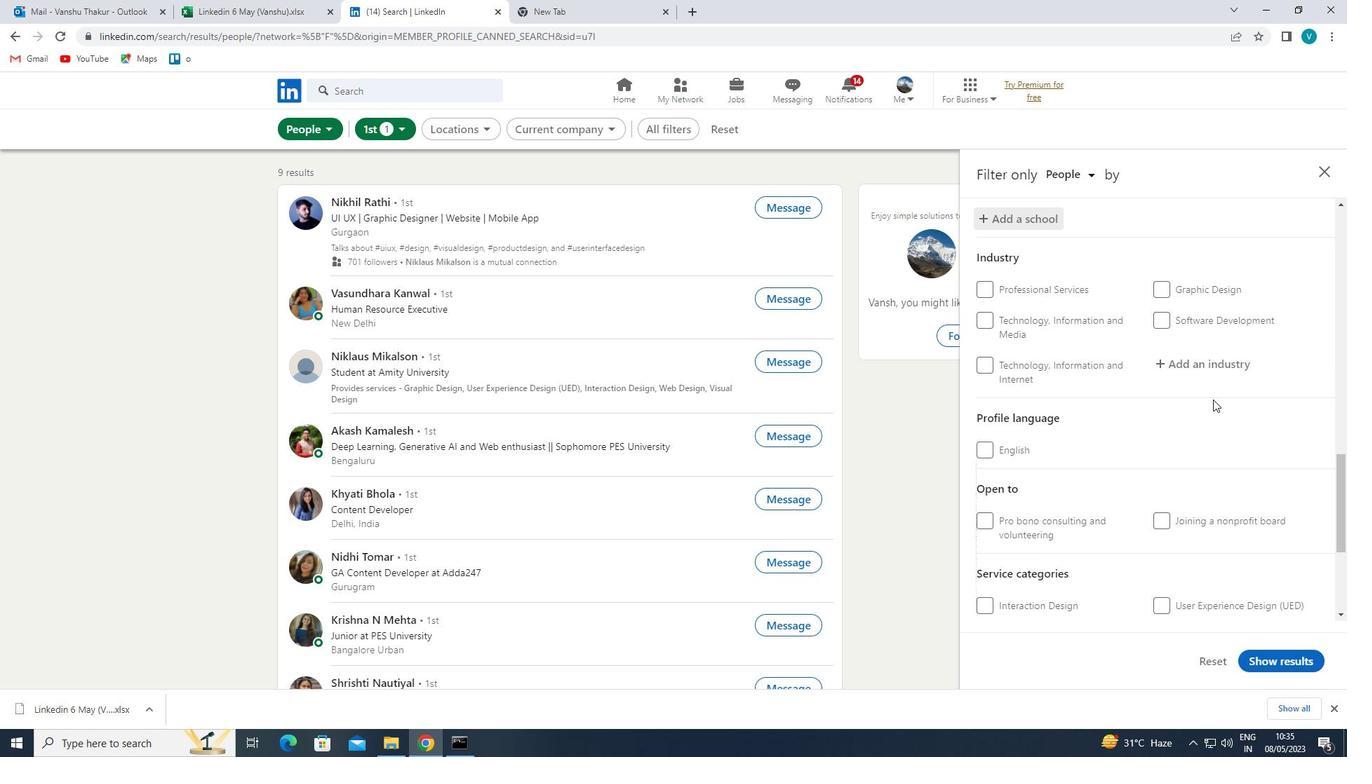 
Action: Mouse pressed left at (1225, 367)
Screenshot: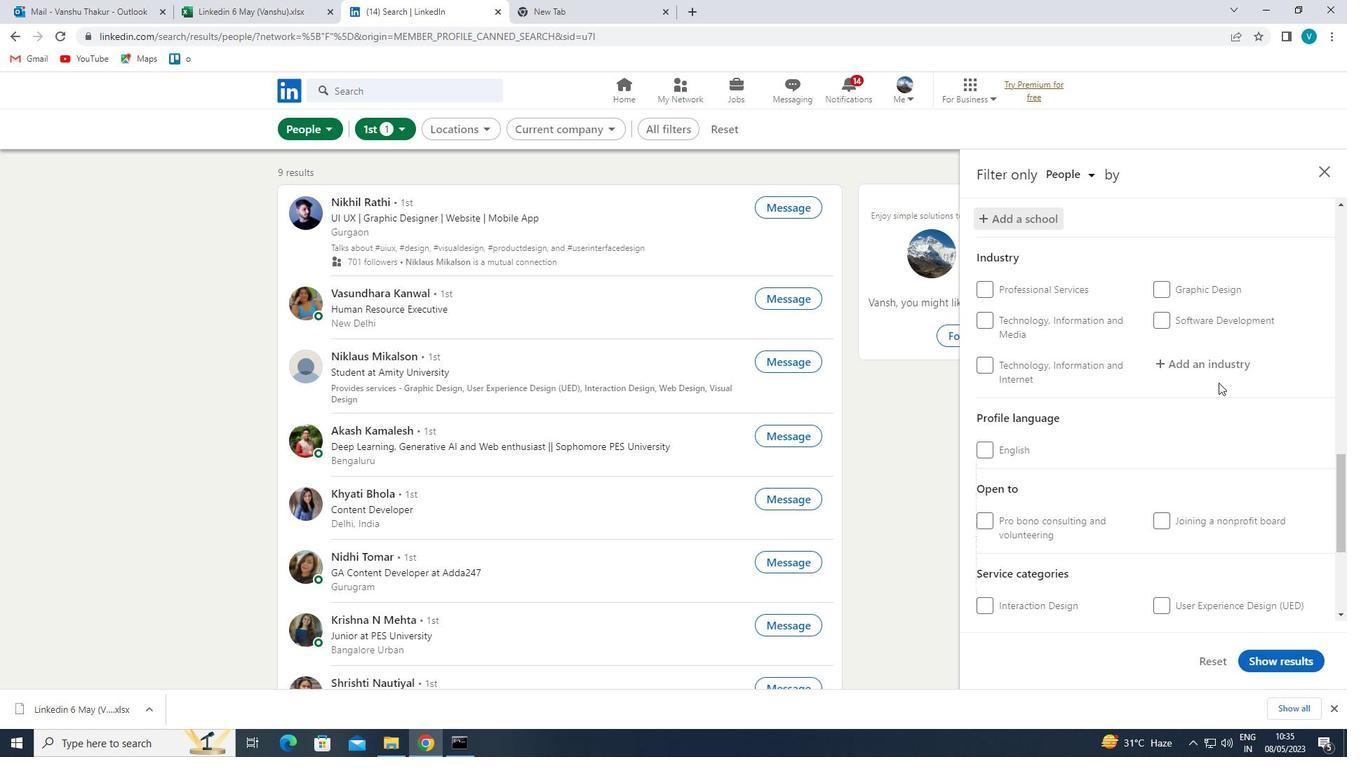 
Action: Mouse moved to (1148, 323)
Screenshot: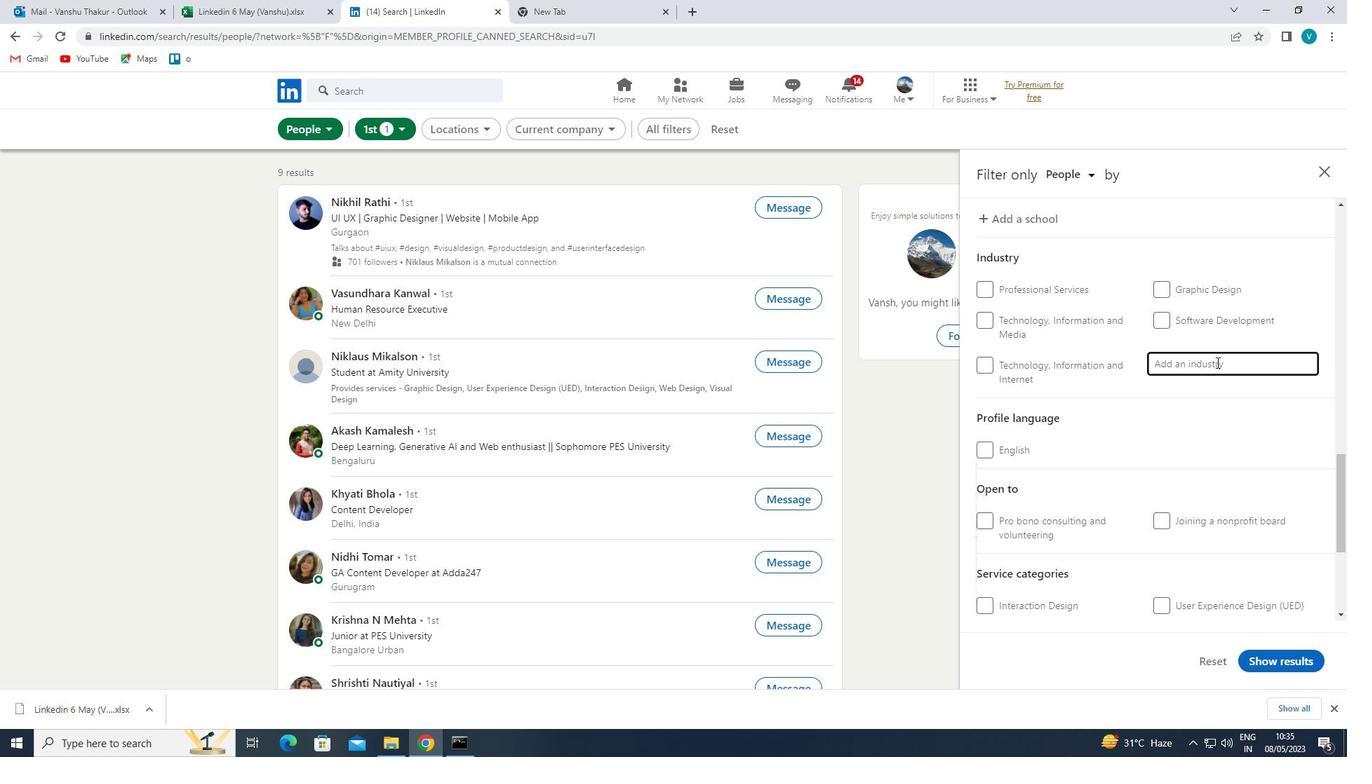 
Action: Key pressed <Key.shift>
Screenshot: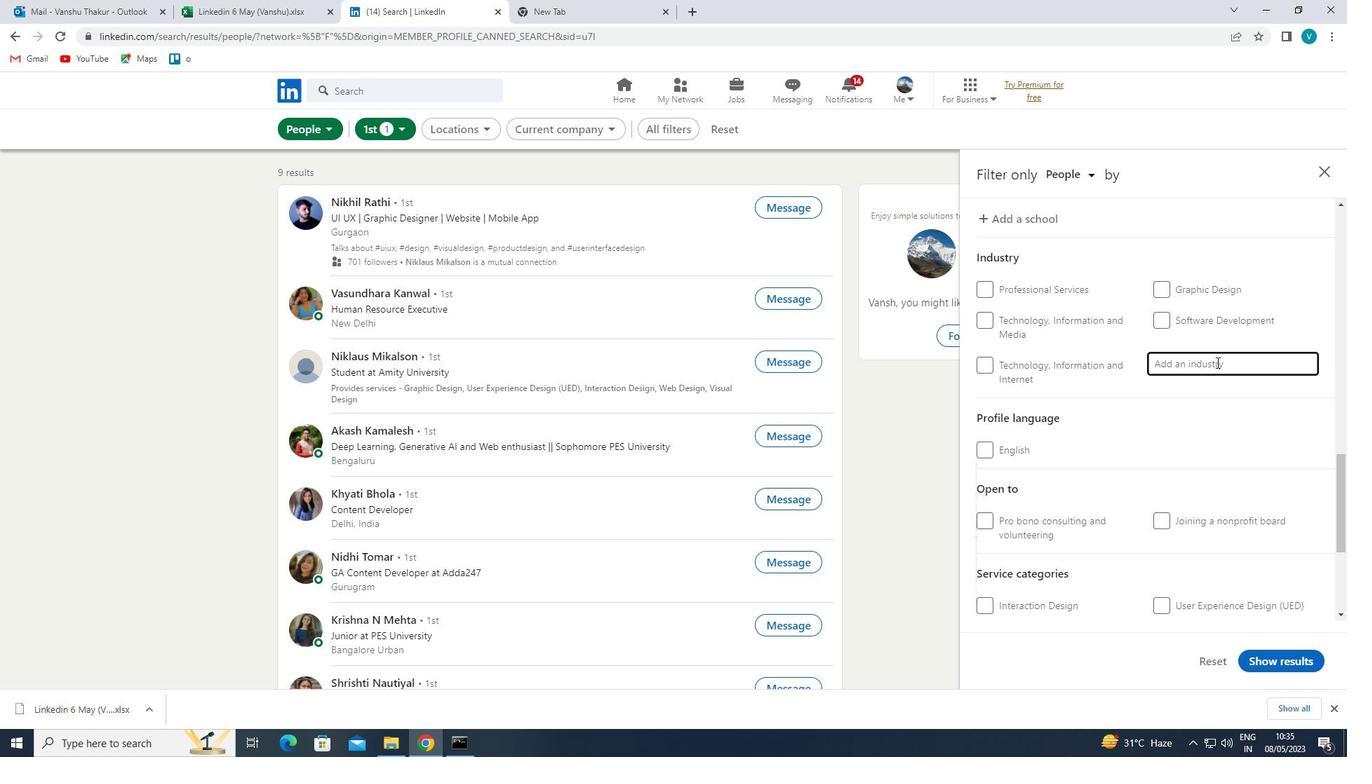 
Action: Mouse moved to (1101, 297)
Screenshot: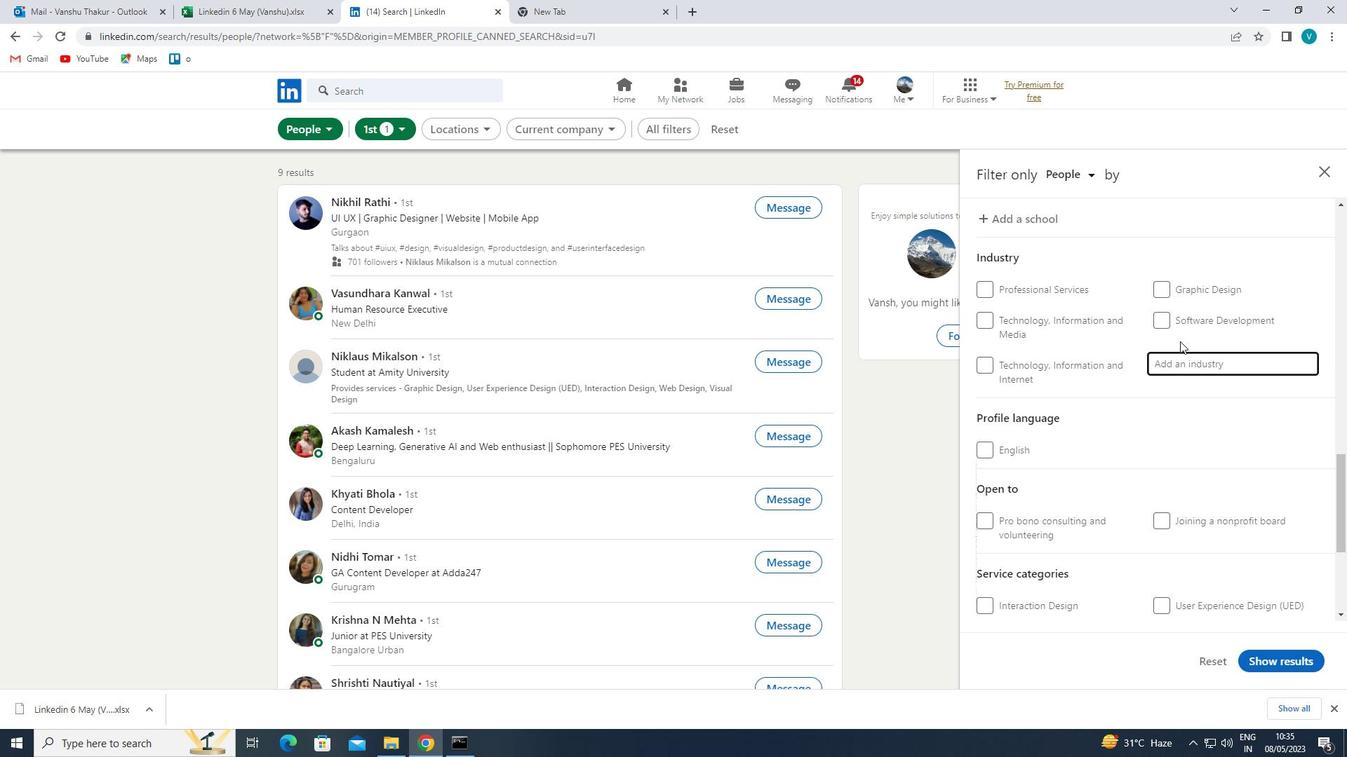 
Action: Key pressed WHOLESALE<Key.space>
Screenshot: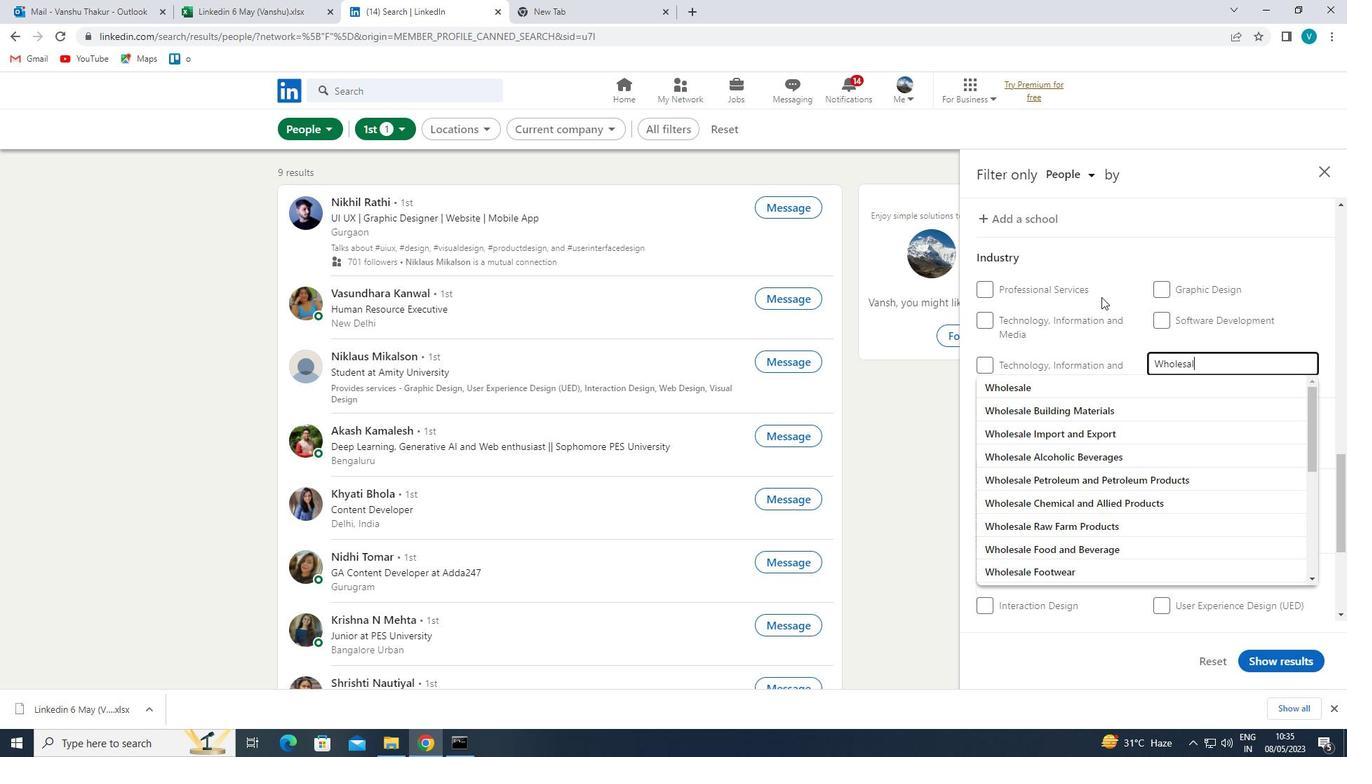 
Action: Mouse moved to (1088, 313)
Screenshot: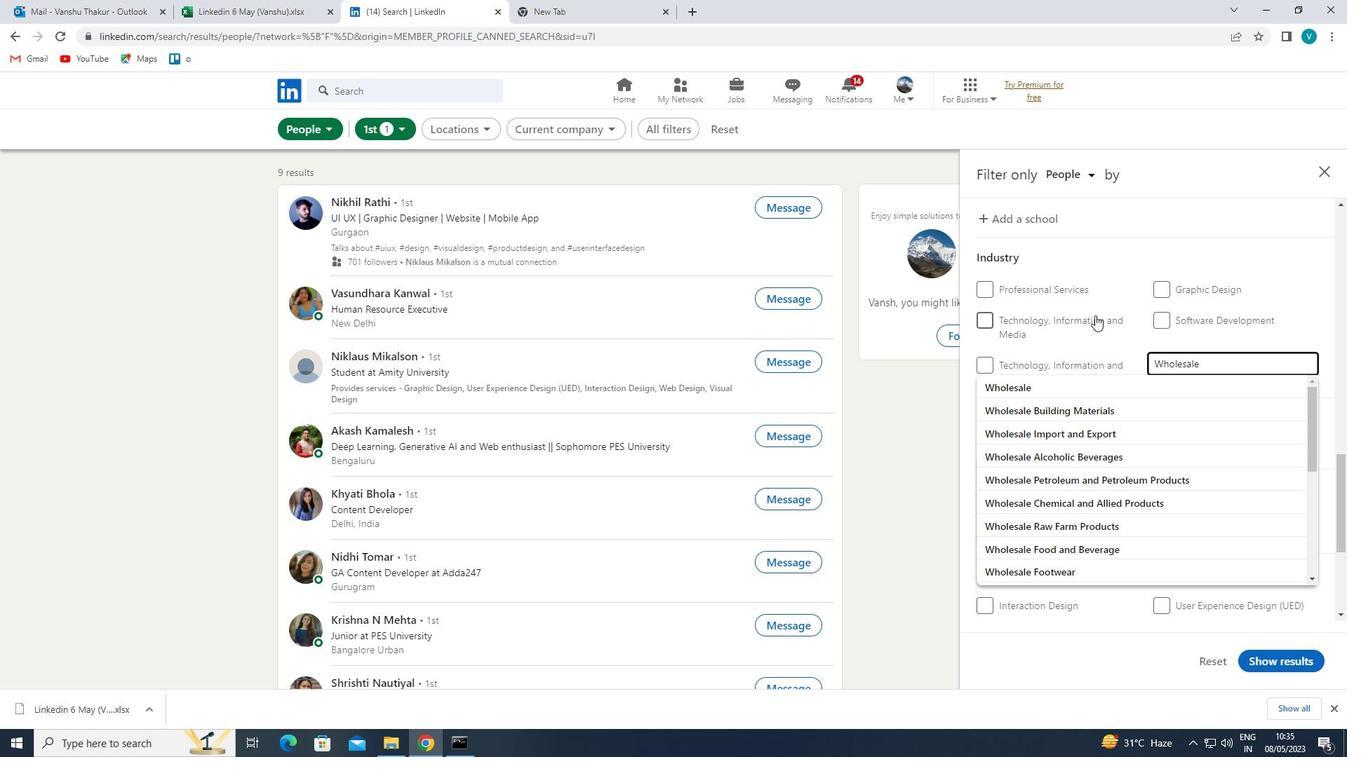 
Action: Key pressed <Key.shift>PHOTO
Screenshot: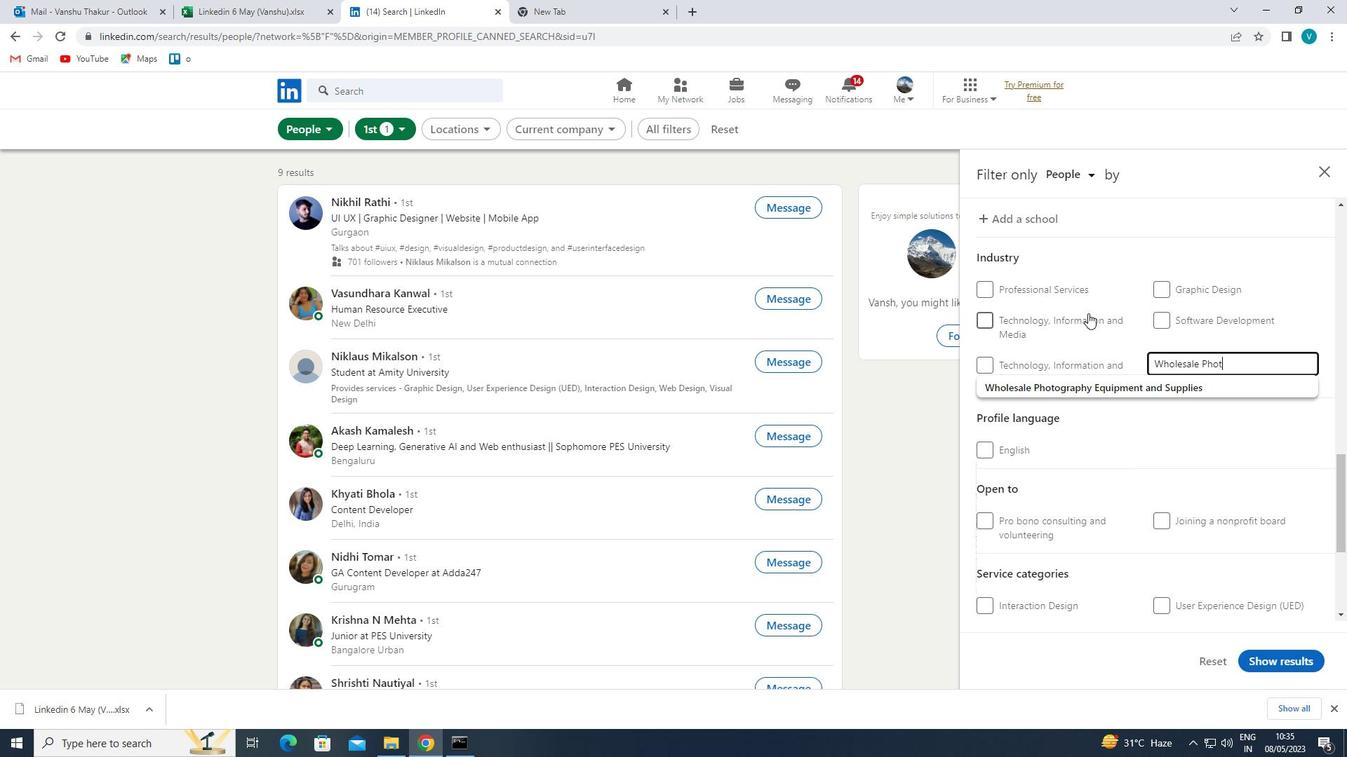 
Action: Mouse moved to (1091, 385)
Screenshot: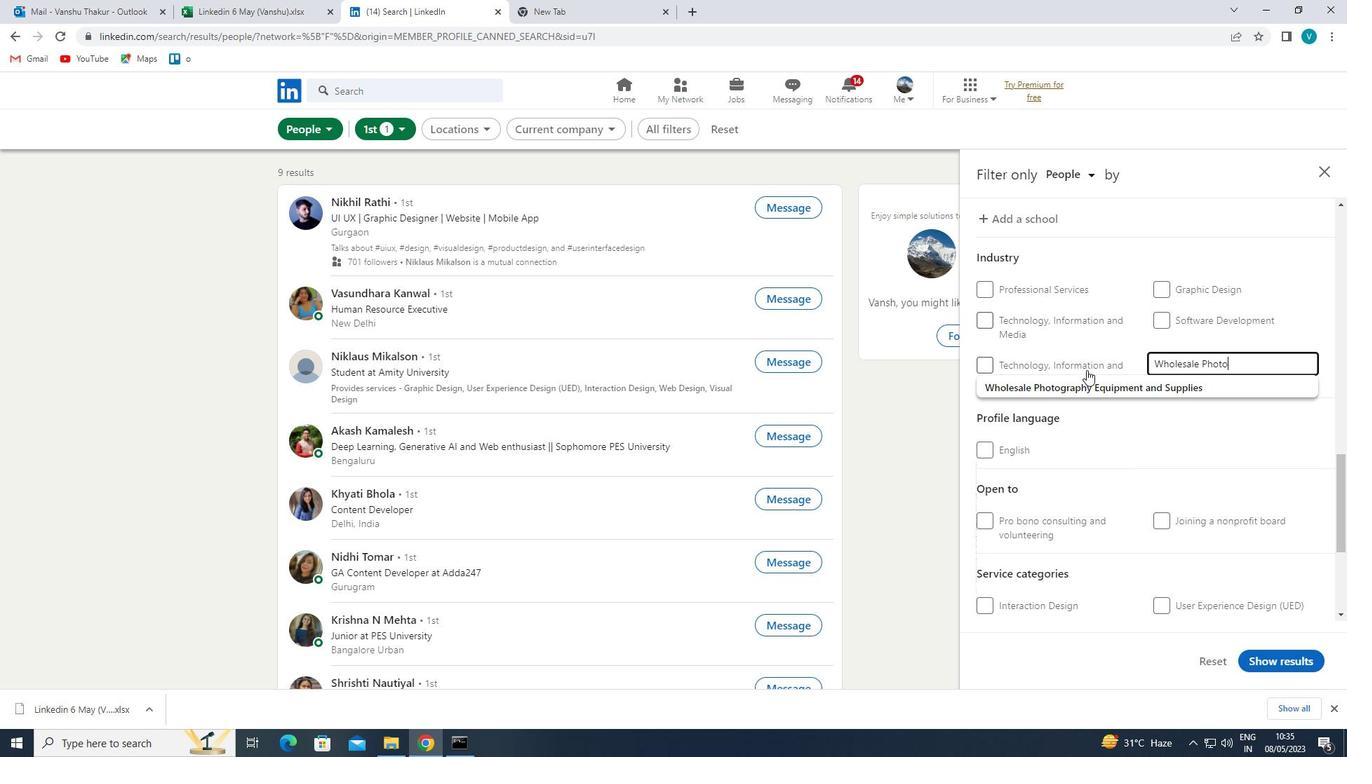 
Action: Mouse pressed left at (1091, 385)
Screenshot: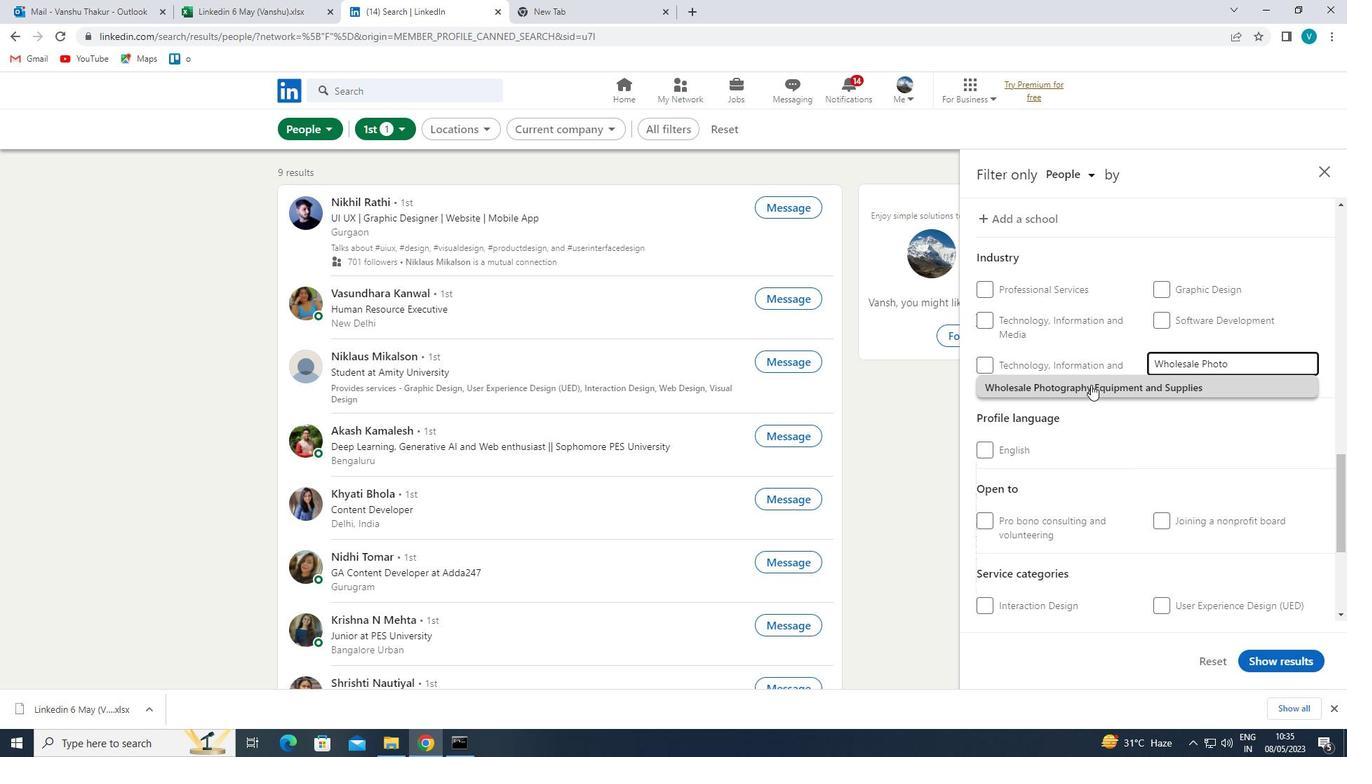 
Action: Mouse moved to (1099, 390)
Screenshot: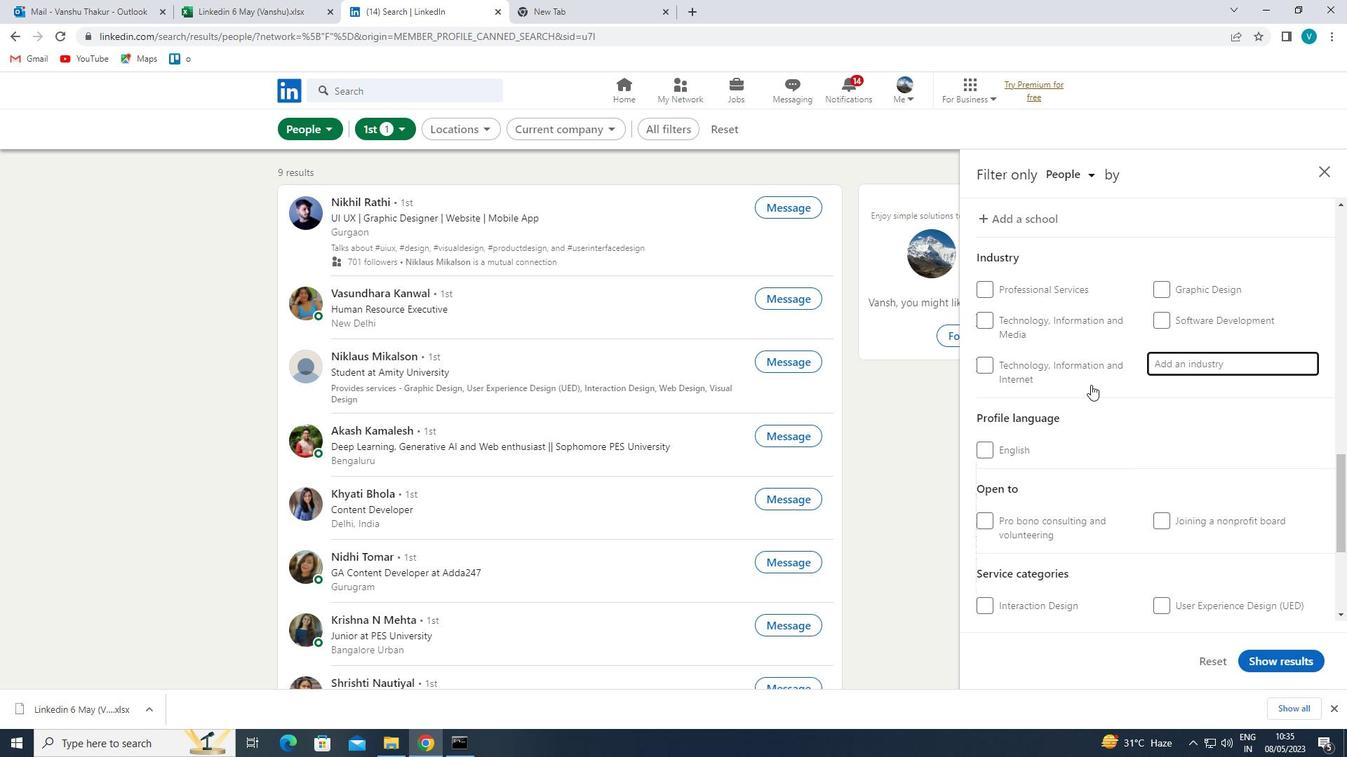 
Action: Mouse scrolled (1099, 390) with delta (0, 0)
Screenshot: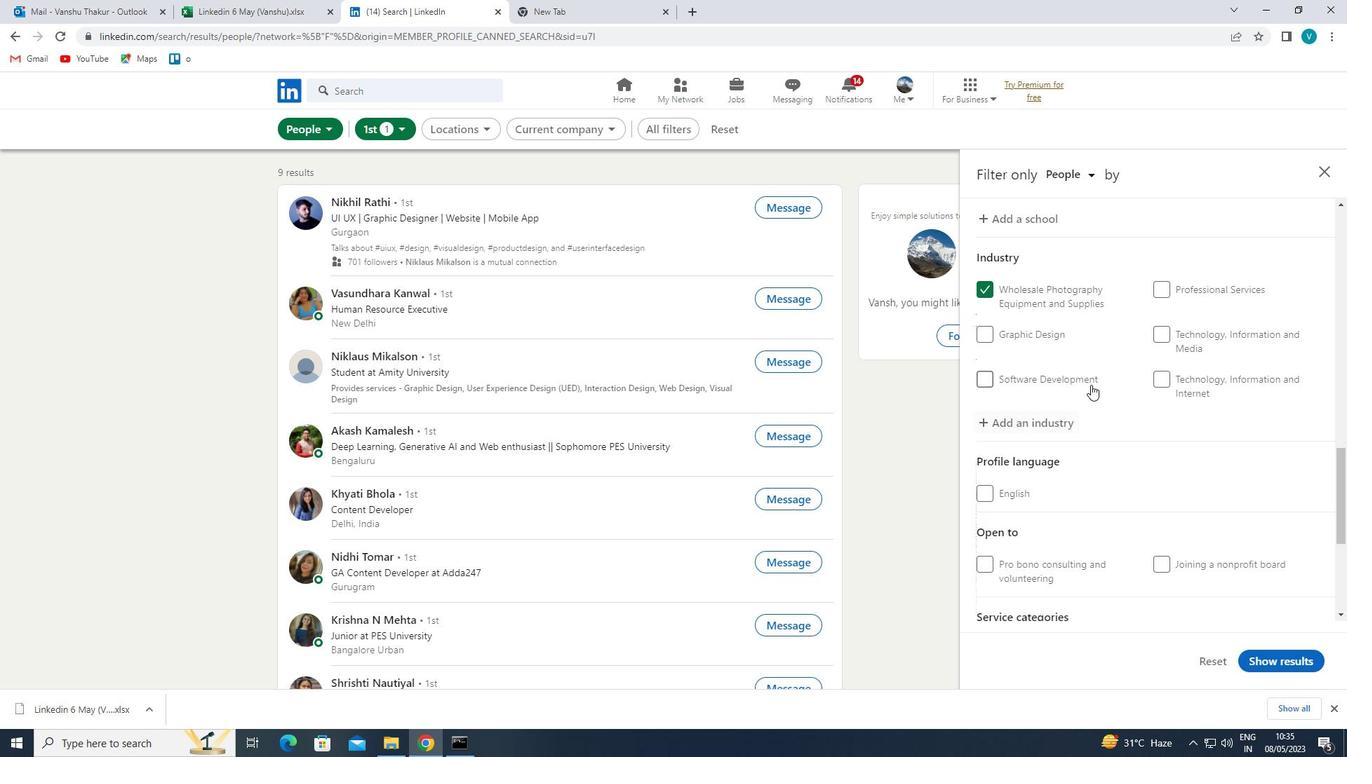 
Action: Mouse moved to (1102, 392)
Screenshot: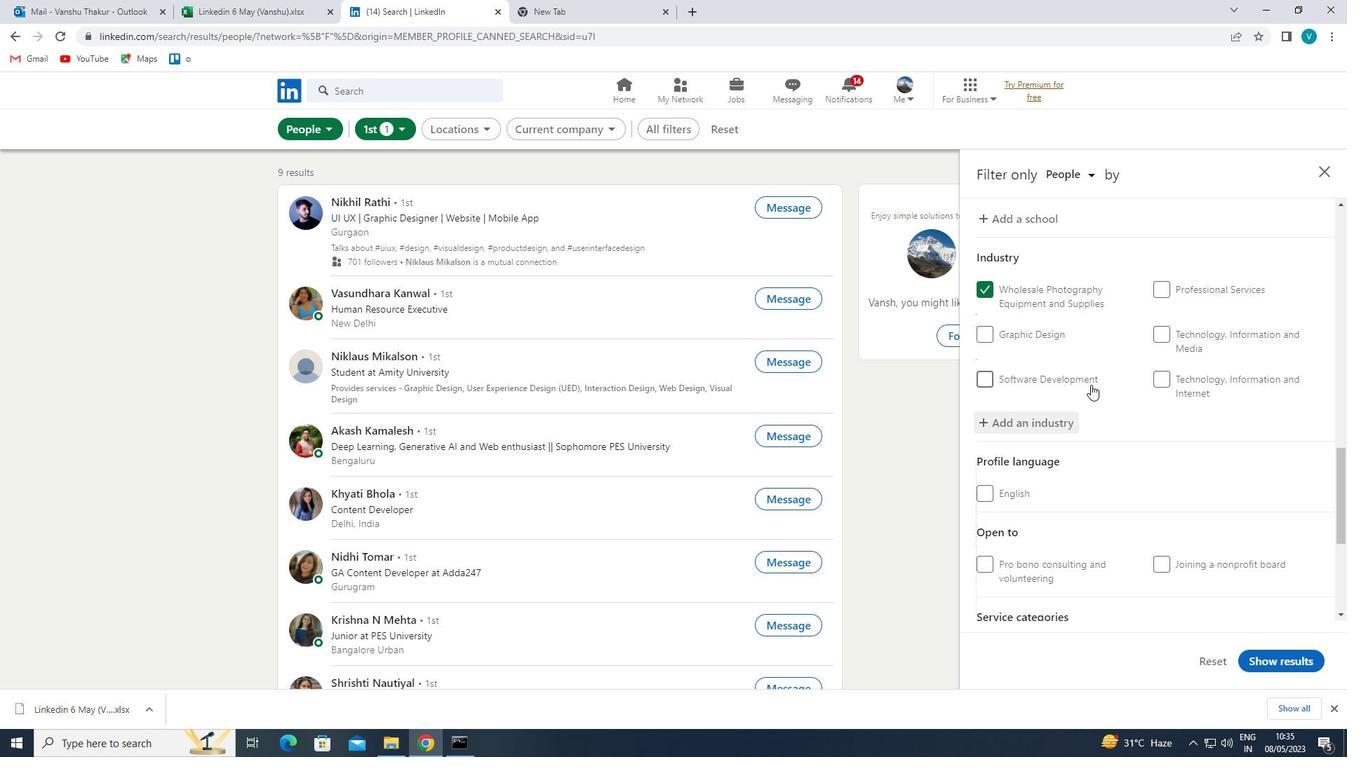 
Action: Mouse scrolled (1102, 391) with delta (0, 0)
Screenshot: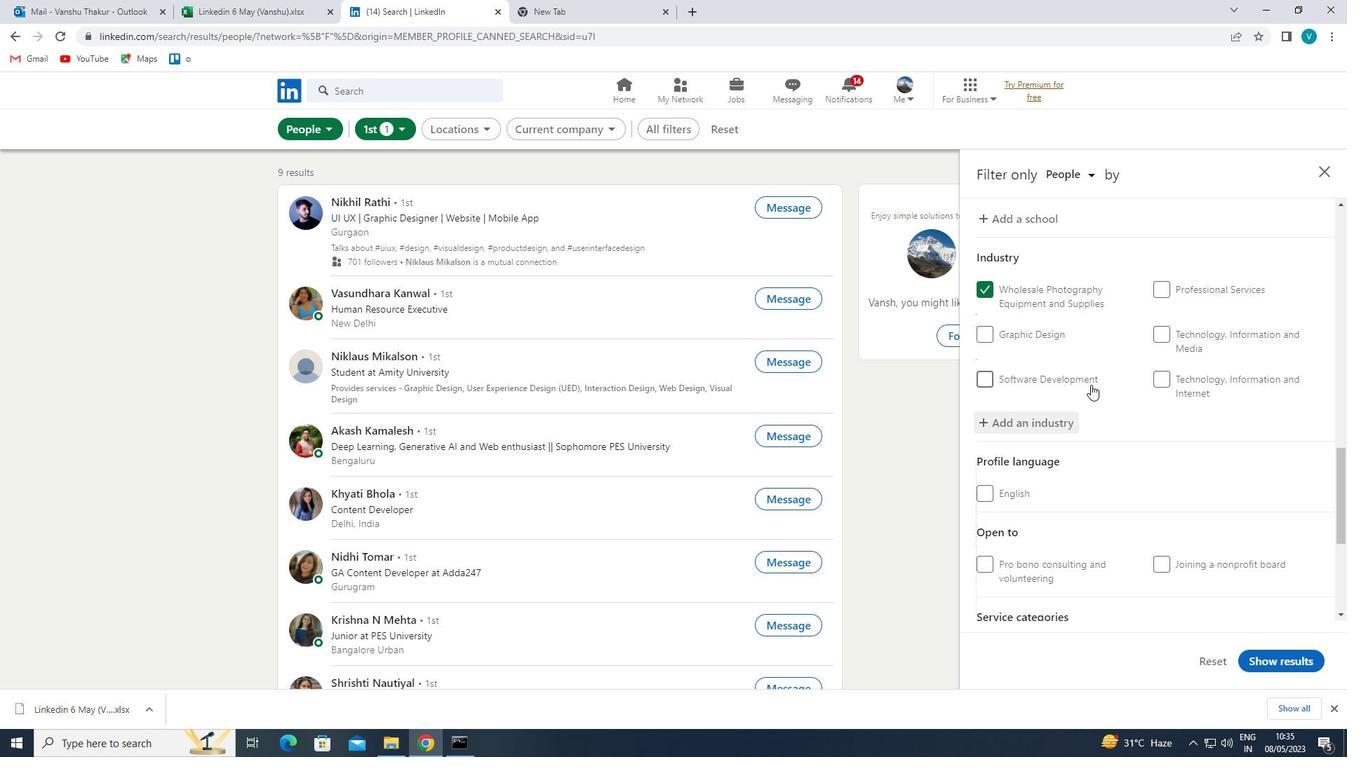 
Action: Mouse moved to (1108, 396)
Screenshot: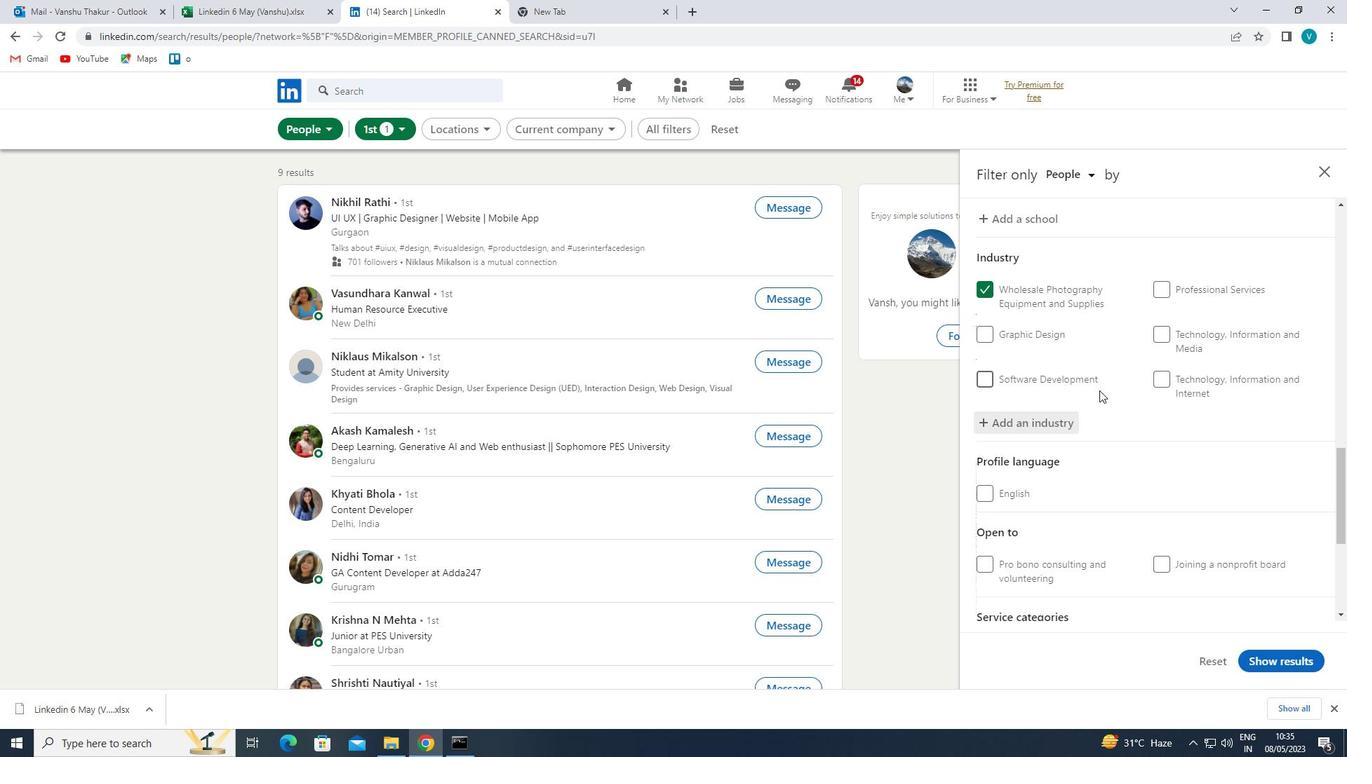 
Action: Mouse scrolled (1108, 395) with delta (0, 0)
Screenshot: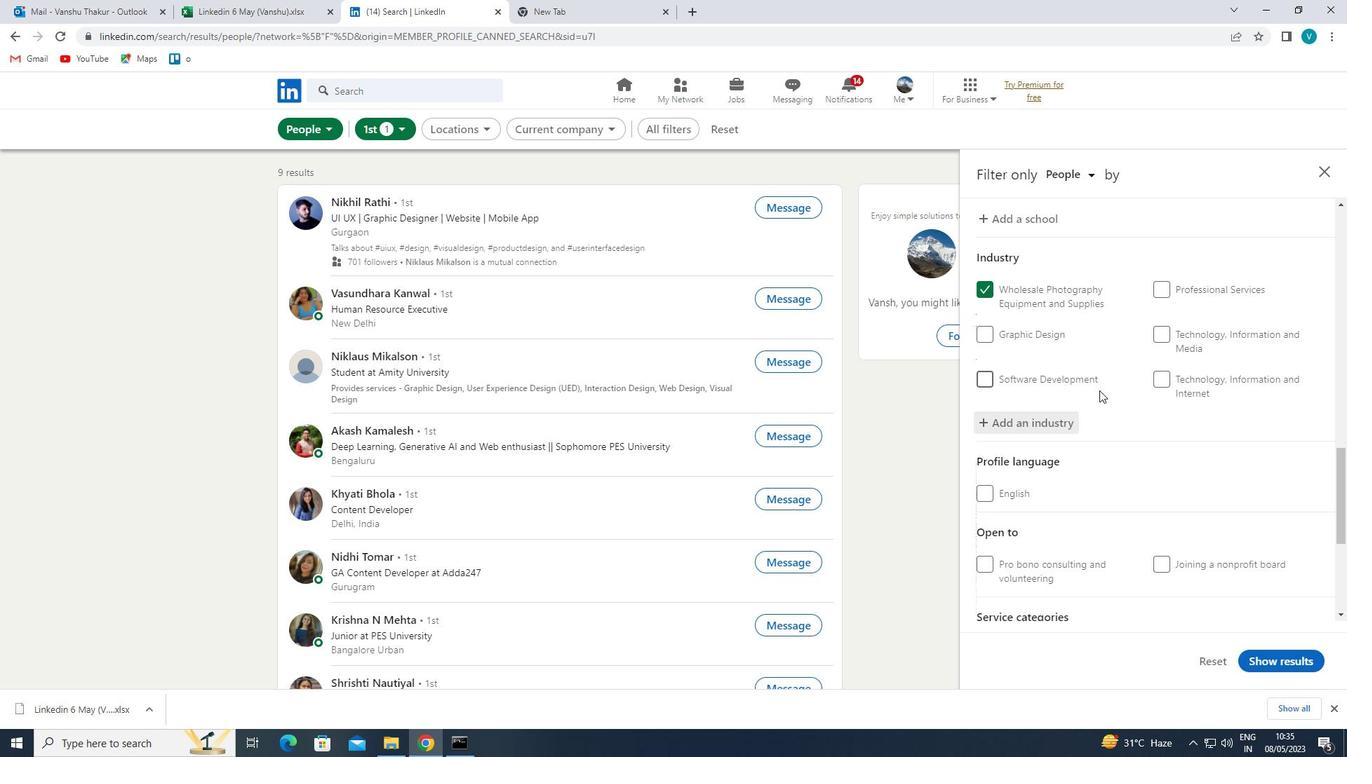 
Action: Mouse moved to (1112, 399)
Screenshot: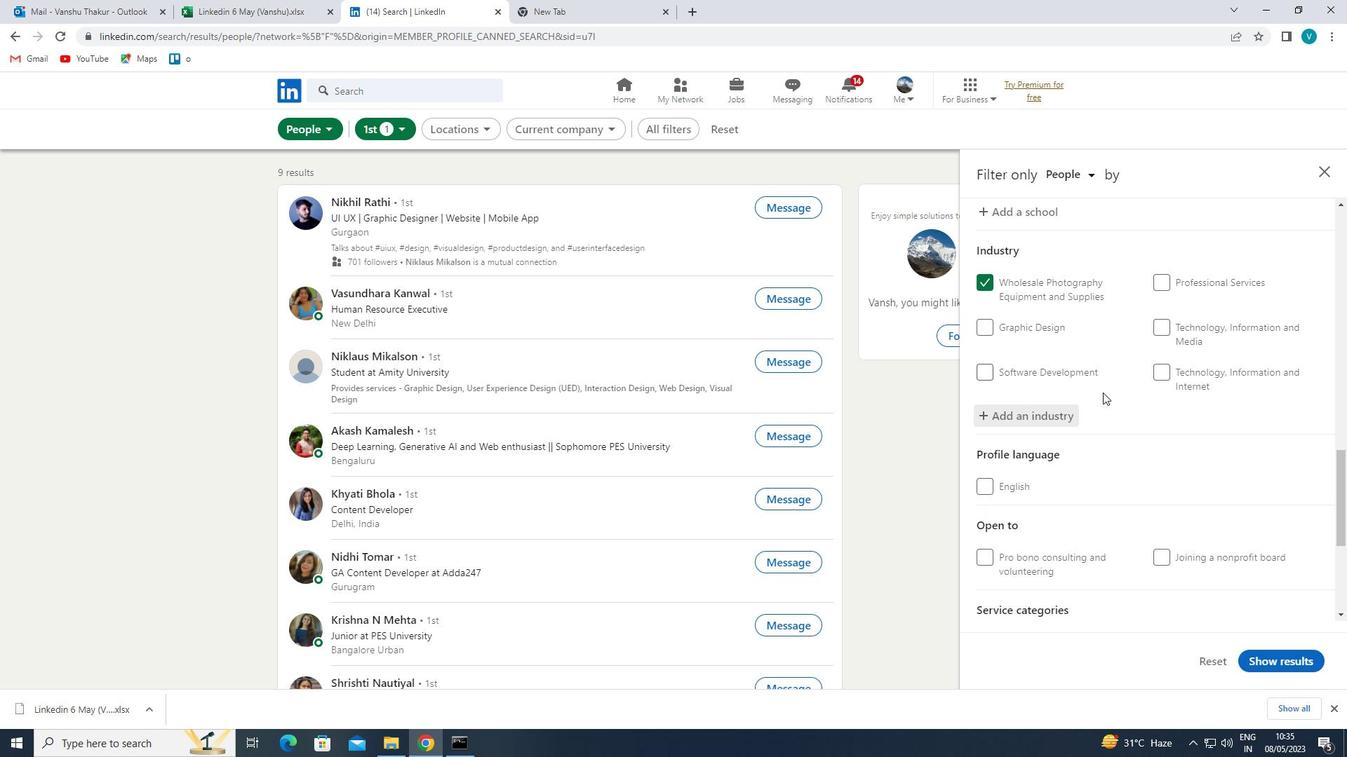
Action: Mouse scrolled (1112, 398) with delta (0, 0)
Screenshot: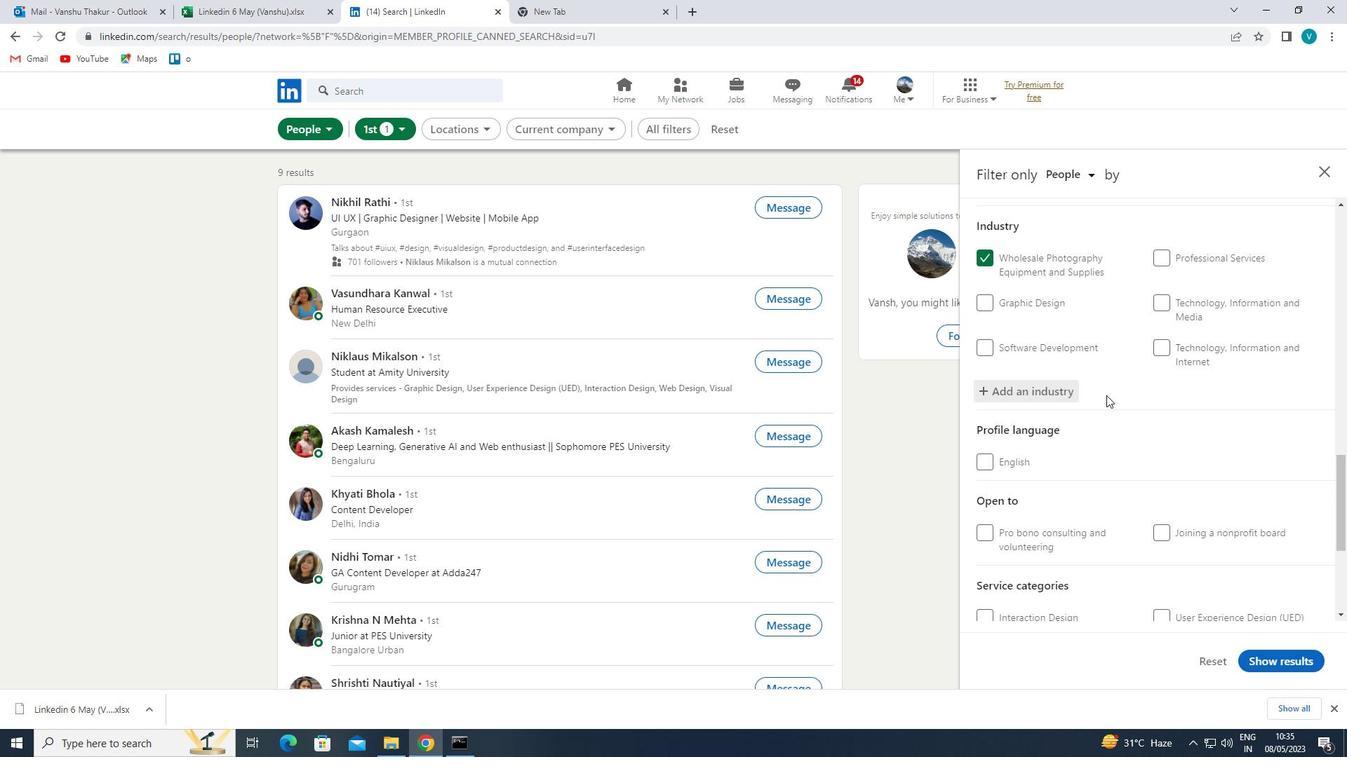 
Action: Mouse moved to (1115, 400)
Screenshot: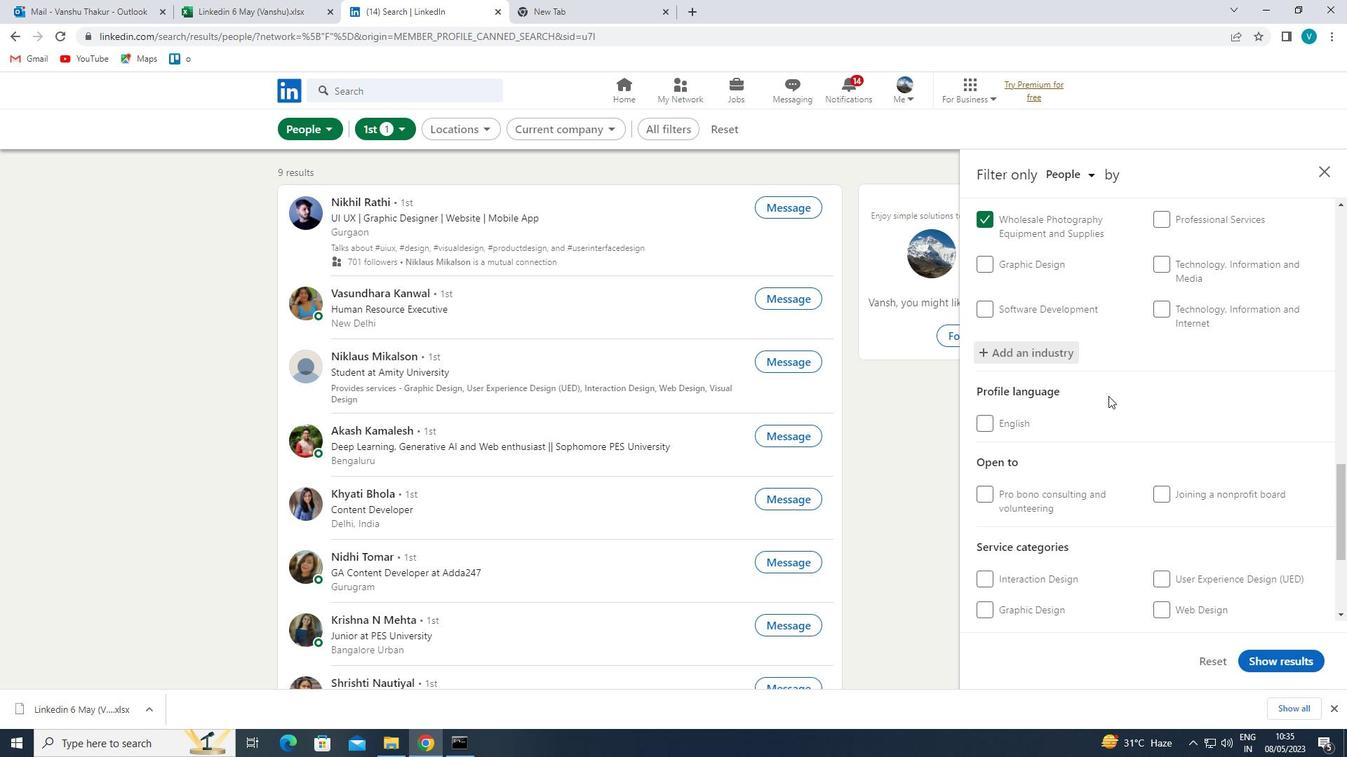 
Action: Mouse scrolled (1115, 399) with delta (0, 0)
Screenshot: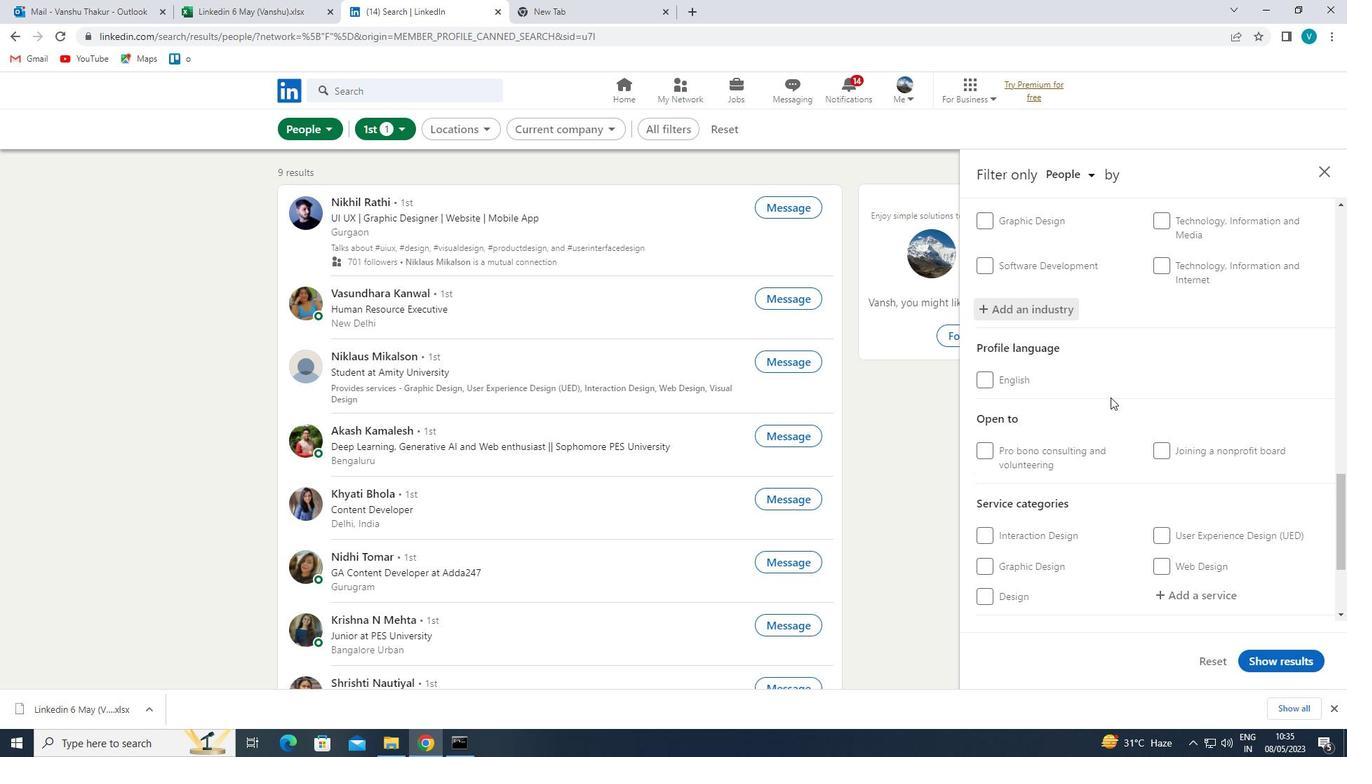 
Action: Mouse moved to (1188, 430)
Screenshot: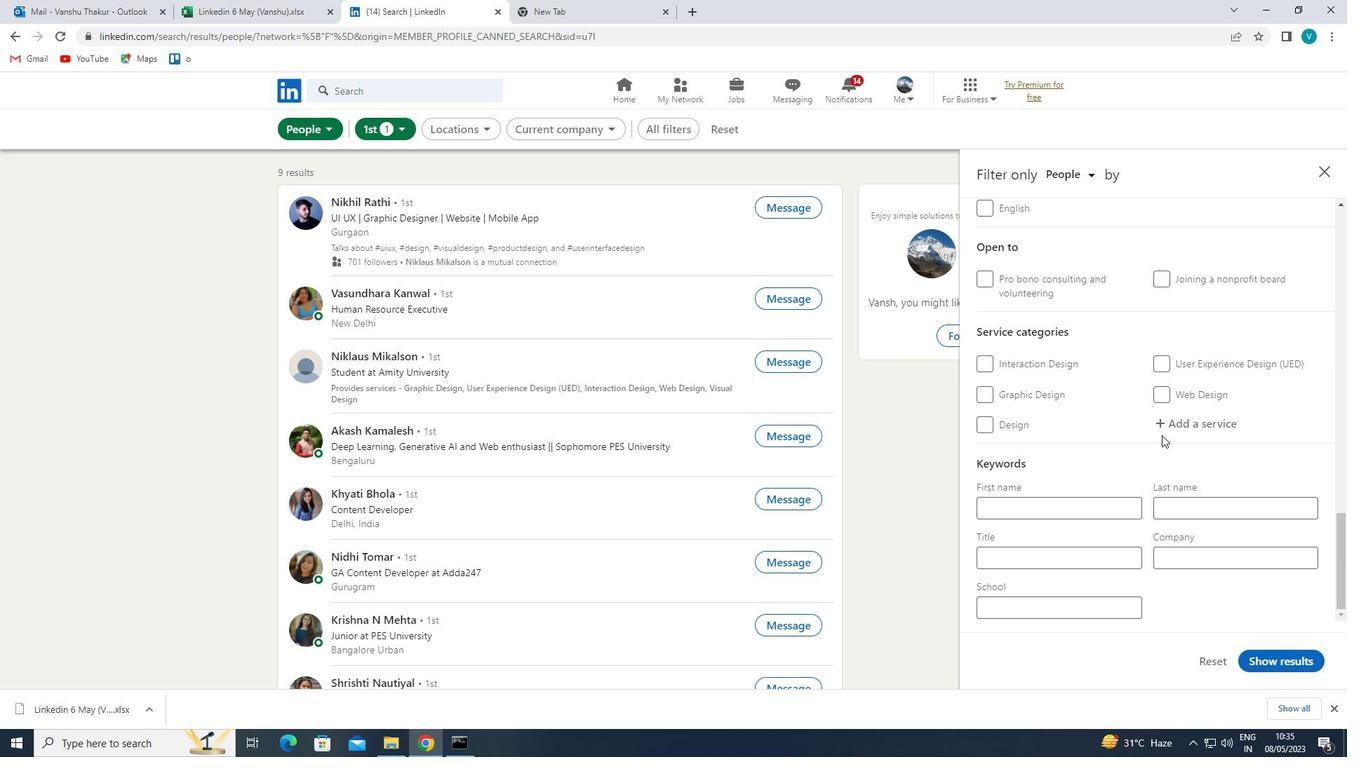 
Action: Mouse pressed left at (1188, 430)
Screenshot: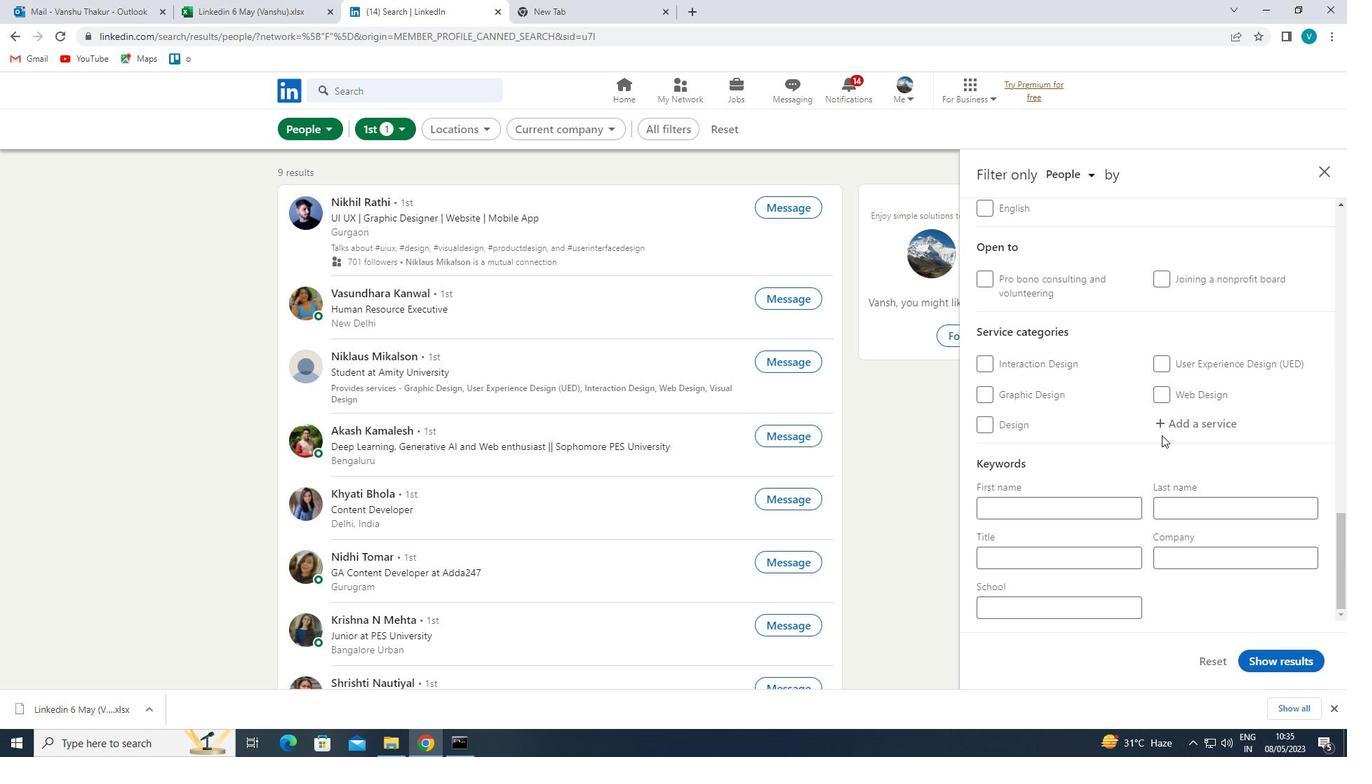 
Action: Mouse moved to (1060, 357)
Screenshot: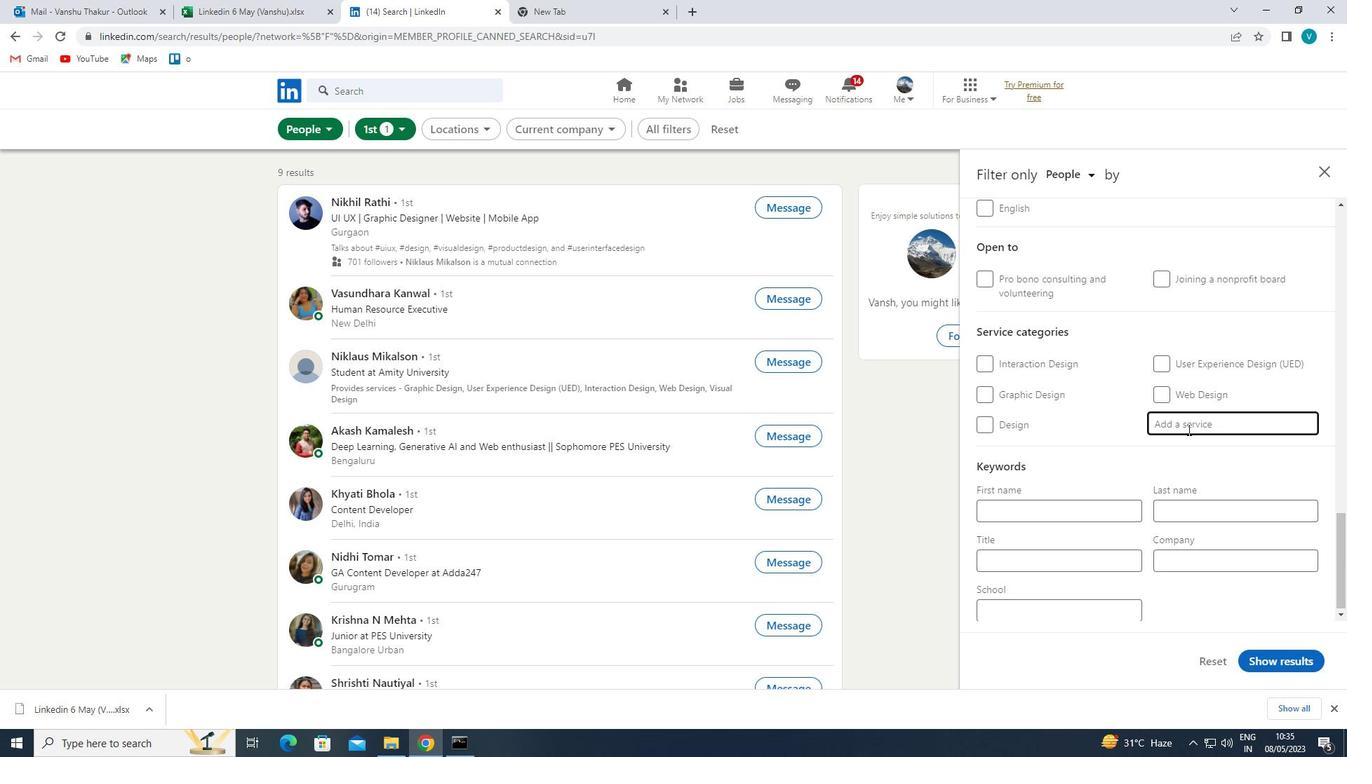 
Action: Key pressed <Key.shift>CATER
Screenshot: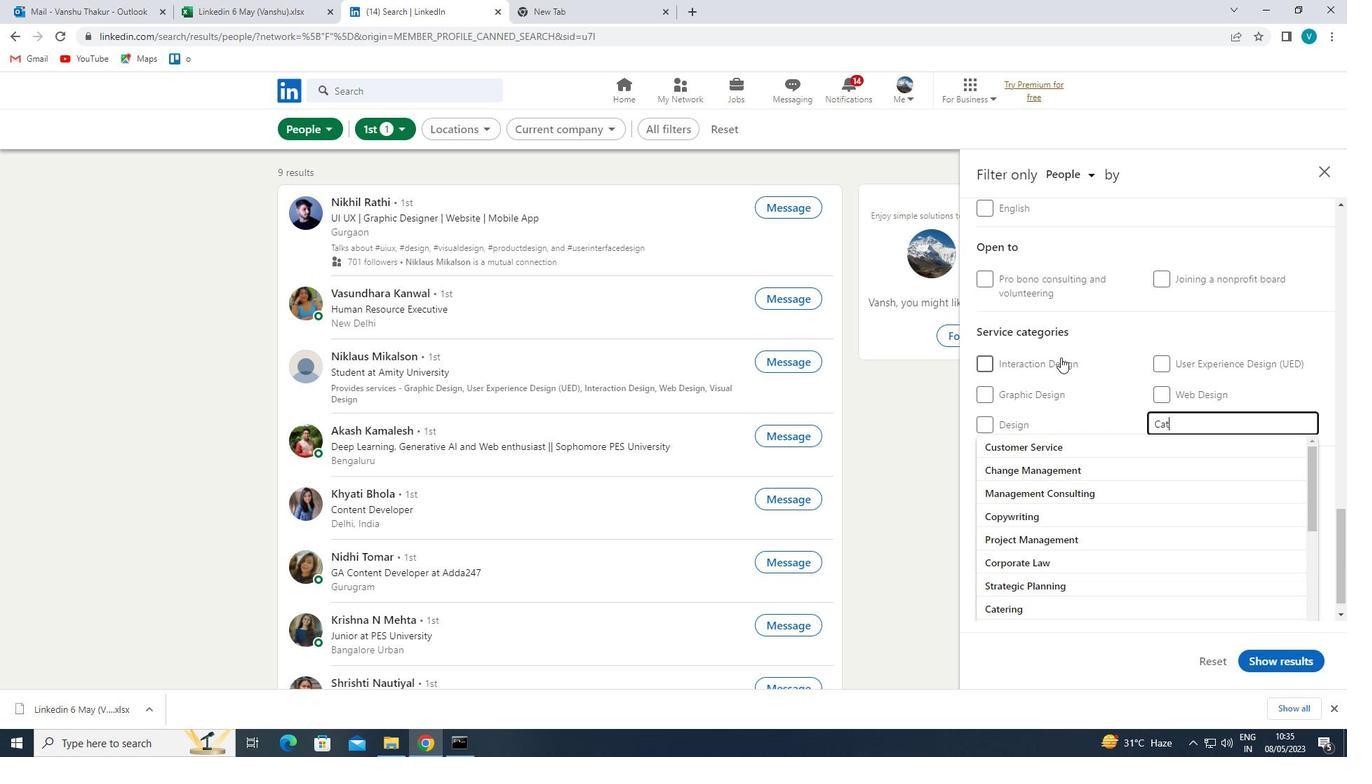 
Action: Mouse moved to (1043, 330)
Screenshot: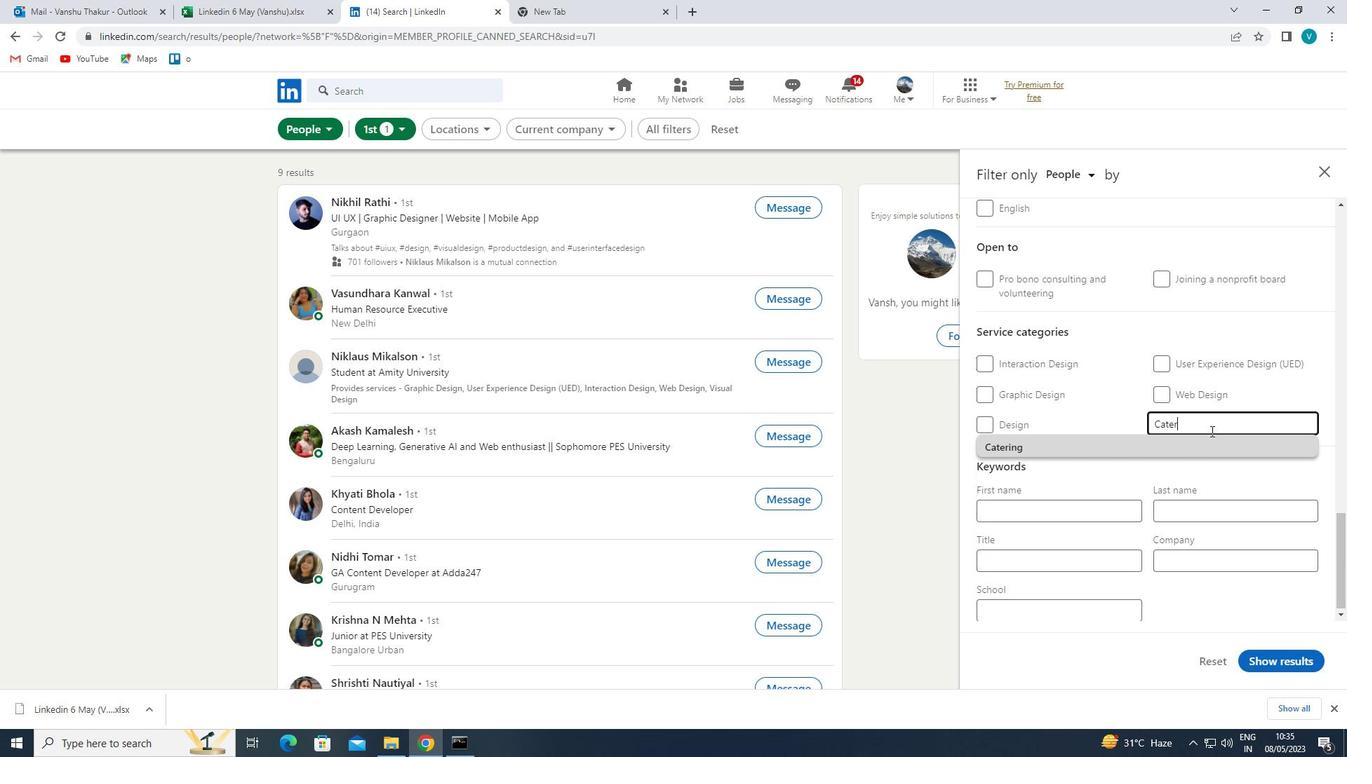 
Action: Key pressed ING<Key.space><Key.shift>CHANGE<Key.space>
Screenshot: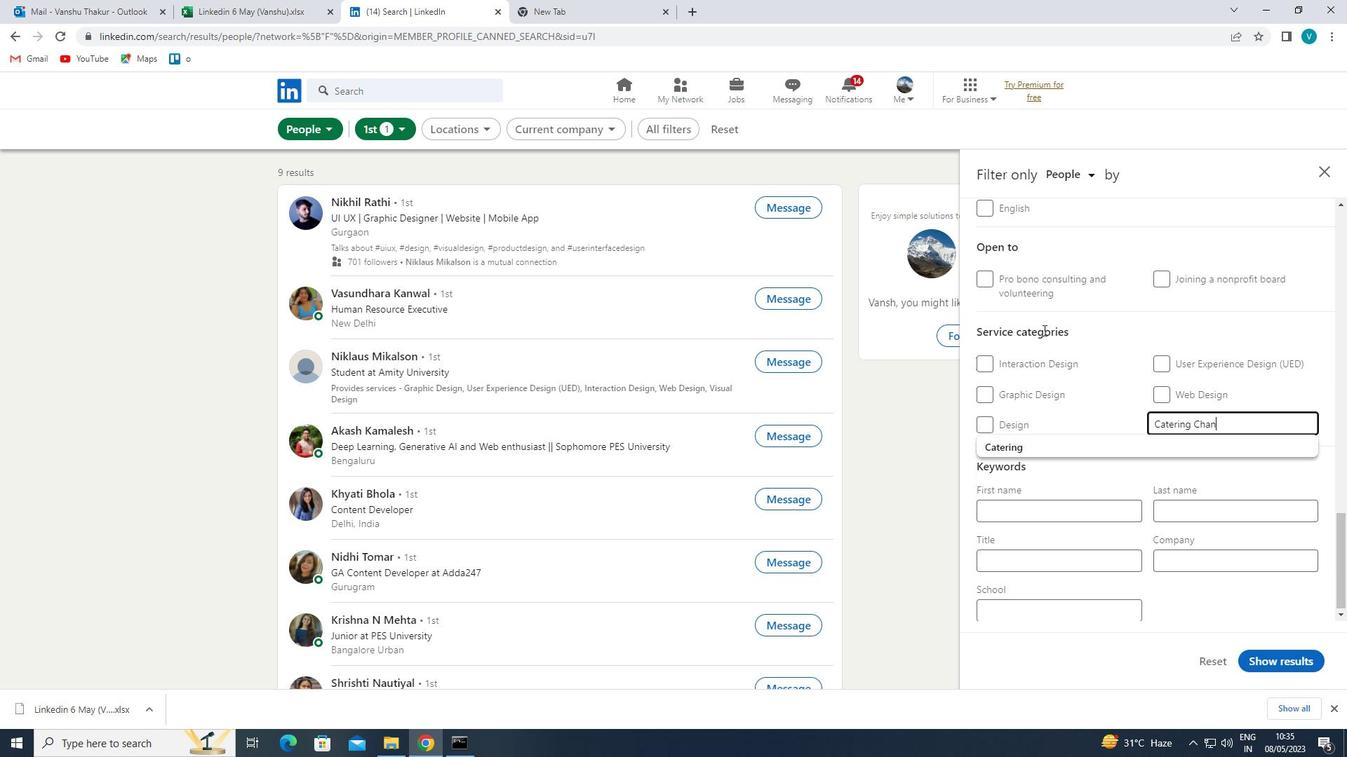 
Action: Mouse moved to (1129, 427)
Screenshot: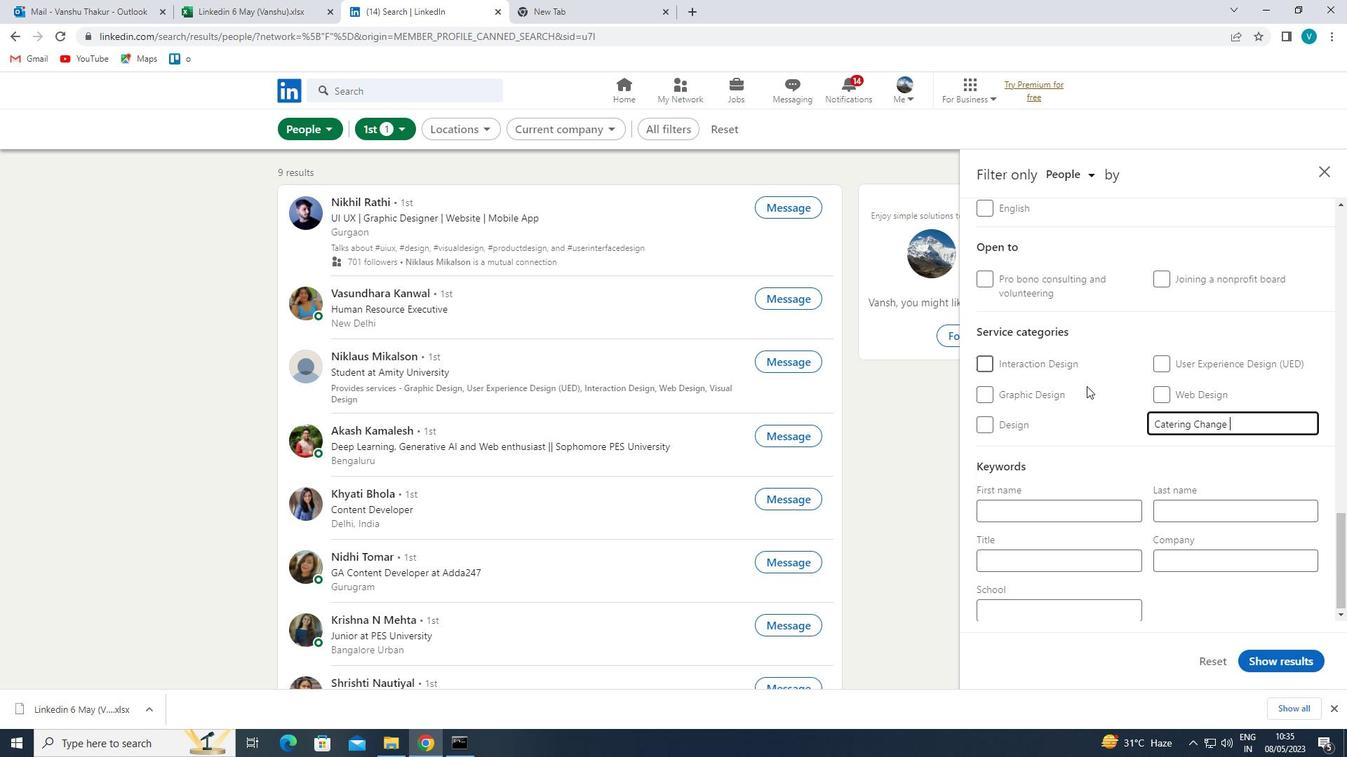 
Action: Mouse scrolled (1129, 426) with delta (0, 0)
Screenshot: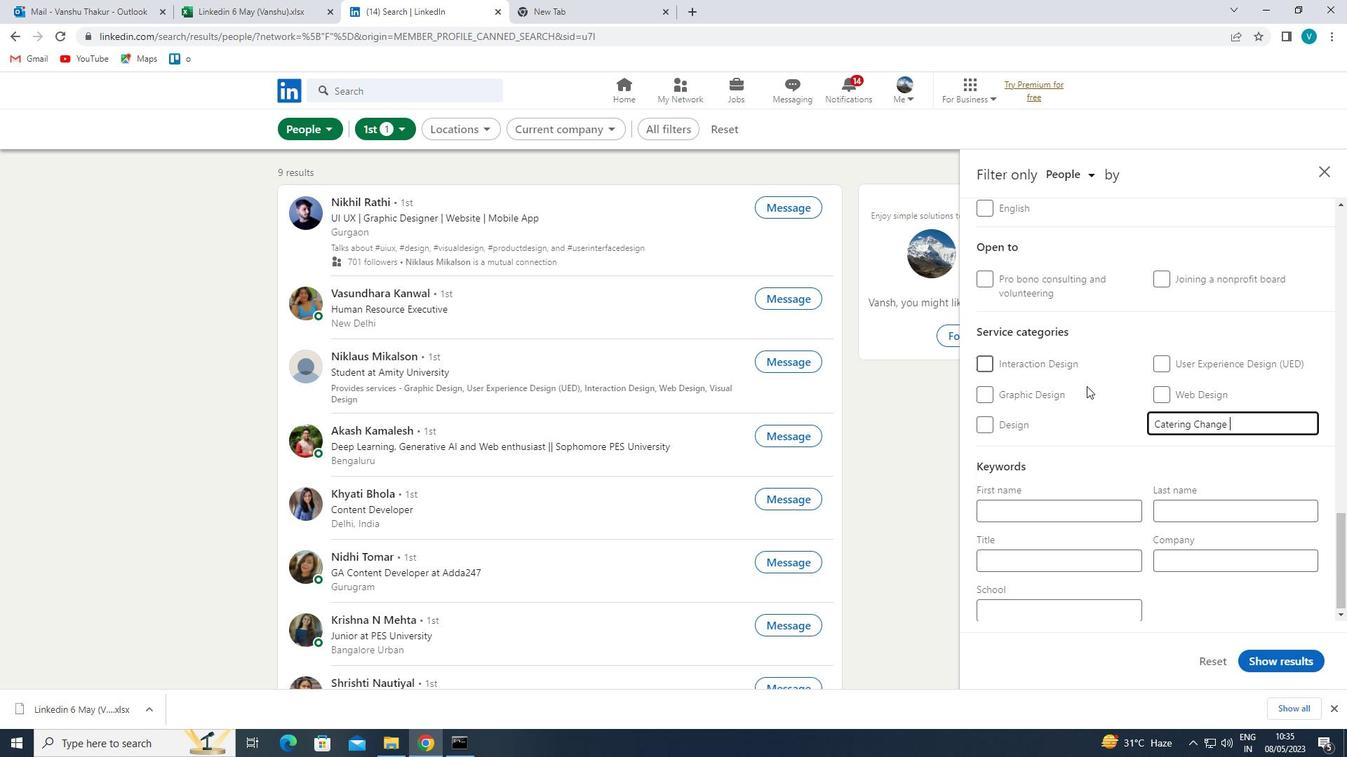 
Action: Mouse moved to (1128, 437)
Screenshot: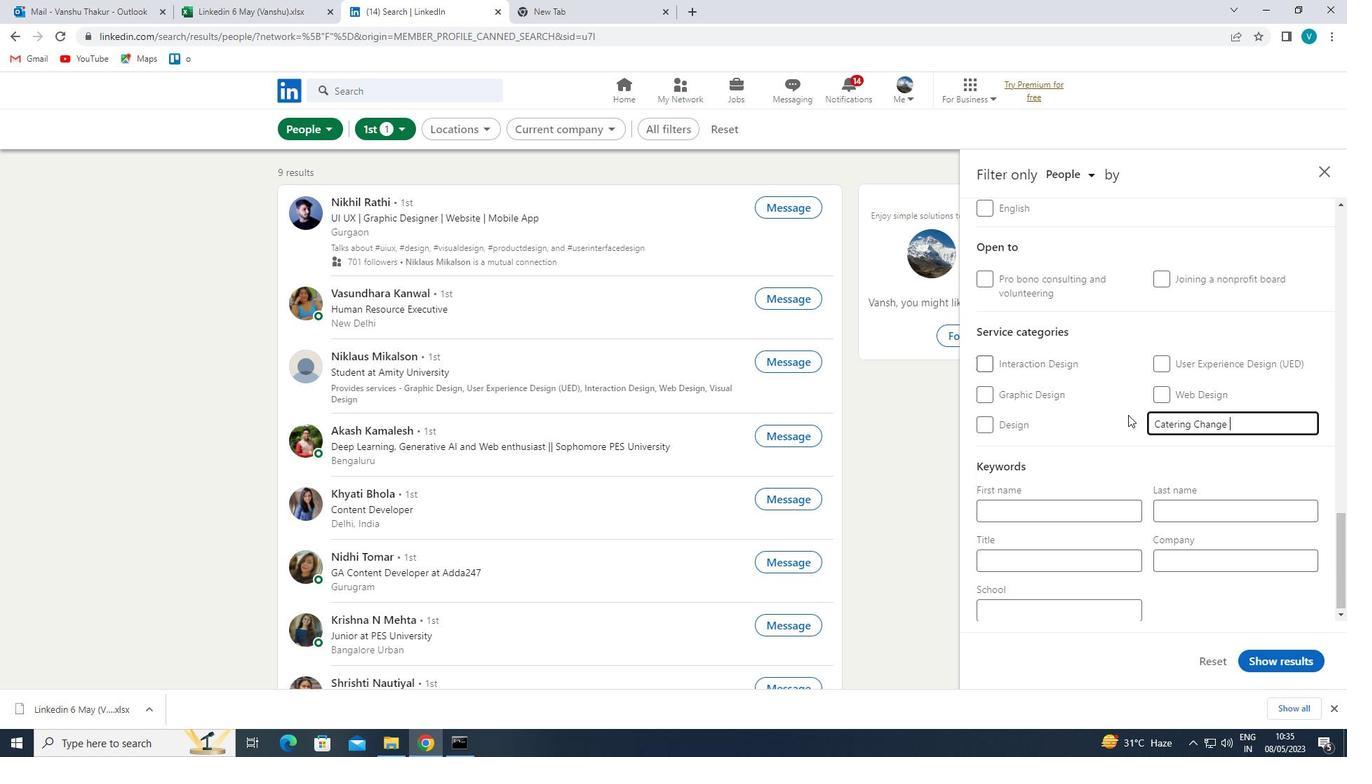 
Action: Mouse scrolled (1128, 437) with delta (0, 0)
Screenshot: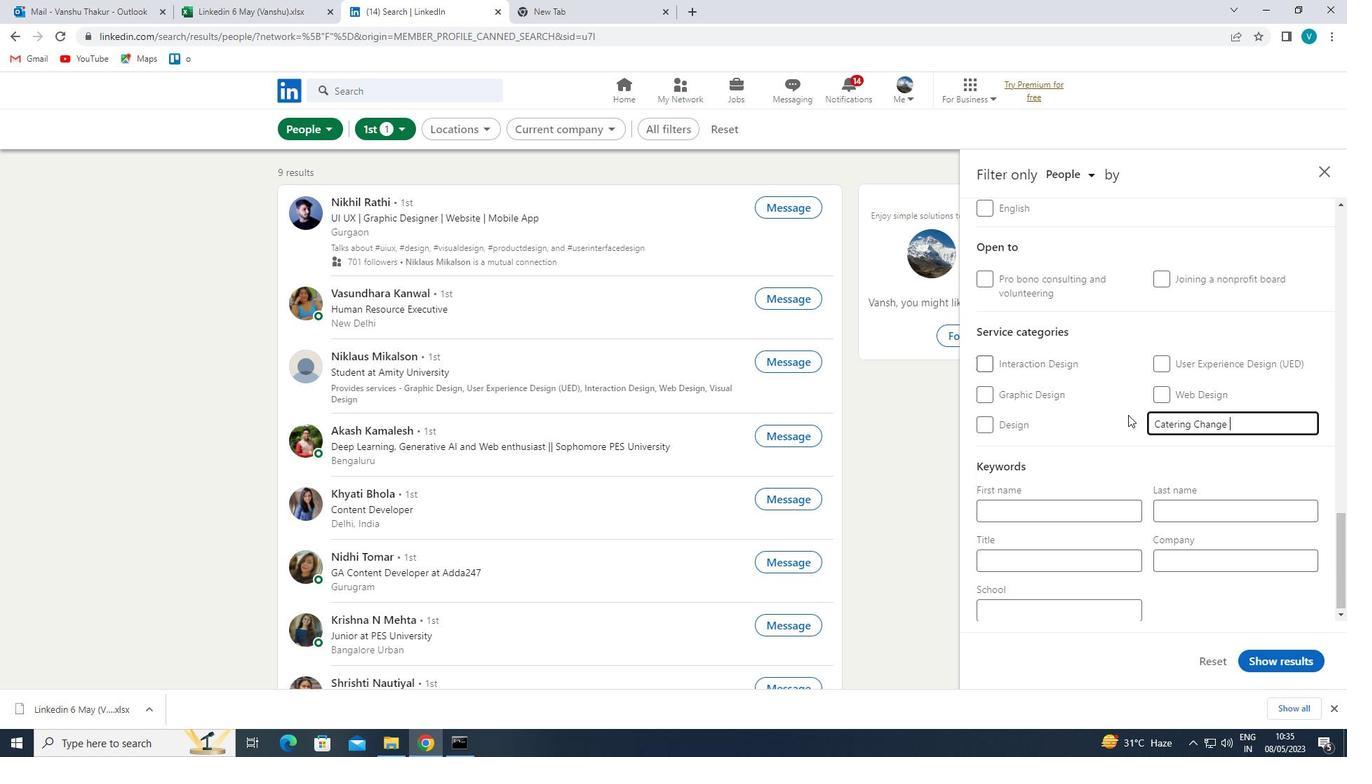 
Action: Mouse moved to (1079, 548)
Screenshot: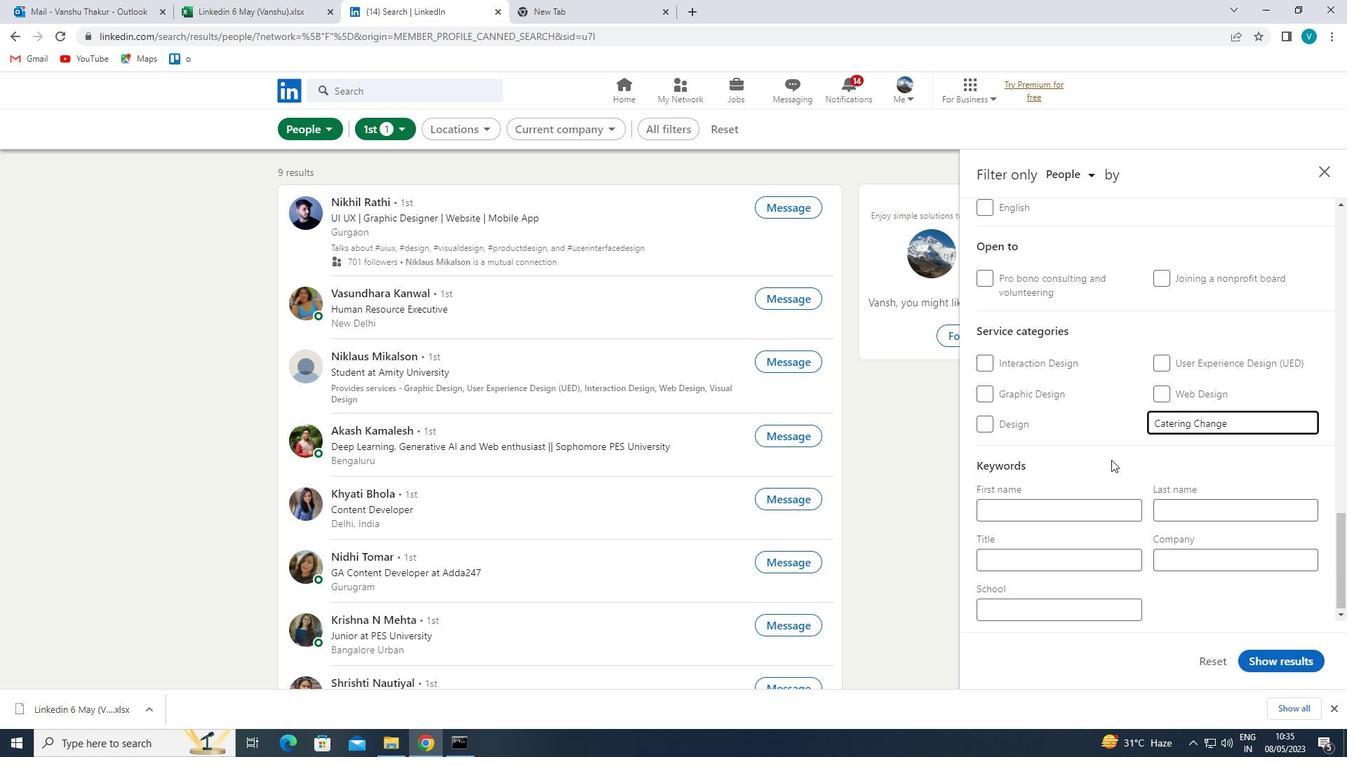 
Action: Mouse pressed left at (1079, 548)
Screenshot: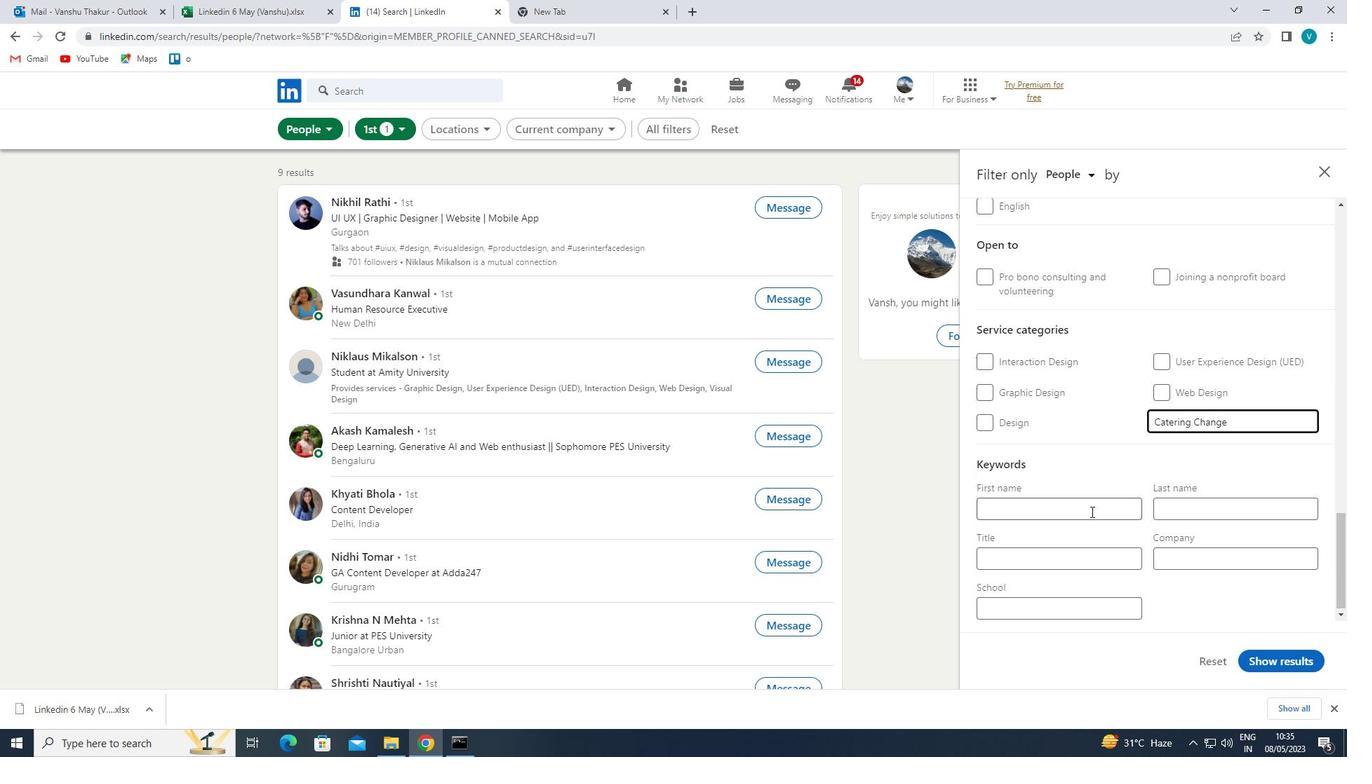 
Action: Mouse moved to (1064, 543)
Screenshot: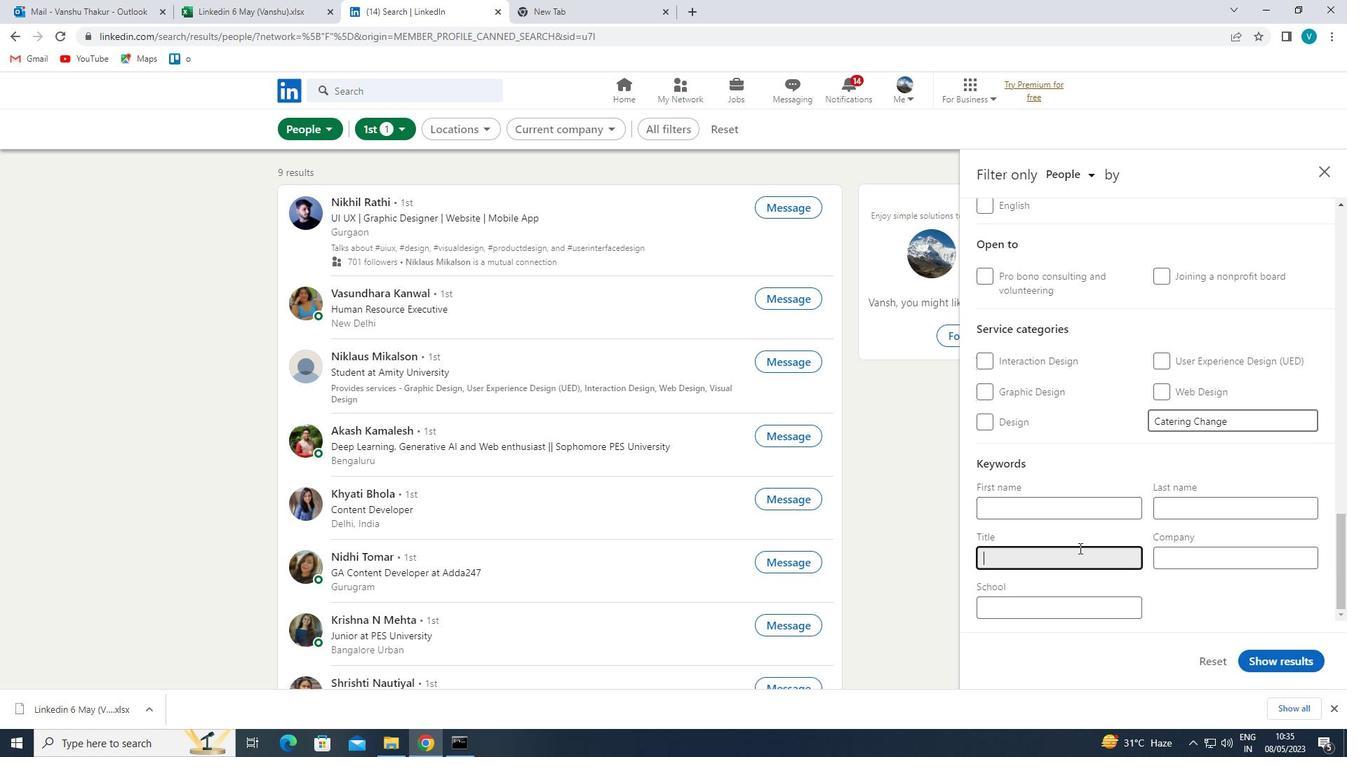 
Action: Key pressed <Key.shift>LIBRARRY<Key.space><Key.shift>ASS<Key.backspace><Key.backspace><Key.backspace><Key.backspace><Key.backspace><Key.backspace>Y<Key.space><Key.shift><Key.shift><Key.shift><Key.shift>ASSIATANT<Key.space>
Screenshot: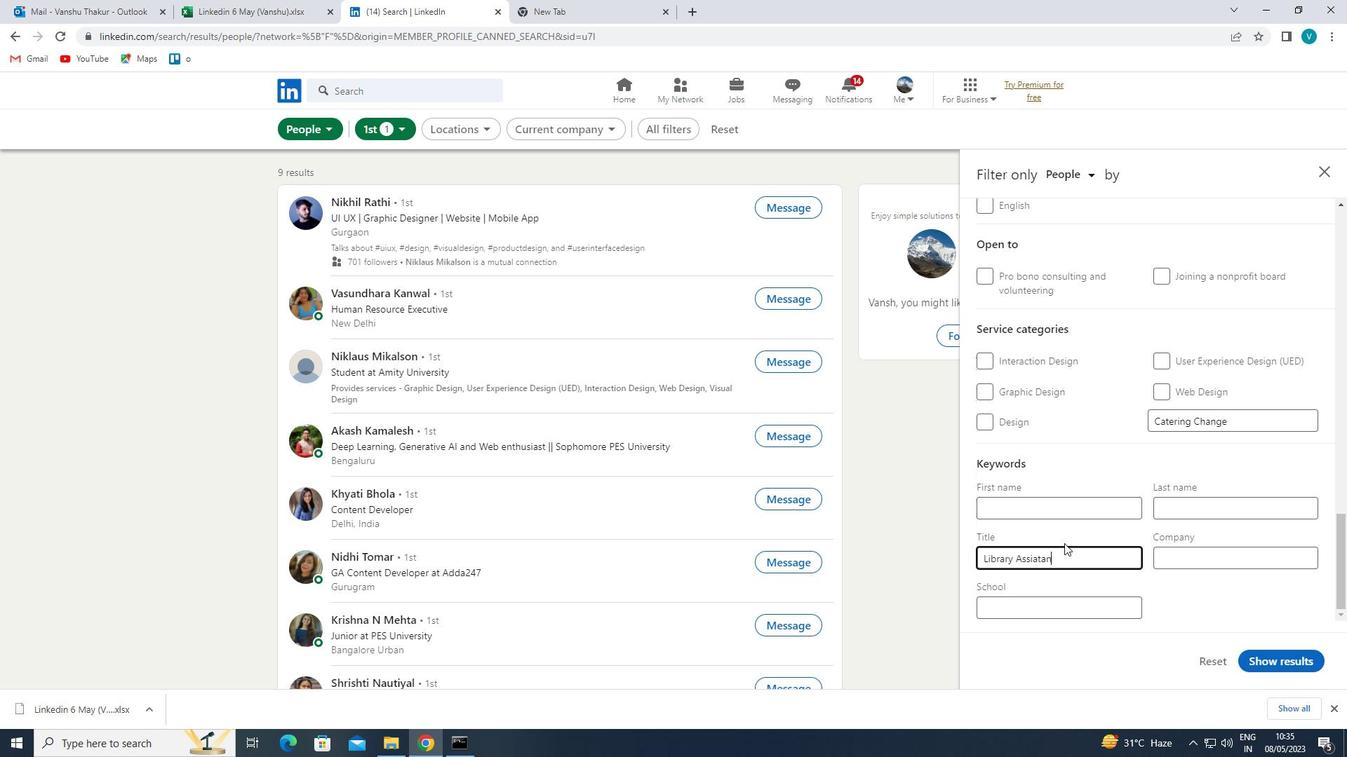 
Action: Mouse moved to (1036, 561)
Screenshot: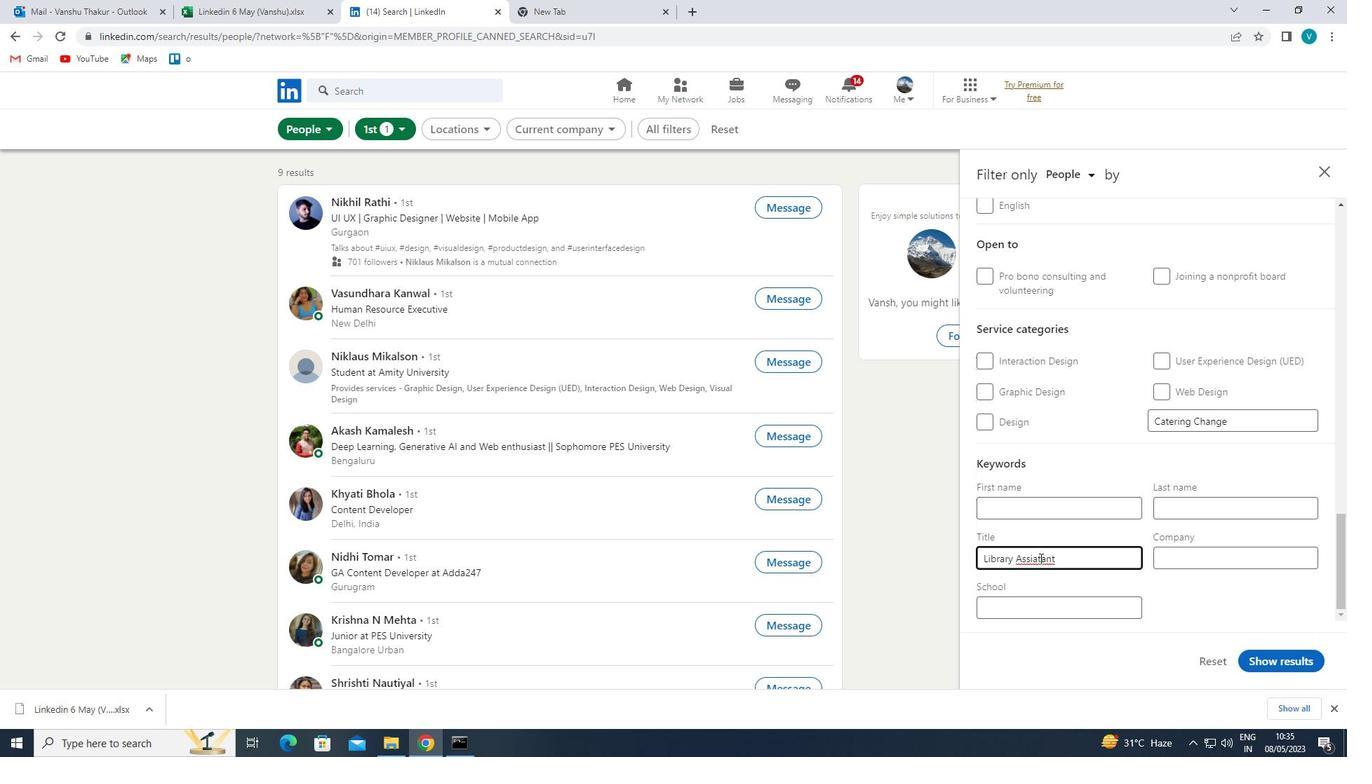 
Action: Mouse pressed left at (1036, 561)
Screenshot: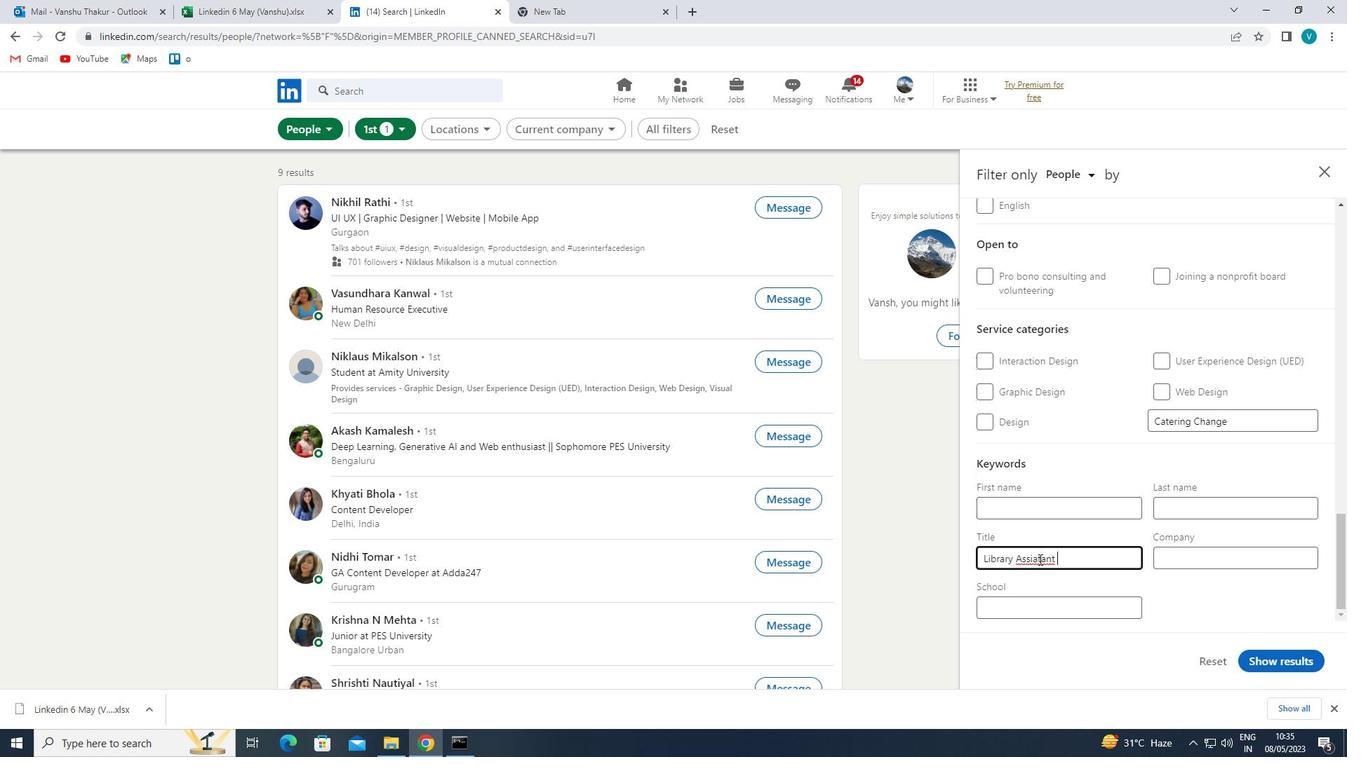 
Action: Mouse moved to (1025, 550)
Screenshot: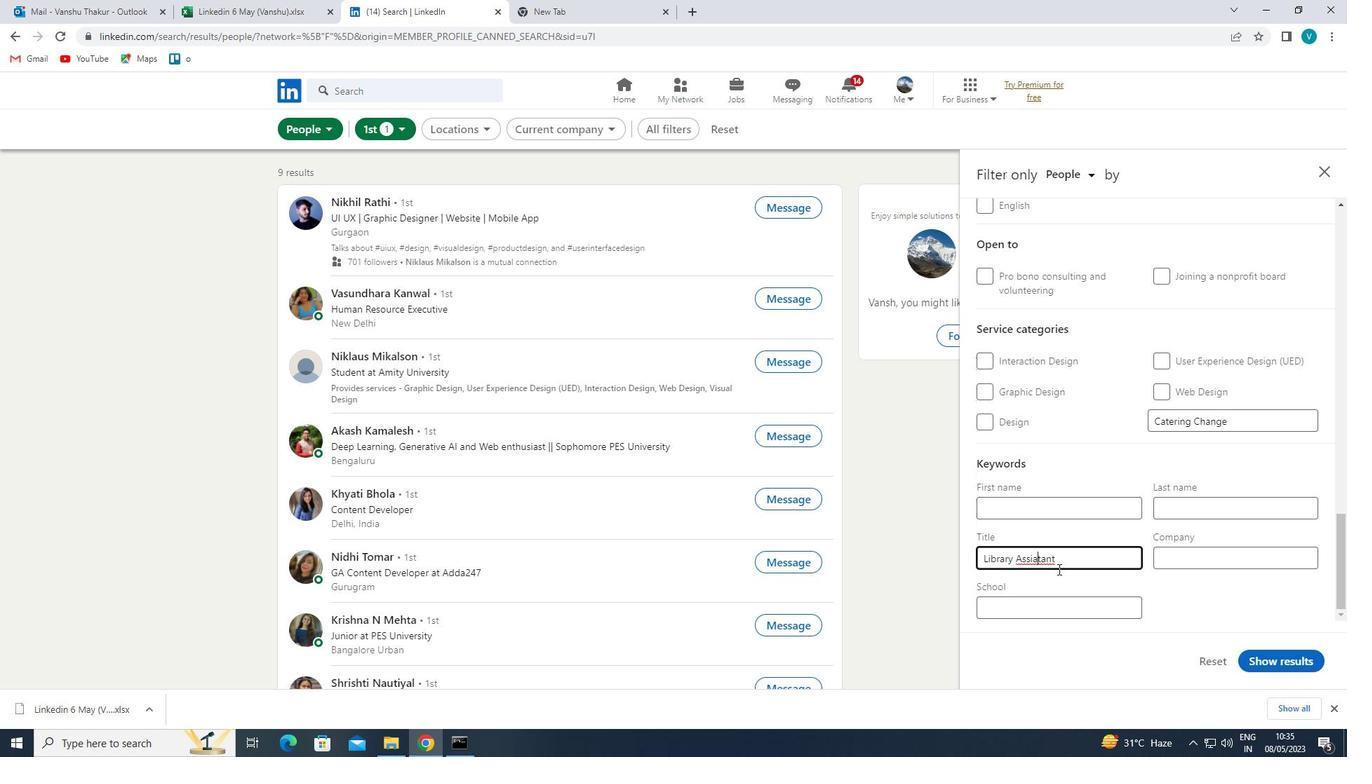 
Action: Key pressed <Key.backspace>S
Screenshot: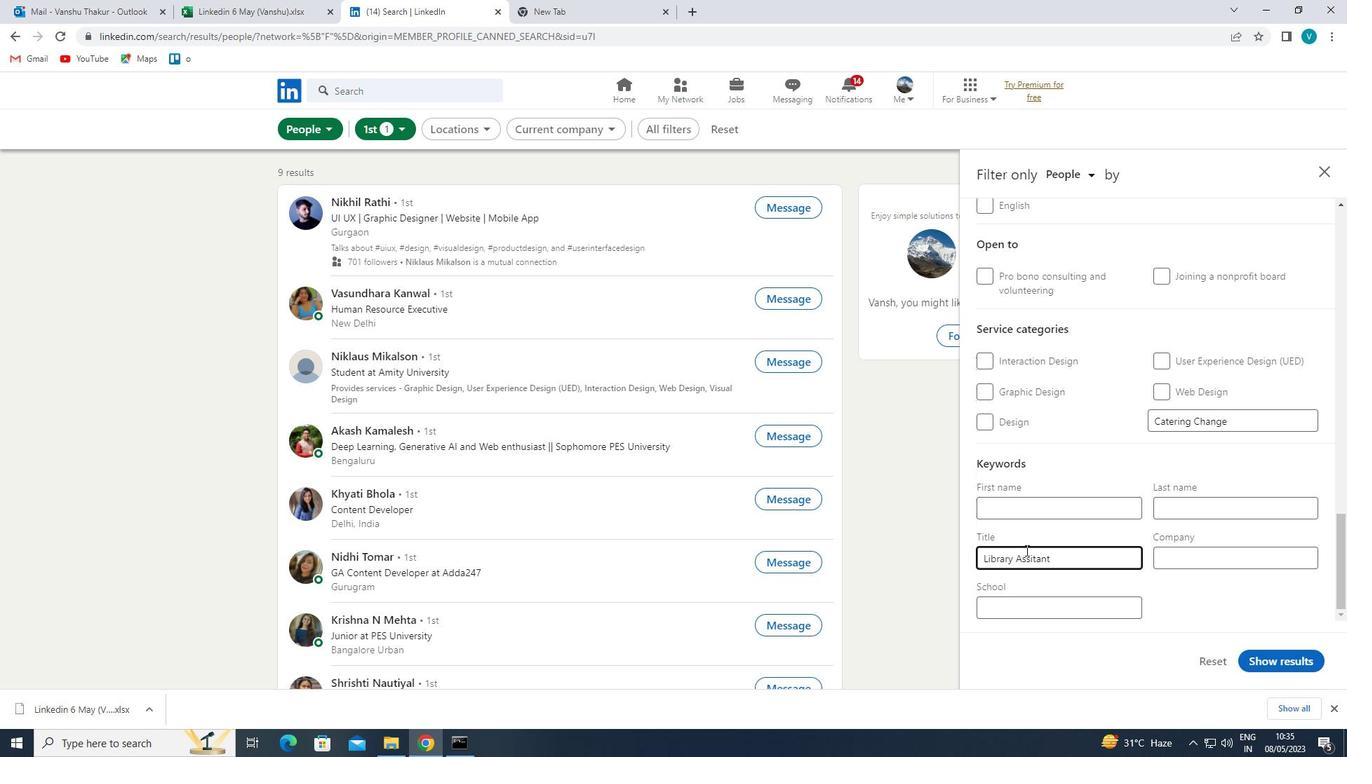 
Action: Mouse moved to (1254, 657)
Screenshot: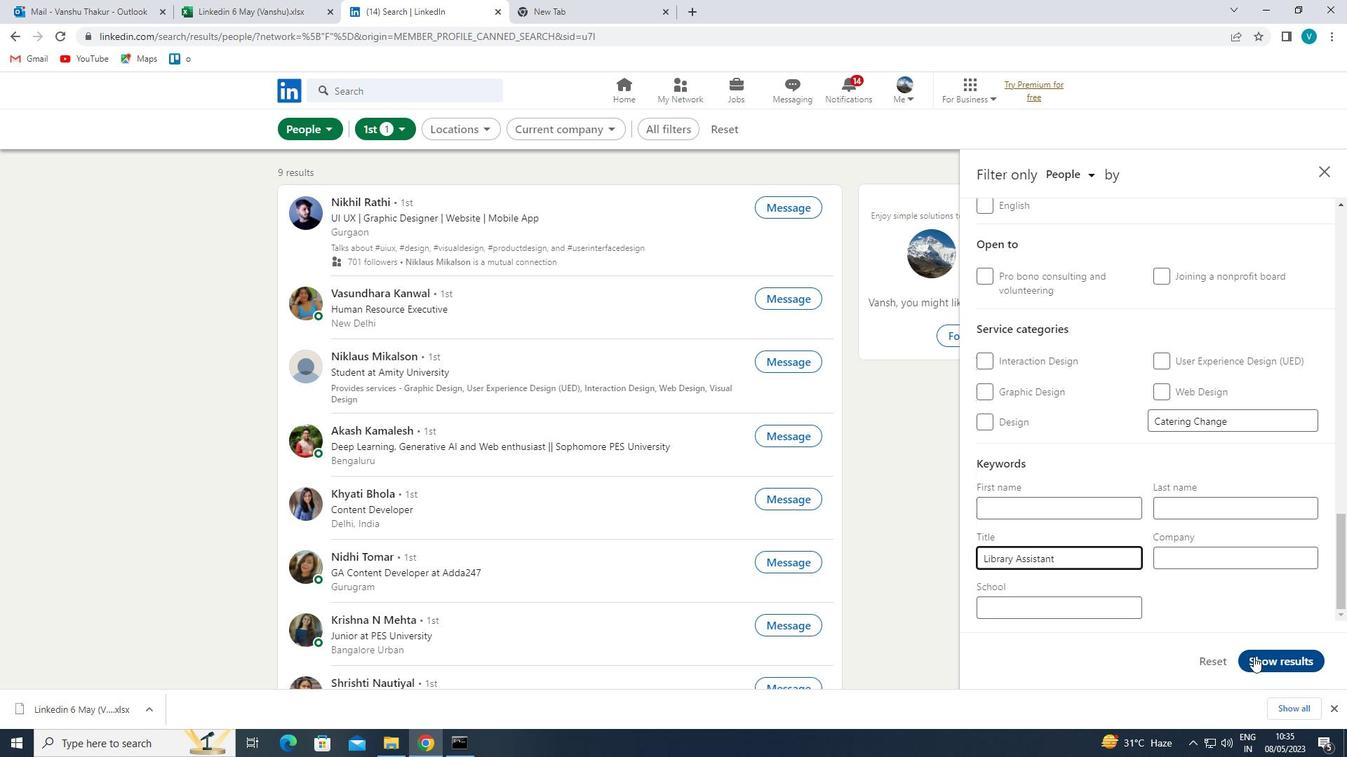 
Action: Mouse pressed left at (1254, 657)
Screenshot: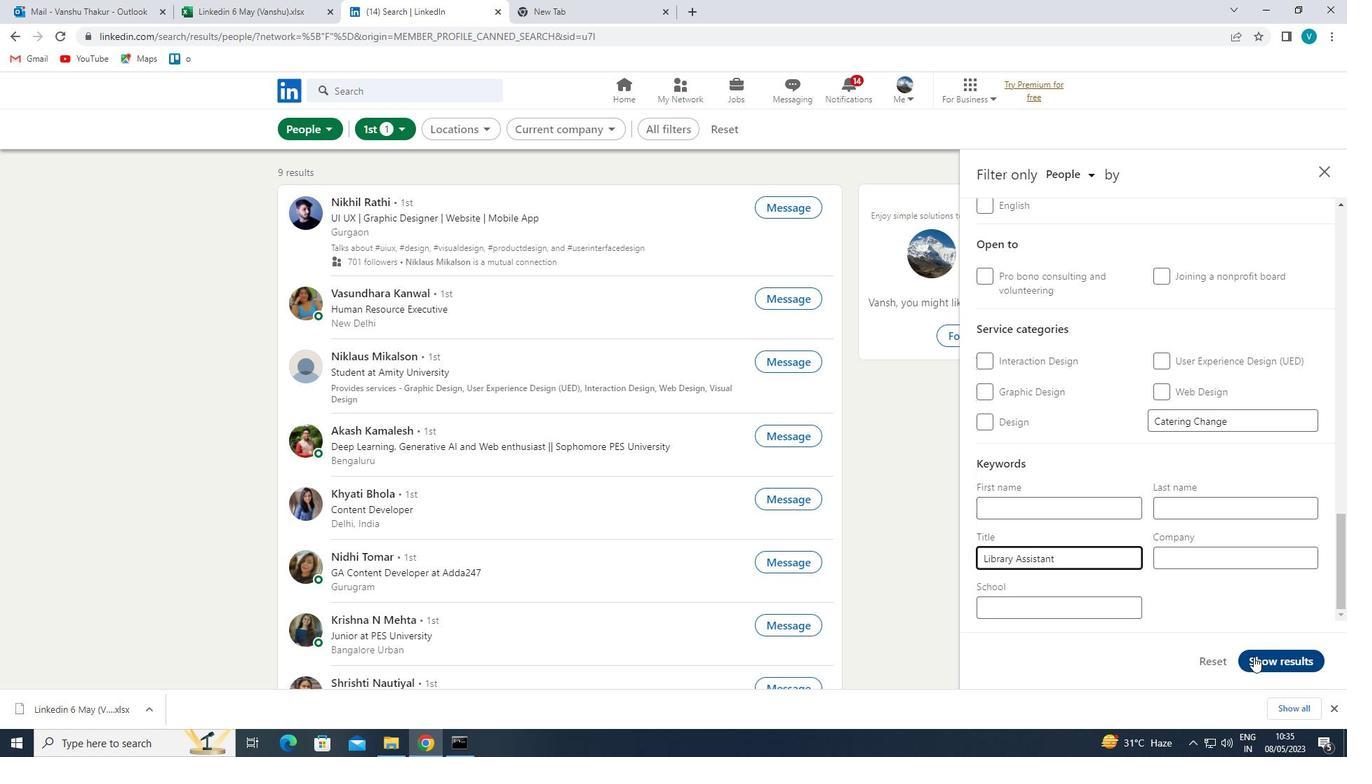 
Action: Mouse moved to (1201, 624)
Screenshot: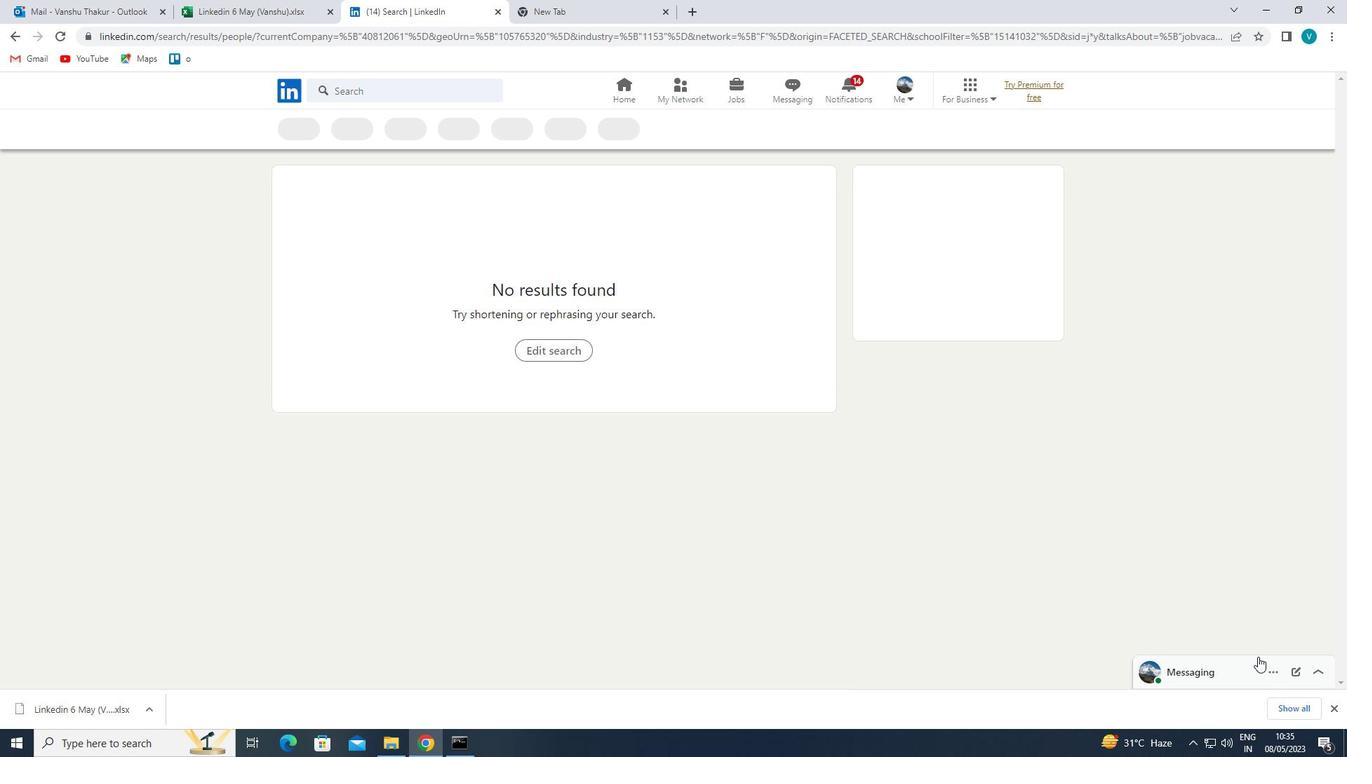 
